 Task: Play online Dominion games in easy mode.
Action: Mouse moved to (181, 285)
Screenshot: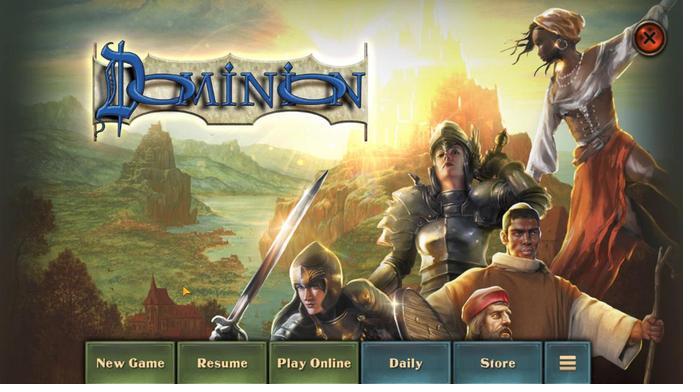 
Action: Mouse pressed left at (181, 285)
Screenshot: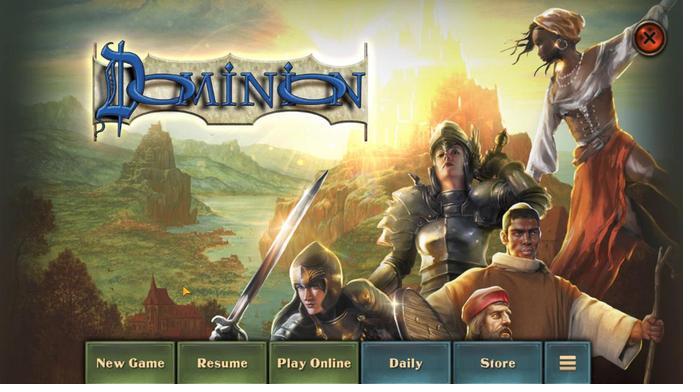 
Action: Mouse moved to (212, 328)
Screenshot: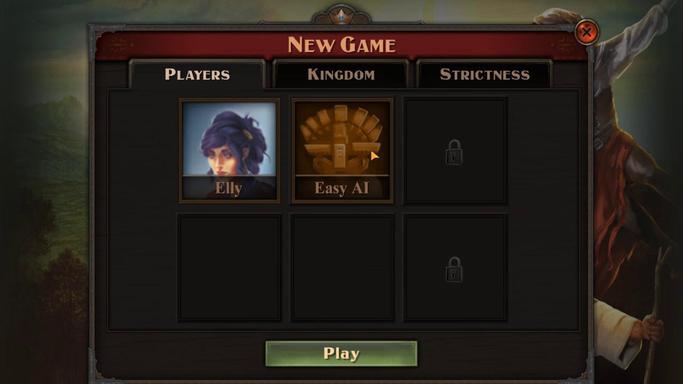 
Action: Mouse pressed left at (212, 328)
Screenshot: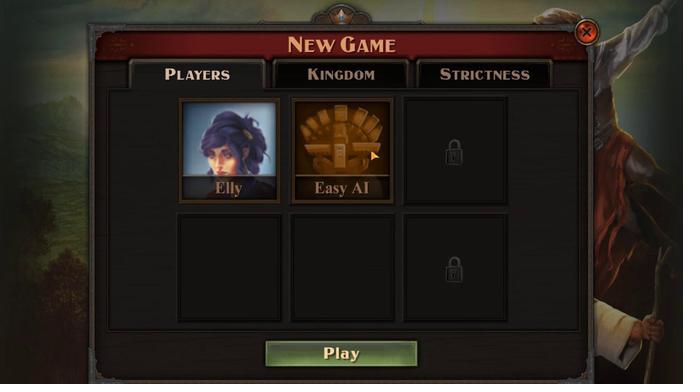 
Action: Mouse moved to (190, 317)
Screenshot: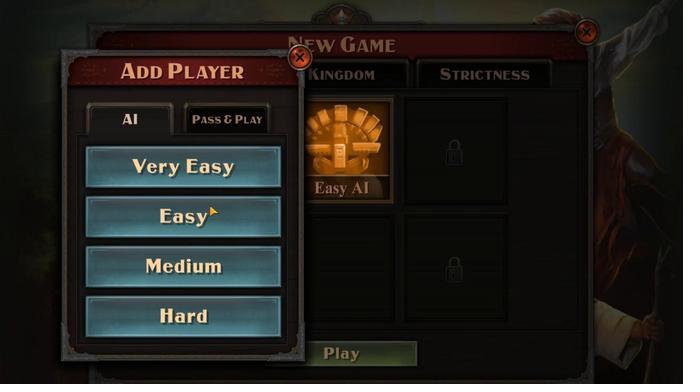 
Action: Mouse pressed left at (190, 317)
Screenshot: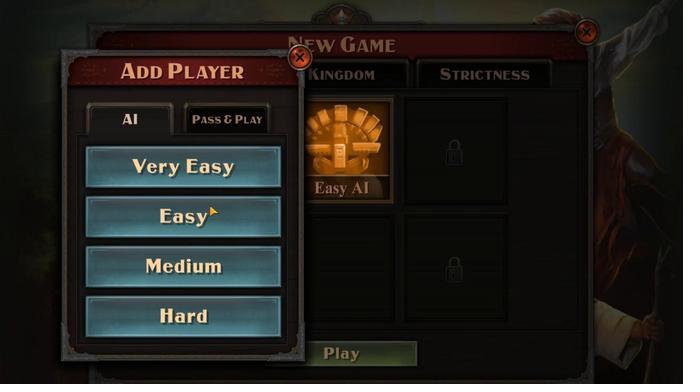 
Action: Mouse moved to (201, 285)
Screenshot: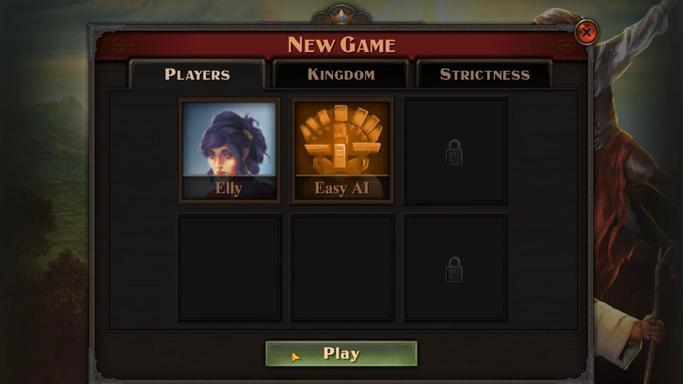 
Action: Mouse pressed left at (201, 285)
Screenshot: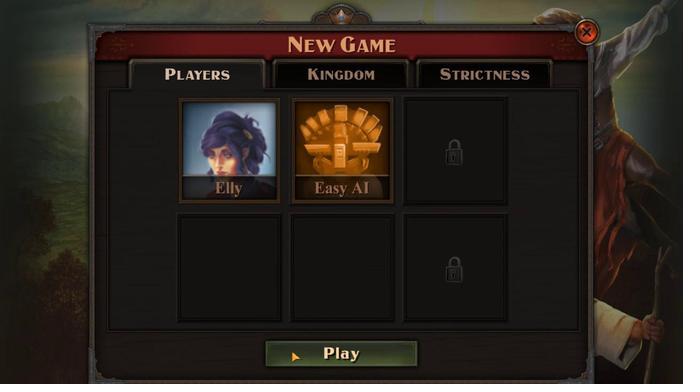 
Action: Mouse moved to (196, 285)
Screenshot: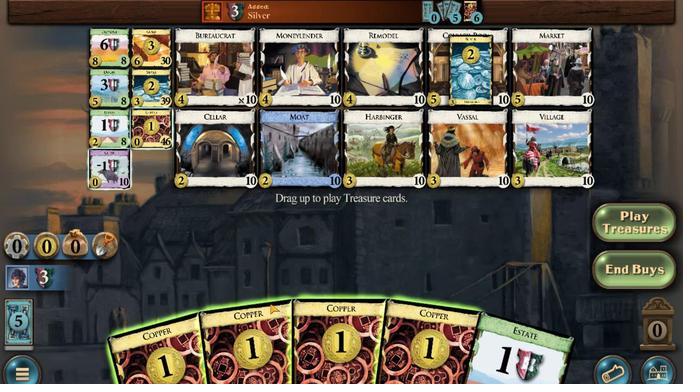
Action: Mouse pressed left at (196, 285)
Screenshot: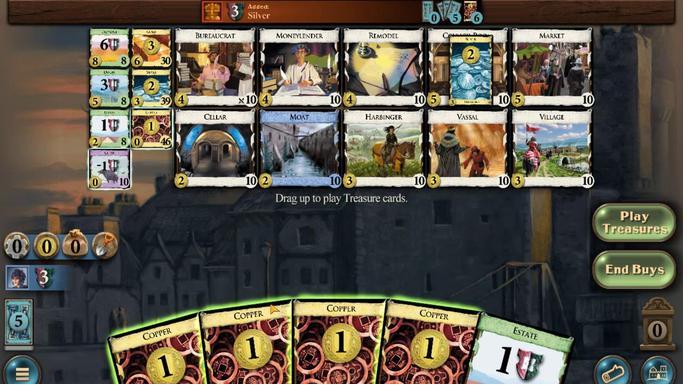 
Action: Mouse moved to (202, 292)
Screenshot: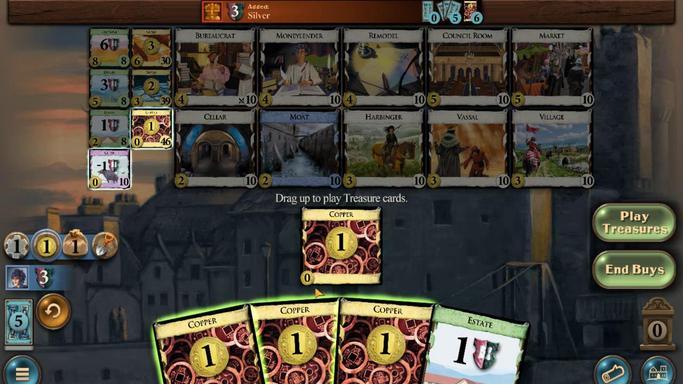 
Action: Mouse pressed left at (202, 292)
Screenshot: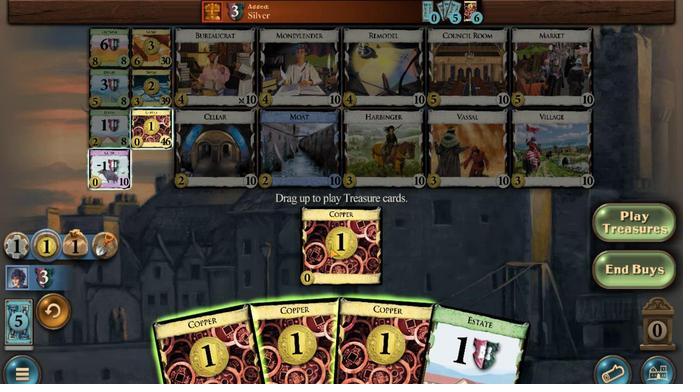 
Action: Mouse moved to (192, 285)
Screenshot: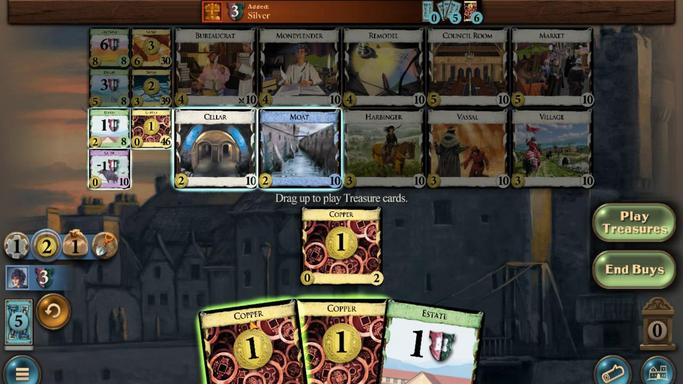 
Action: Mouse pressed left at (192, 285)
Screenshot: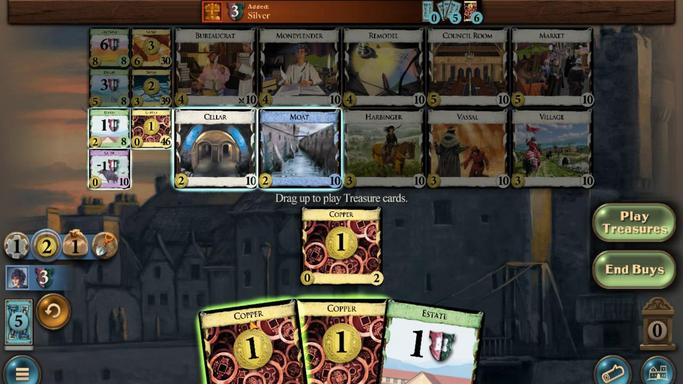 
Action: Mouse moved to (183, 339)
Screenshot: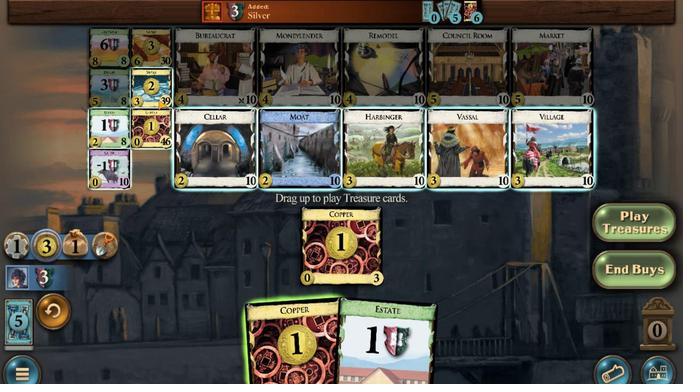 
Action: Mouse pressed left at (183, 339)
Screenshot: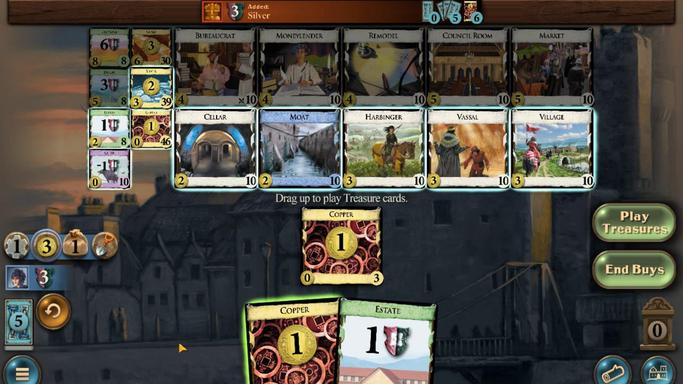 
Action: Mouse moved to (204, 288)
Screenshot: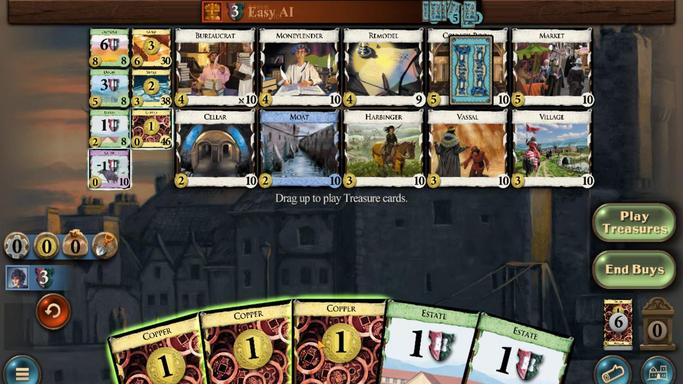 
Action: Mouse pressed left at (204, 288)
Screenshot: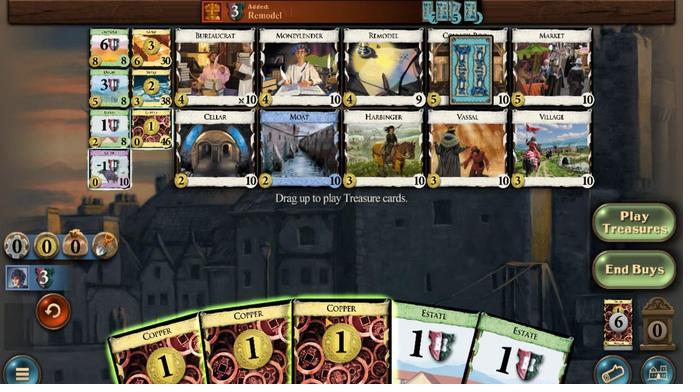 
Action: Mouse moved to (198, 287)
Screenshot: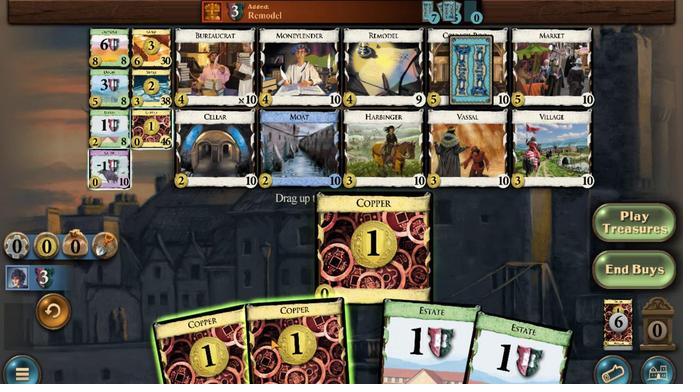 
Action: Mouse pressed left at (198, 287)
Screenshot: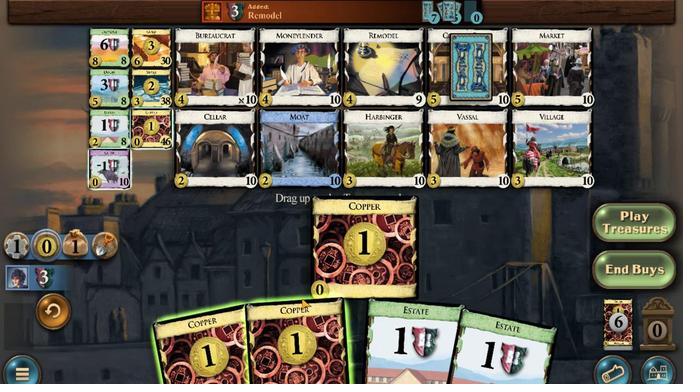 
Action: Mouse moved to (192, 287)
Screenshot: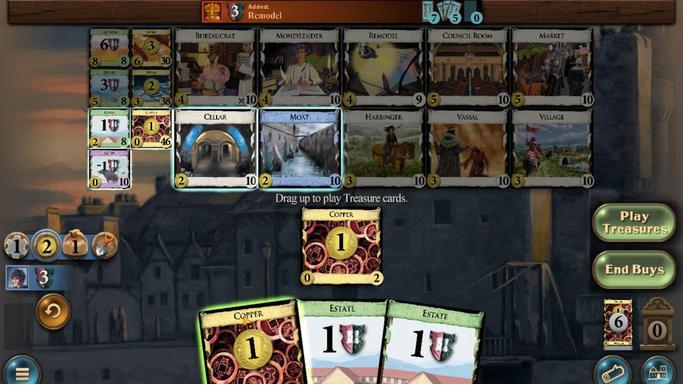 
Action: Mouse pressed left at (192, 287)
Screenshot: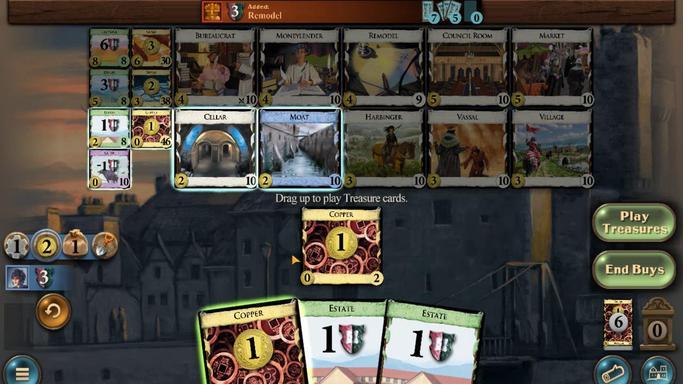 
Action: Mouse moved to (225, 332)
Screenshot: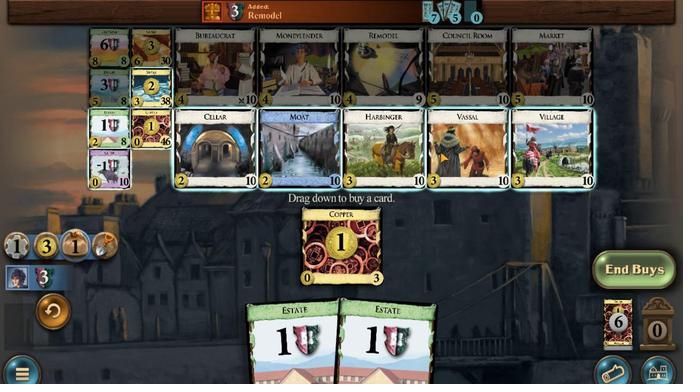 
Action: Mouse pressed left at (225, 332)
Screenshot: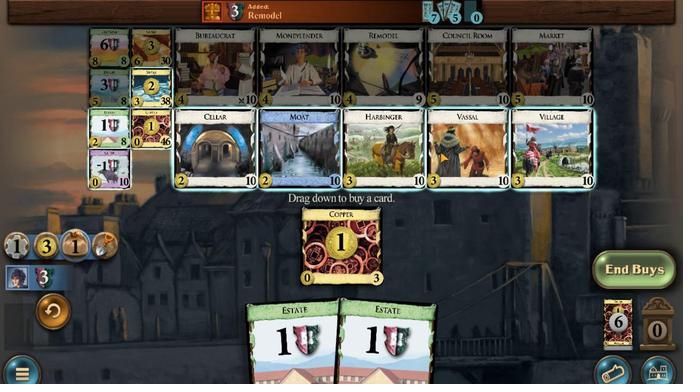 
Action: Mouse moved to (183, 287)
Screenshot: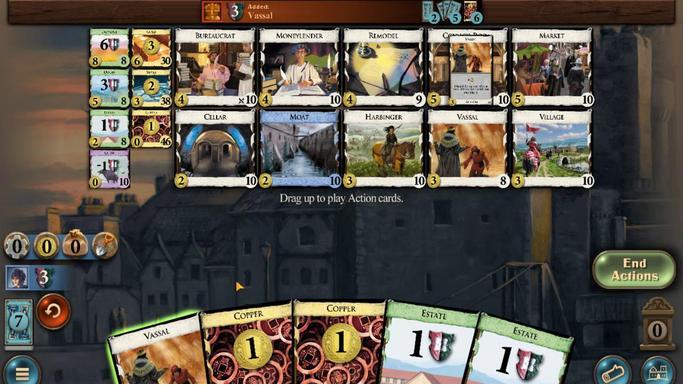 
Action: Mouse pressed left at (183, 287)
Screenshot: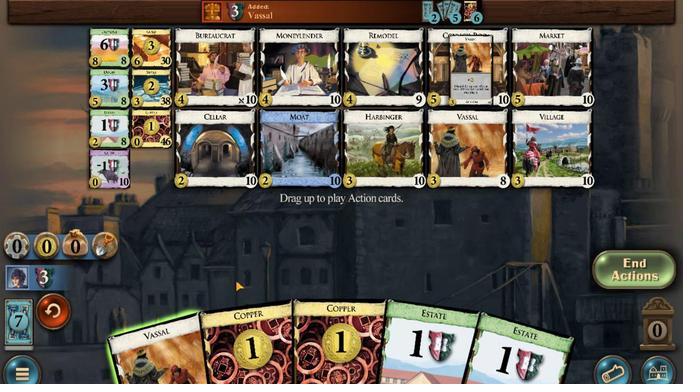 
Action: Mouse moved to (201, 284)
Screenshot: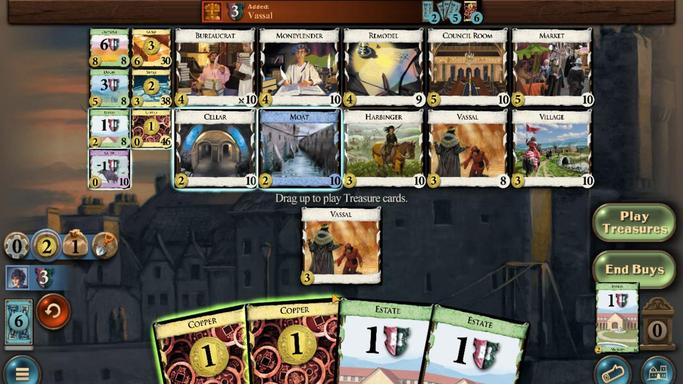
Action: Mouse pressed left at (201, 284)
Screenshot: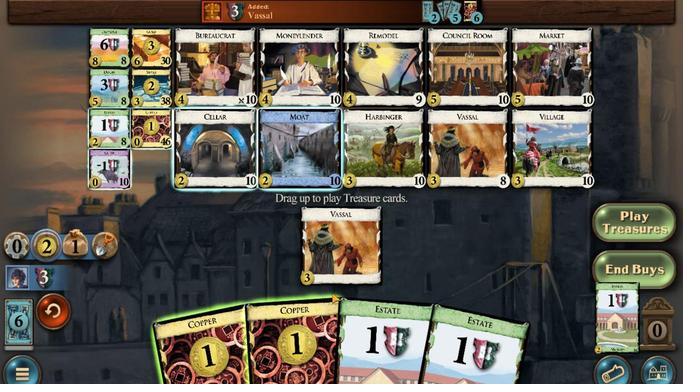 
Action: Mouse moved to (225, 329)
Screenshot: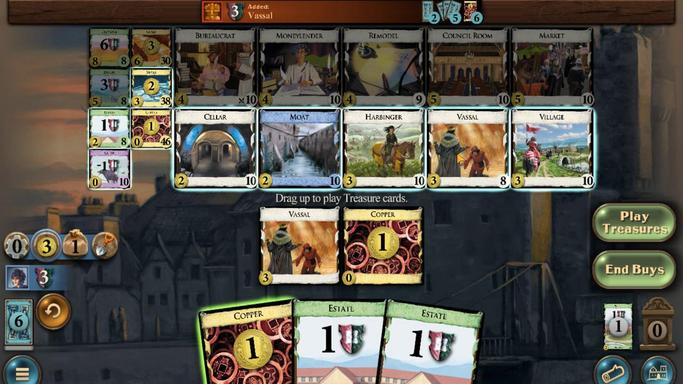 
Action: Mouse pressed left at (225, 329)
Screenshot: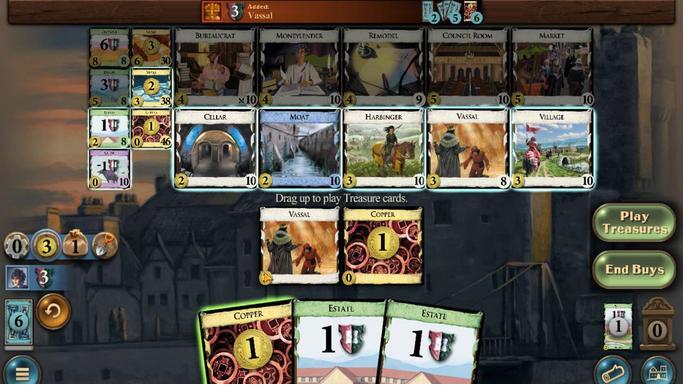 
Action: Mouse moved to (217, 286)
Screenshot: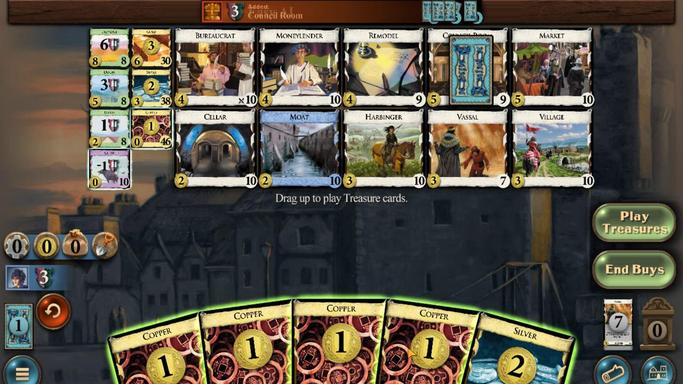 
Action: Mouse pressed left at (217, 286)
Screenshot: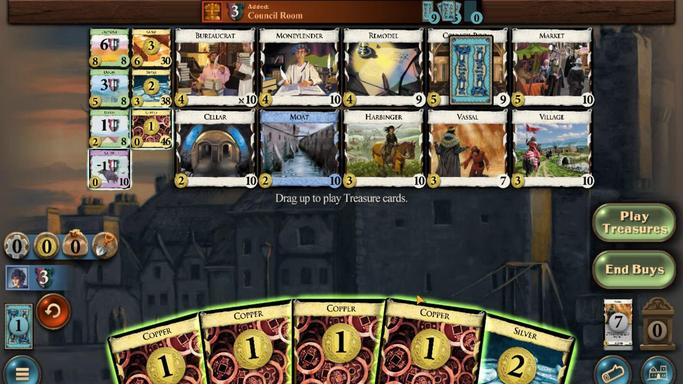 
Action: Mouse moved to (226, 279)
Screenshot: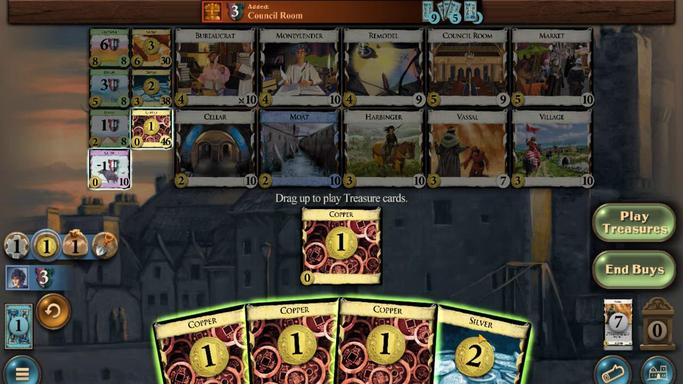 
Action: Mouse pressed left at (226, 279)
Screenshot: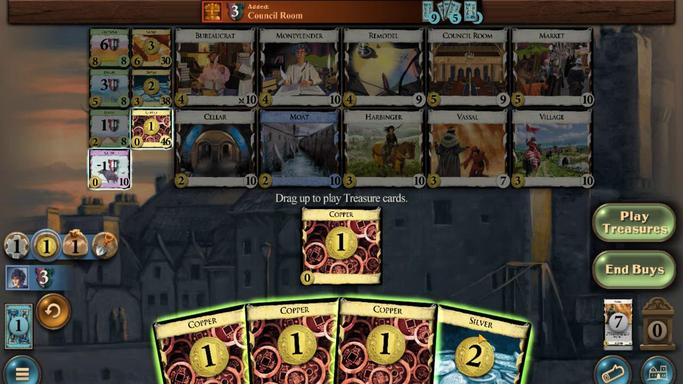 
Action: Mouse moved to (213, 330)
Screenshot: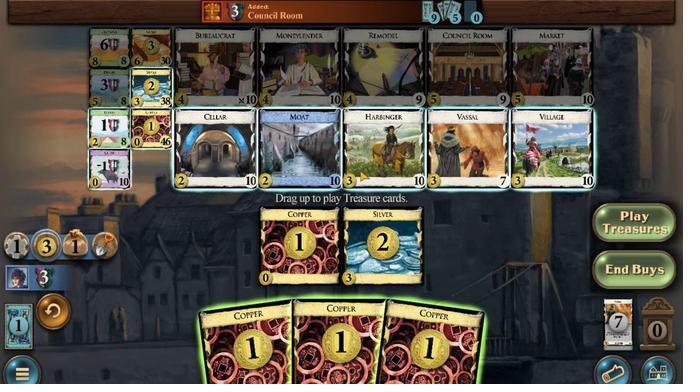 
Action: Mouse pressed left at (213, 330)
Screenshot: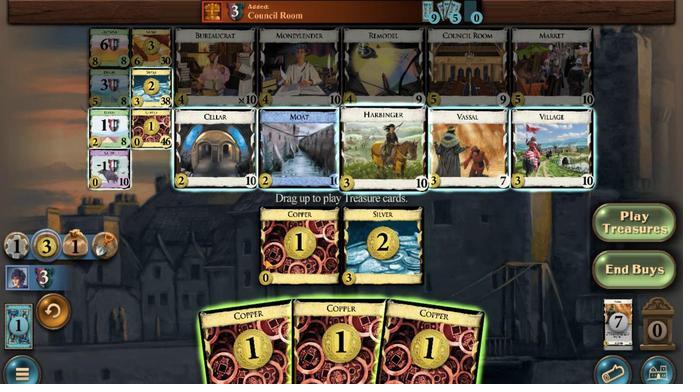 
Action: Mouse moved to (183, 285)
Screenshot: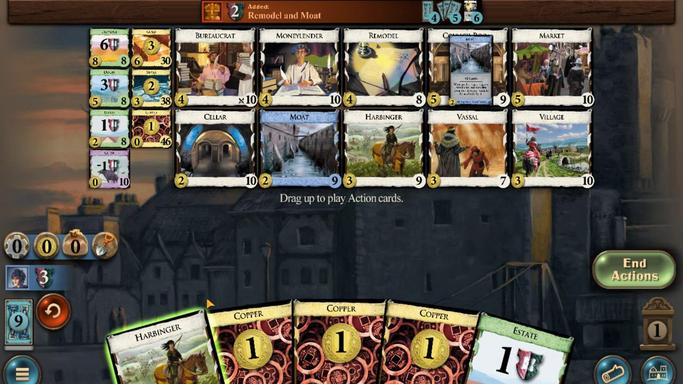 
Action: Mouse pressed left at (183, 285)
Screenshot: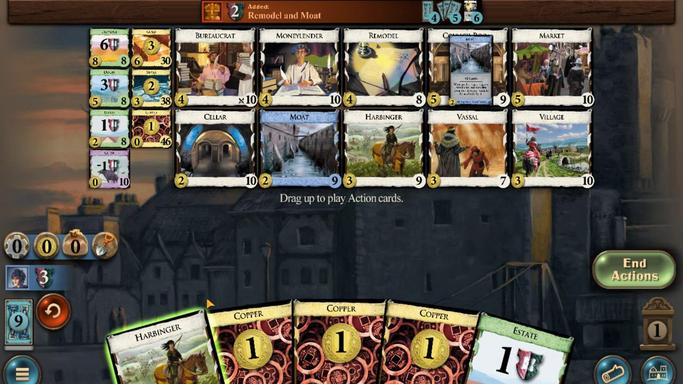 
Action: Mouse moved to (200, 289)
Screenshot: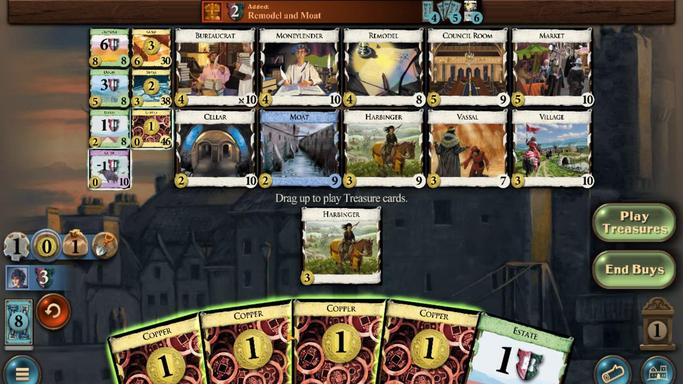 
Action: Mouse pressed left at (200, 289)
Screenshot: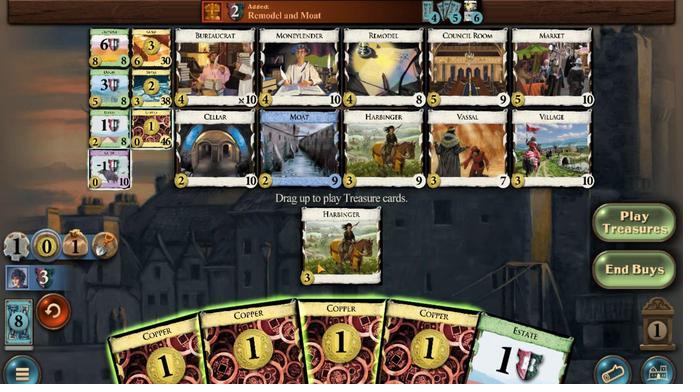 
Action: Mouse moved to (207, 287)
Screenshot: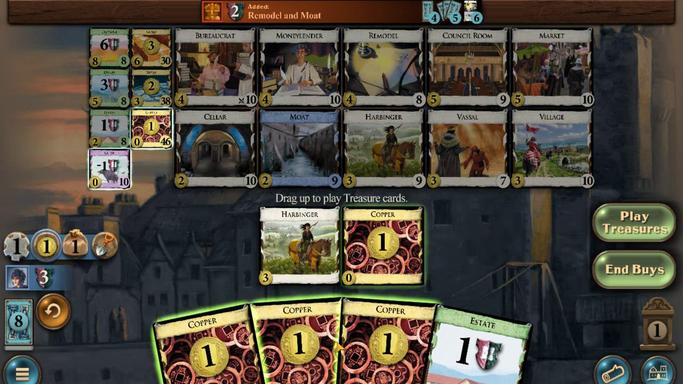 
Action: Mouse pressed left at (207, 287)
Screenshot: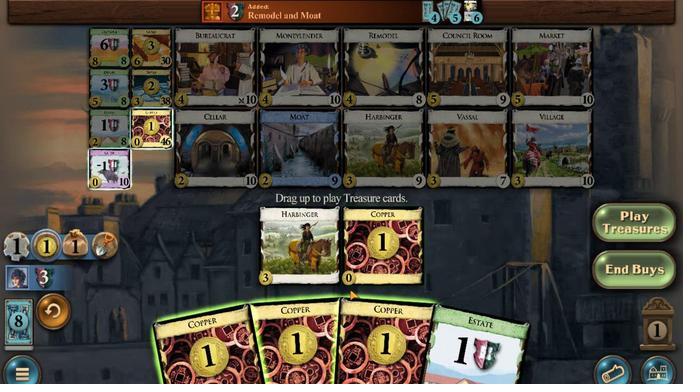 
Action: Mouse moved to (208, 286)
Screenshot: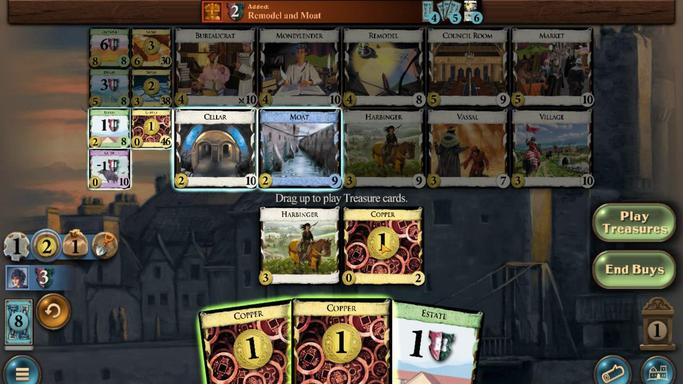 
Action: Mouse pressed left at (208, 286)
Screenshot: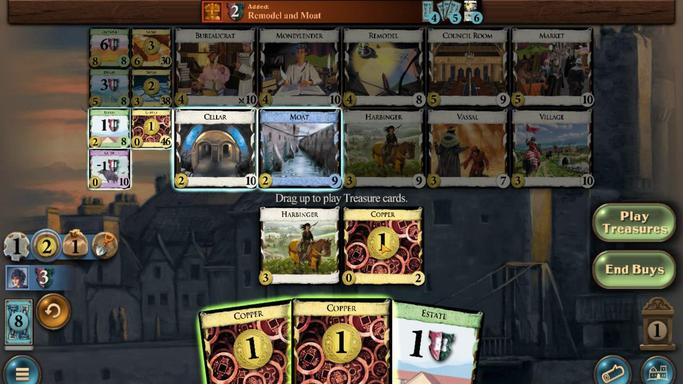 
Action: Mouse moved to (203, 277)
Screenshot: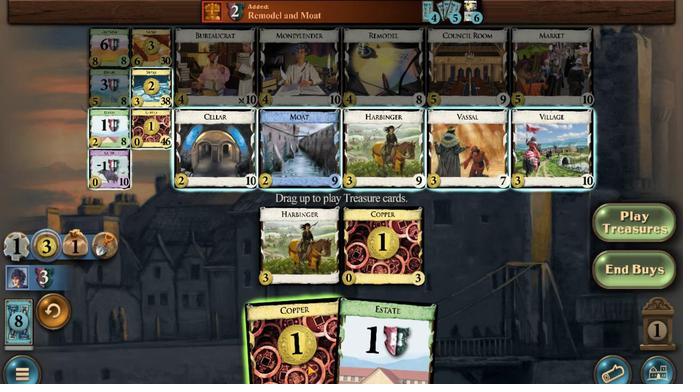 
Action: Mouse pressed left at (203, 277)
Screenshot: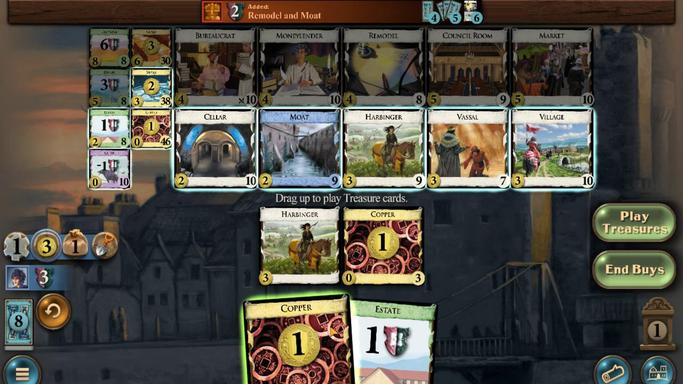 
Action: Mouse moved to (213, 349)
Screenshot: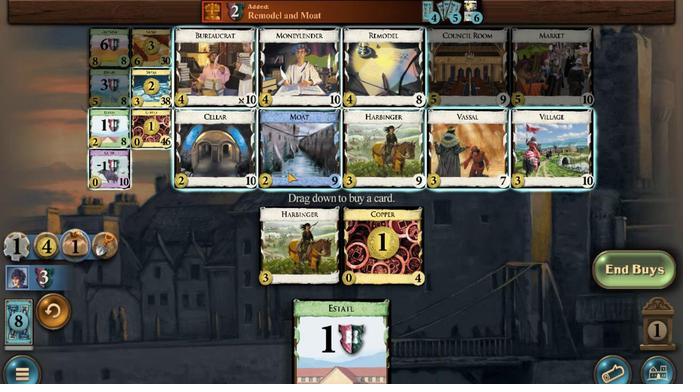 
Action: Mouse pressed left at (213, 349)
Screenshot: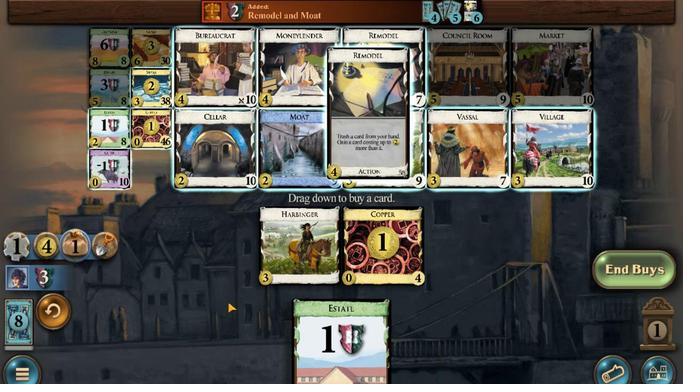 
Action: Mouse moved to (185, 287)
Screenshot: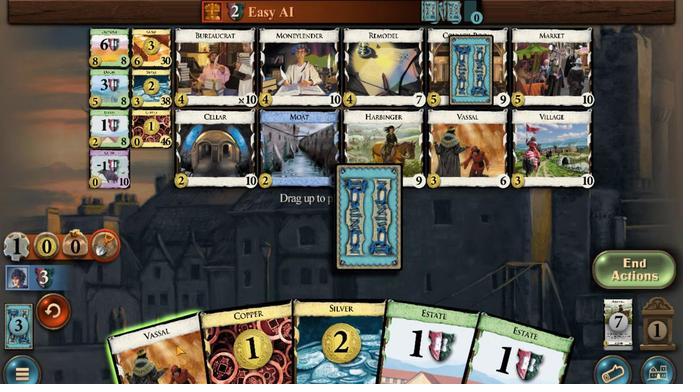 
Action: Mouse pressed left at (185, 287)
Screenshot: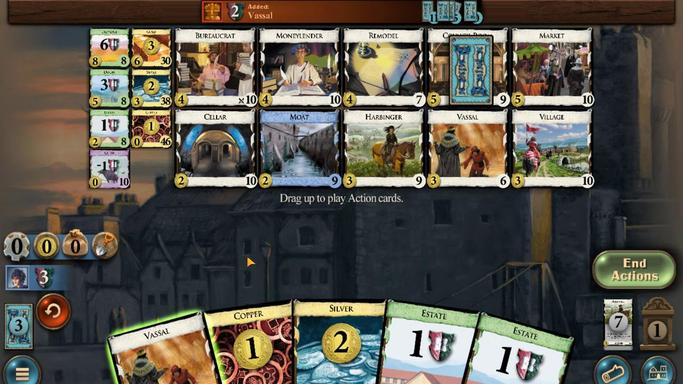 
Action: Mouse moved to (201, 288)
Screenshot: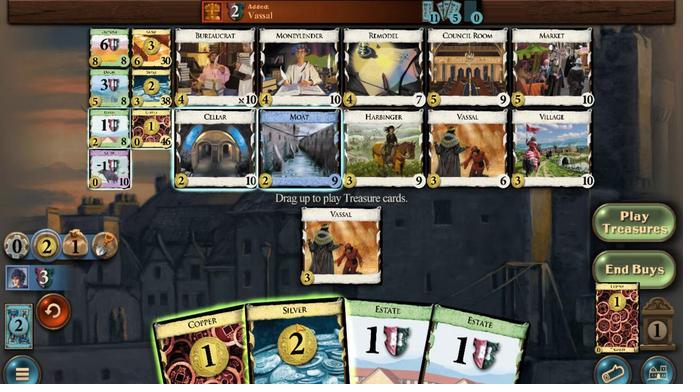
Action: Mouse pressed left at (201, 288)
Screenshot: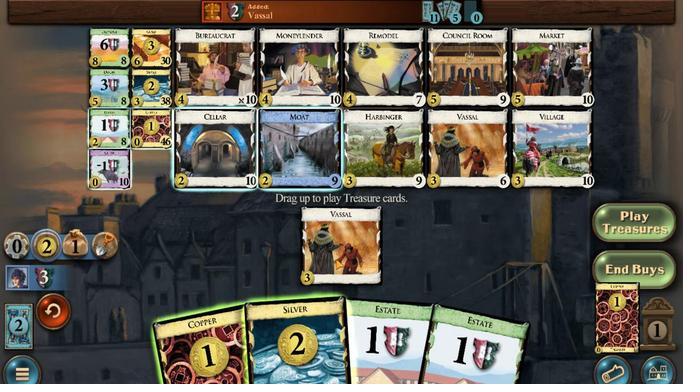 
Action: Mouse moved to (182, 340)
Screenshot: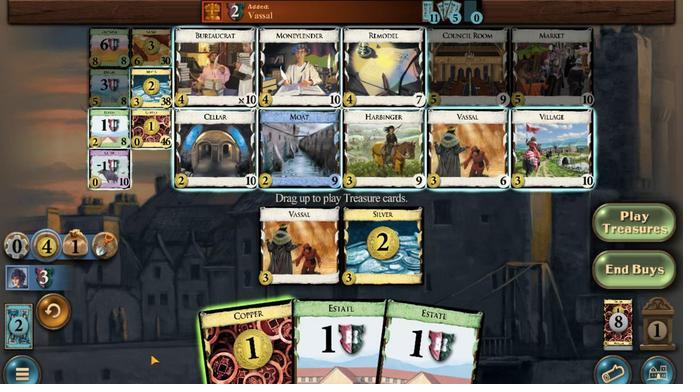 
Action: Mouse pressed left at (182, 340)
Screenshot: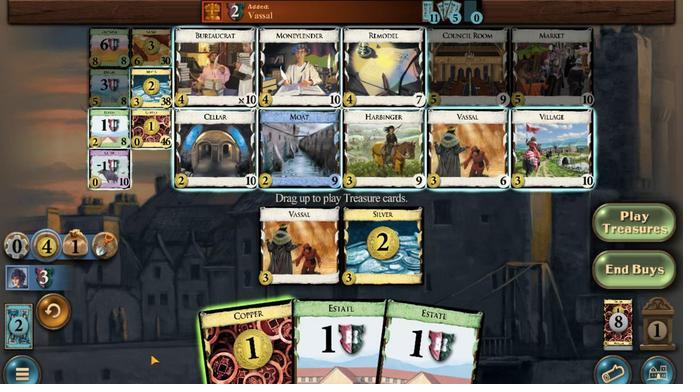
Action: Mouse moved to (175, 282)
Screenshot: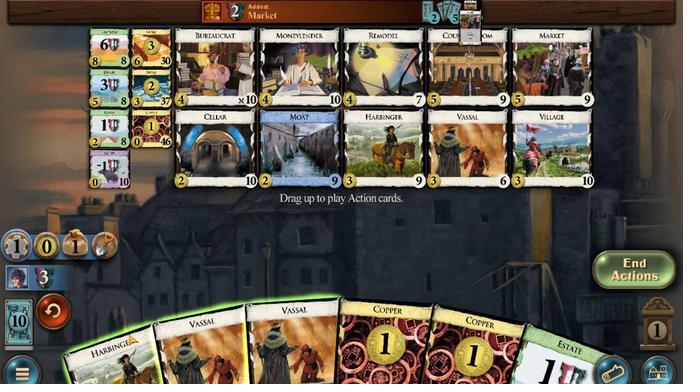 
Action: Mouse pressed left at (175, 282)
Screenshot: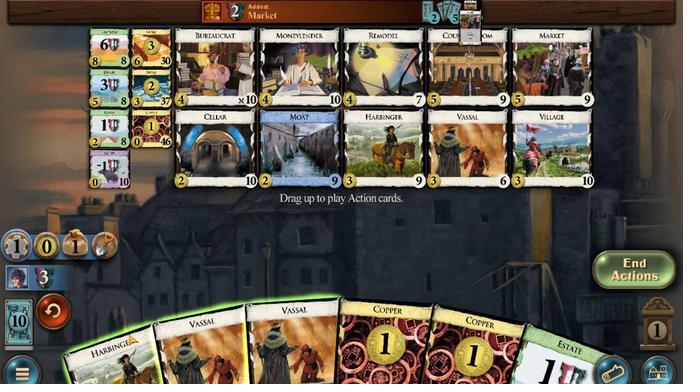 
Action: Mouse moved to (183, 279)
Screenshot: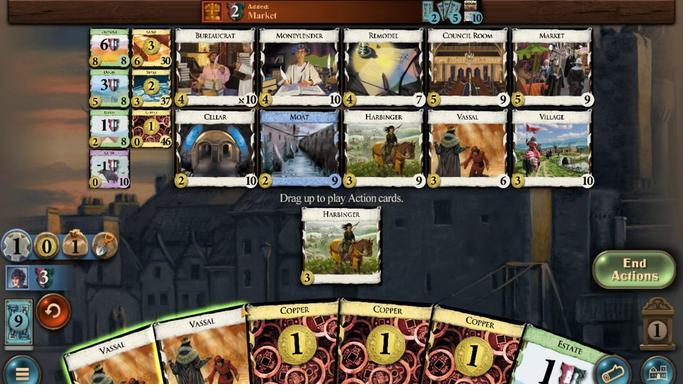 
Action: Mouse pressed left at (183, 279)
Screenshot: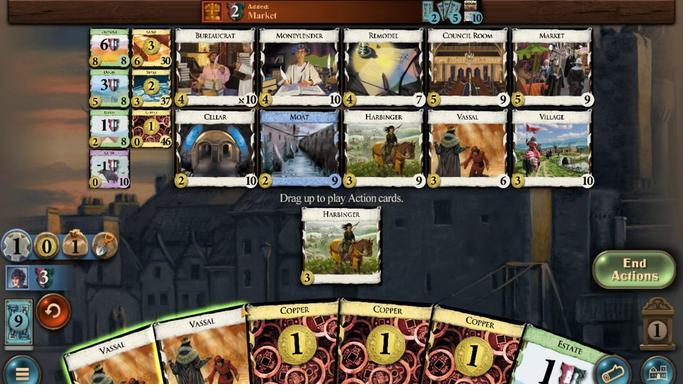 
Action: Mouse moved to (207, 343)
Screenshot: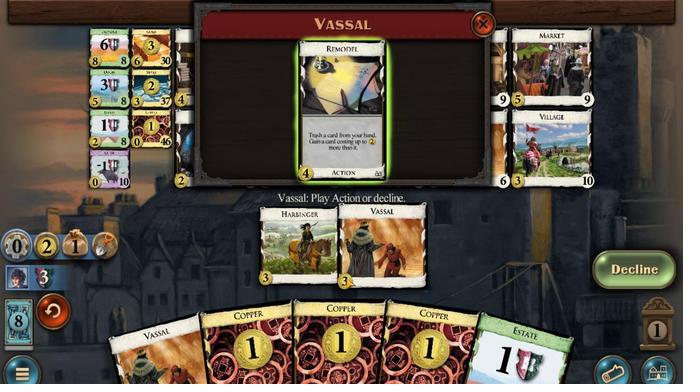 
Action: Mouse pressed left at (207, 343)
Screenshot: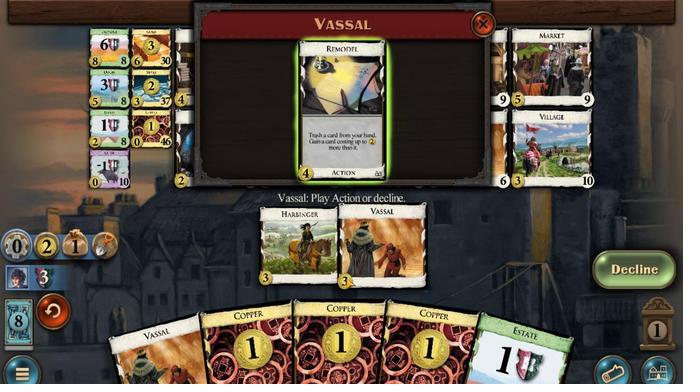 
Action: Mouse moved to (184, 281)
Screenshot: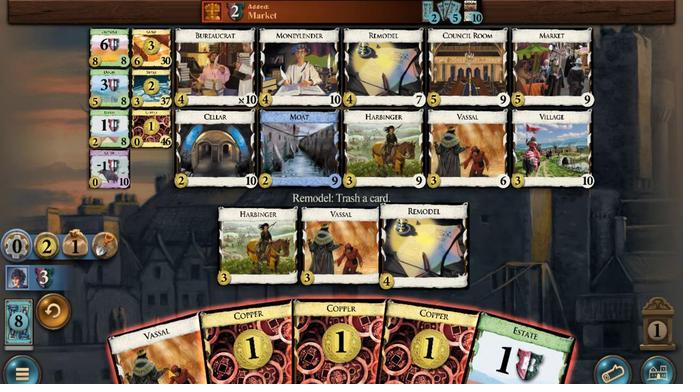 
Action: Mouse pressed left at (184, 281)
Screenshot: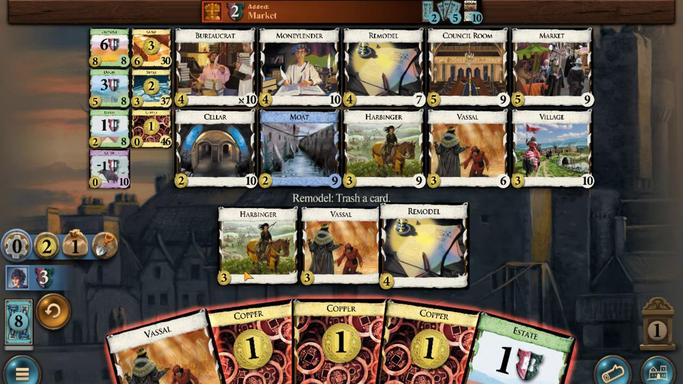 
Action: Mouse moved to (183, 285)
Screenshot: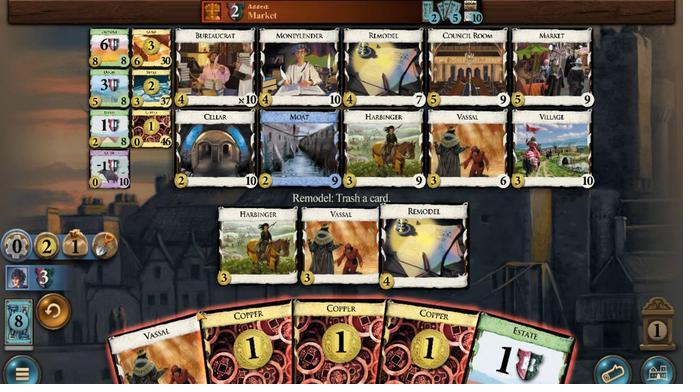 
Action: Mouse pressed left at (183, 285)
Screenshot: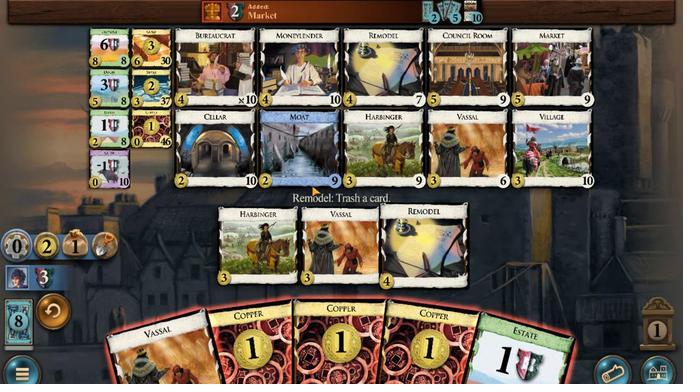 
Action: Mouse moved to (177, 342)
Screenshot: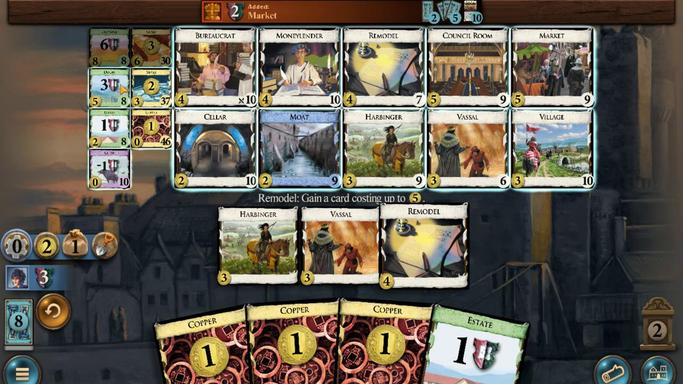 
Action: Mouse pressed left at (177, 342)
Screenshot: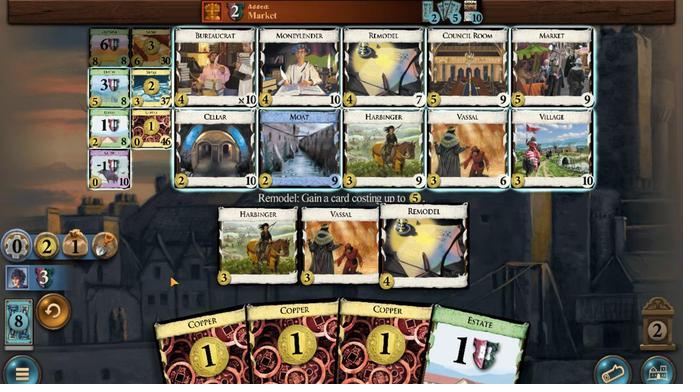 
Action: Mouse moved to (204, 284)
Screenshot: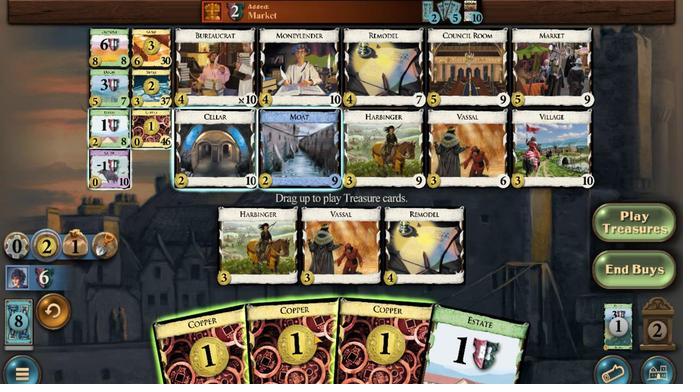 
Action: Mouse pressed left at (204, 284)
Screenshot: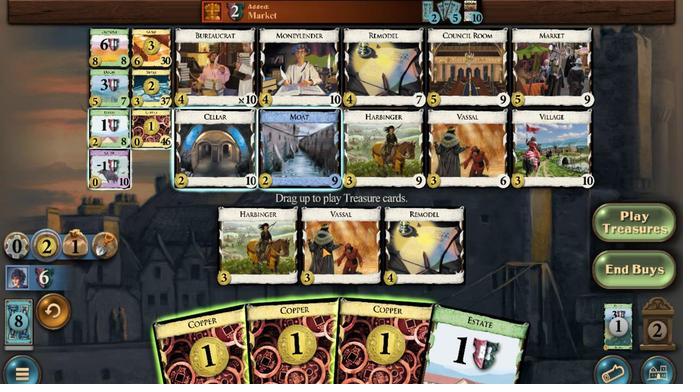 
Action: Mouse moved to (208, 284)
Screenshot: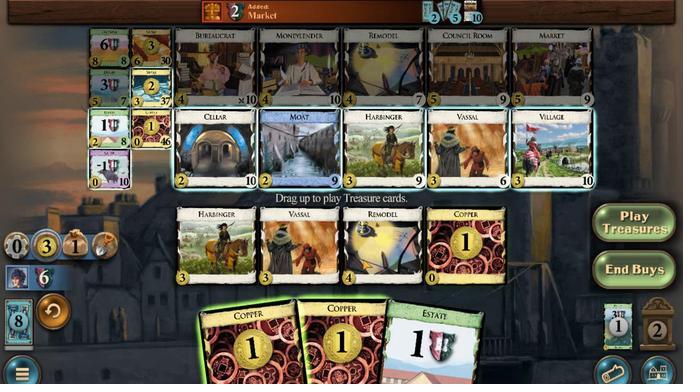 
Action: Mouse pressed left at (208, 284)
Screenshot: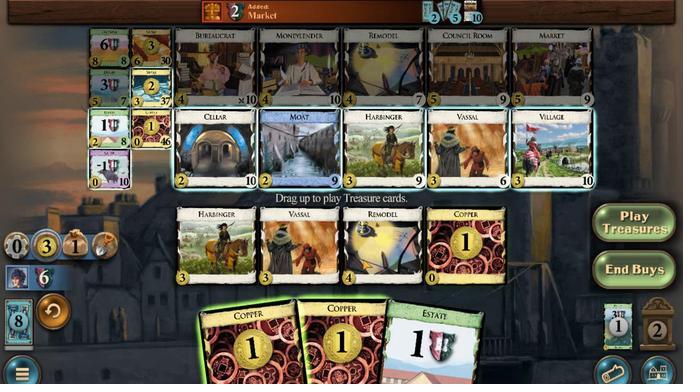 
Action: Mouse moved to (199, 279)
Screenshot: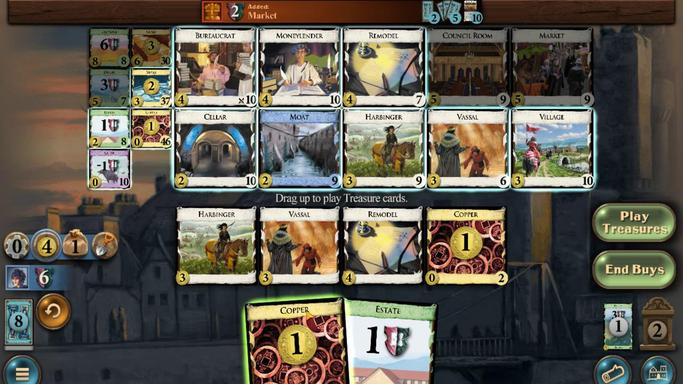 
Action: Mouse pressed left at (199, 279)
Screenshot: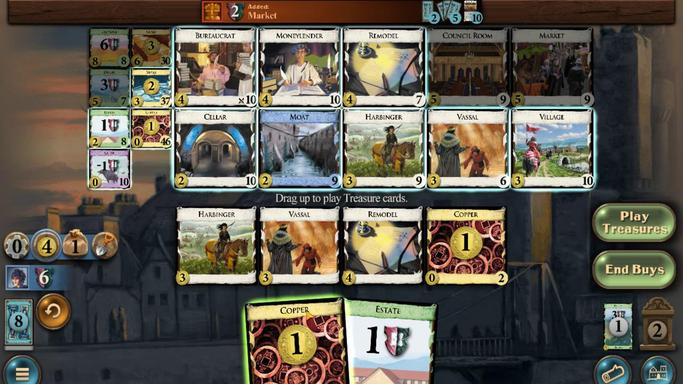 
Action: Mouse moved to (226, 348)
Screenshot: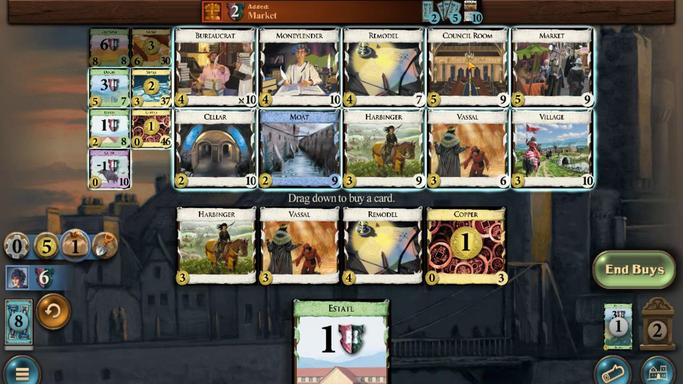 
Action: Mouse pressed left at (226, 348)
Screenshot: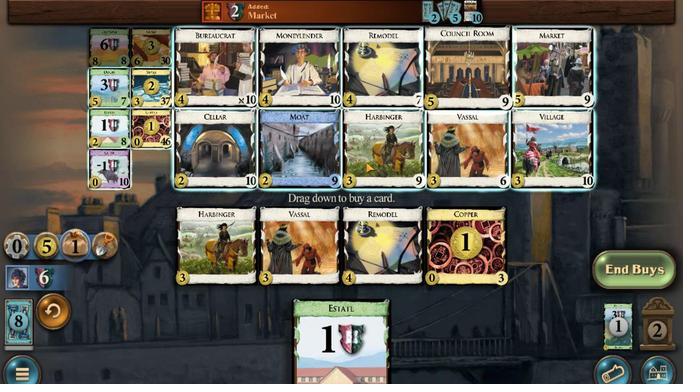 
Action: Mouse moved to (218, 282)
Screenshot: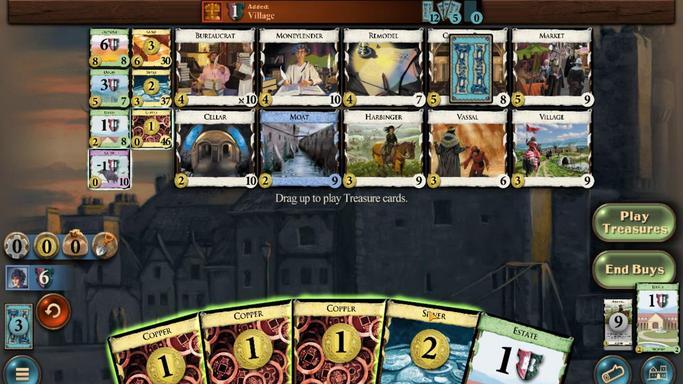 
Action: Mouse pressed left at (218, 282)
Screenshot: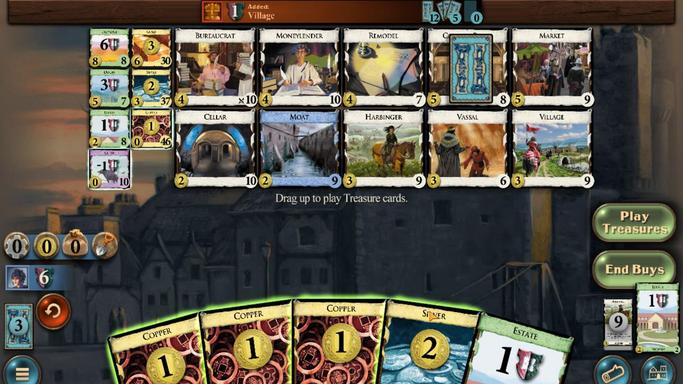 
Action: Mouse moved to (212, 287)
Screenshot: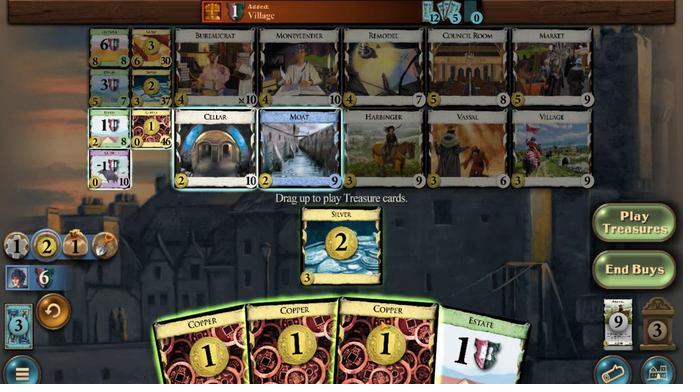 
Action: Mouse pressed left at (212, 287)
Screenshot: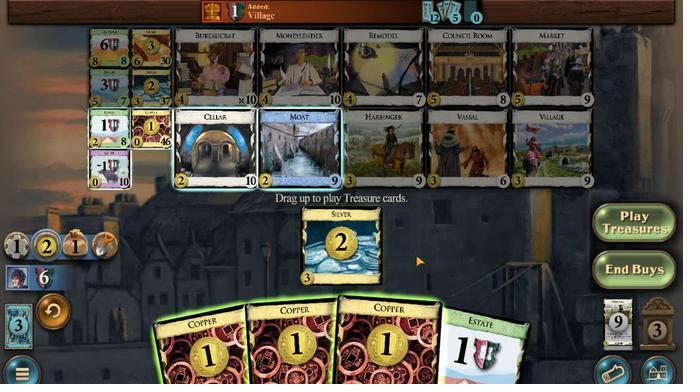 
Action: Mouse moved to (207, 283)
Screenshot: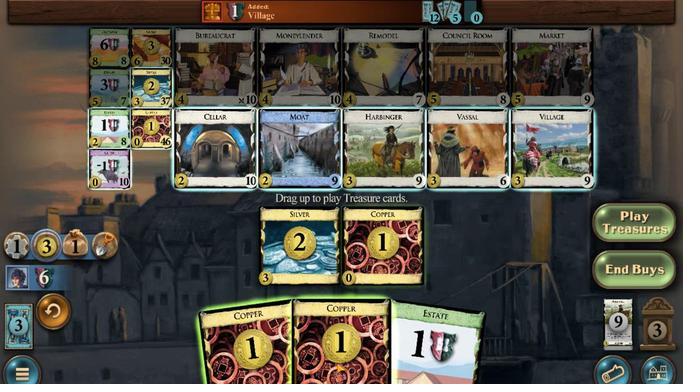 
Action: Mouse pressed left at (207, 283)
Screenshot: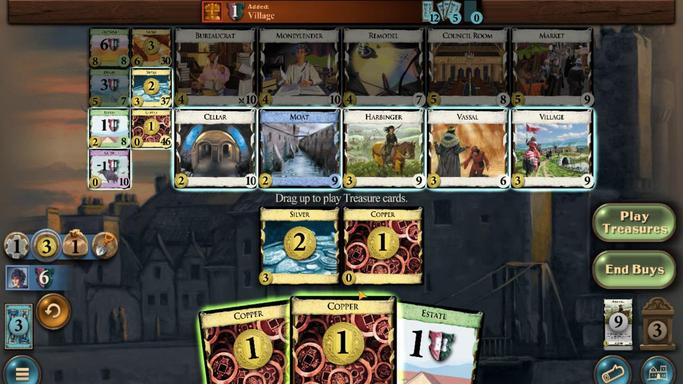 
Action: Mouse moved to (198, 281)
Screenshot: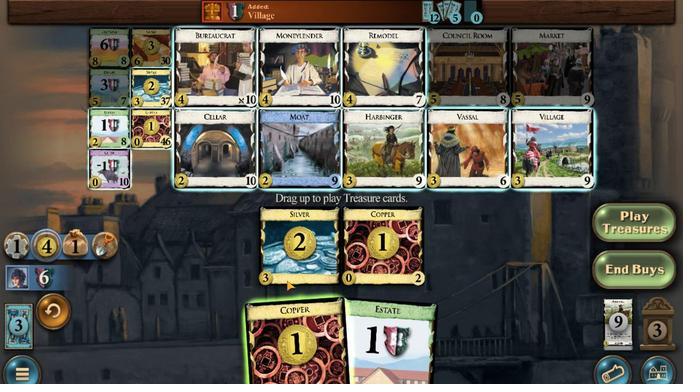 
Action: Mouse pressed left at (198, 281)
Screenshot: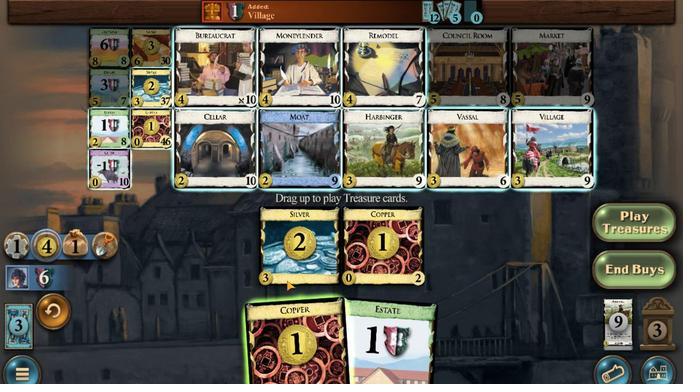 
Action: Mouse moved to (176, 340)
Screenshot: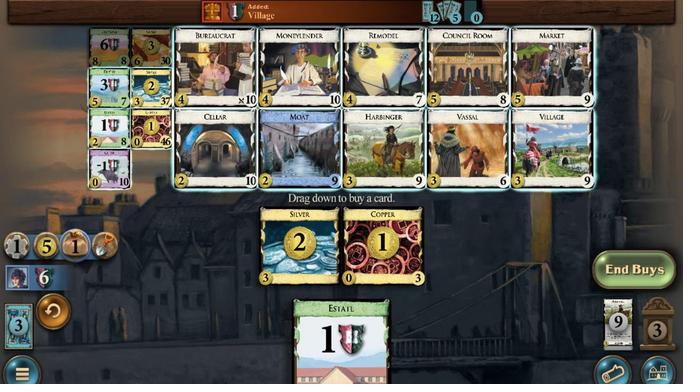 
Action: Mouse pressed left at (176, 340)
Screenshot: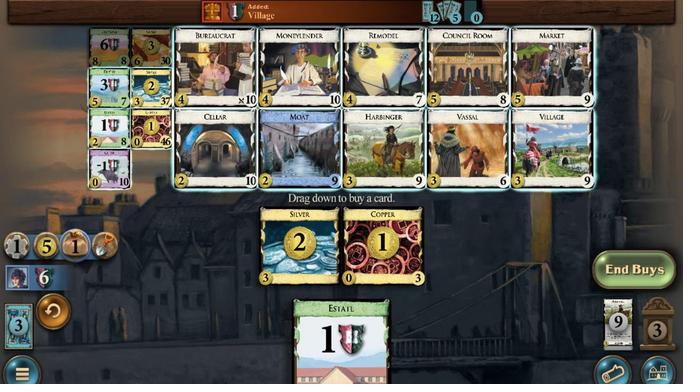 
Action: Mouse moved to (182, 284)
Screenshot: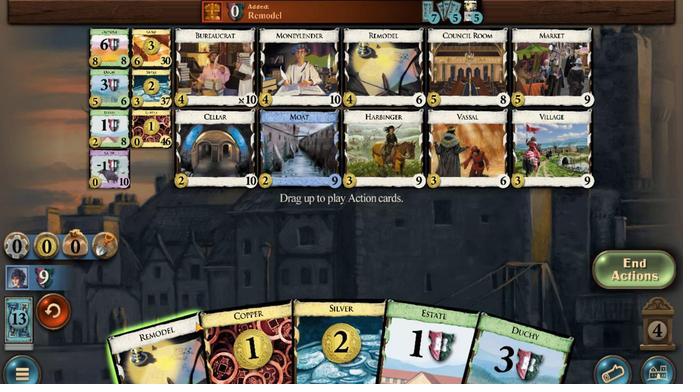 
Action: Mouse pressed left at (182, 284)
Screenshot: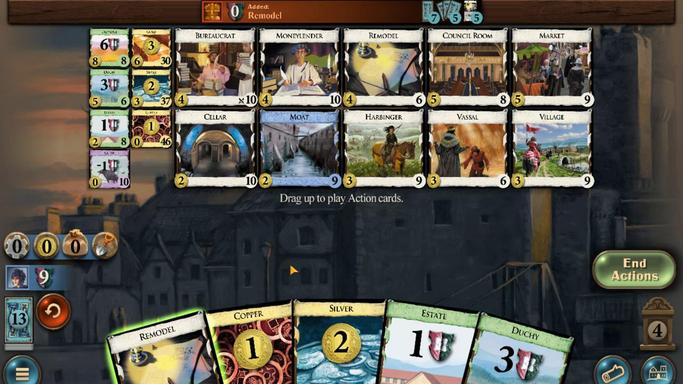 
Action: Mouse moved to (223, 283)
Screenshot: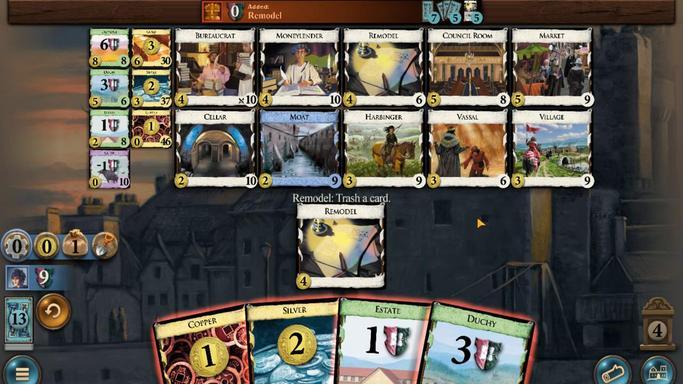 
Action: Mouse pressed left at (223, 283)
Screenshot: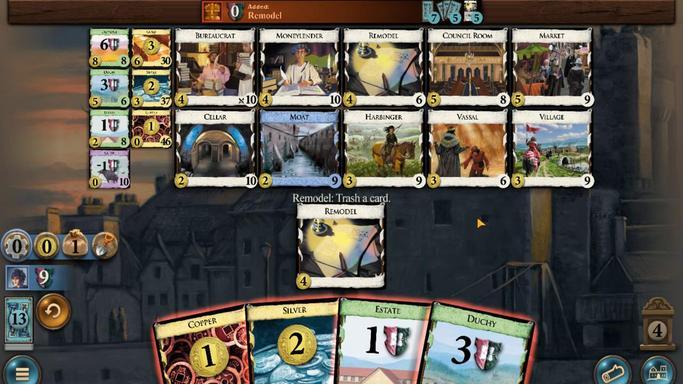 
Action: Mouse moved to (176, 343)
Screenshot: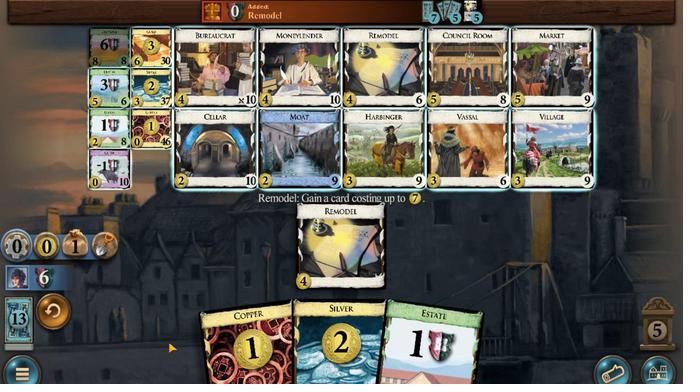 
Action: Mouse pressed left at (176, 343)
Screenshot: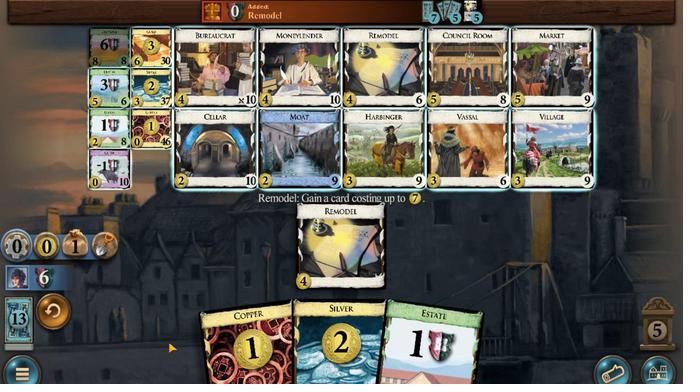 
Action: Mouse moved to (195, 285)
Screenshot: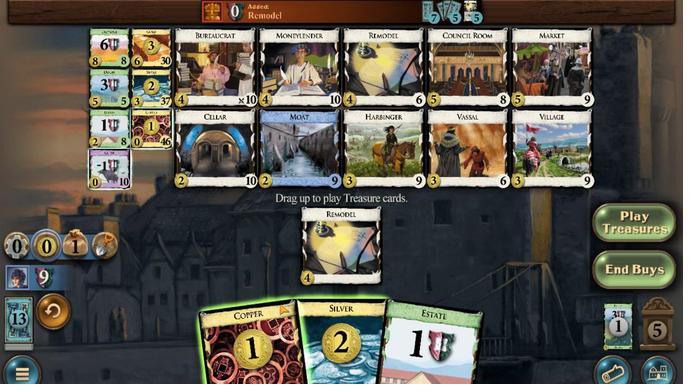 
Action: Mouse pressed left at (195, 285)
Screenshot: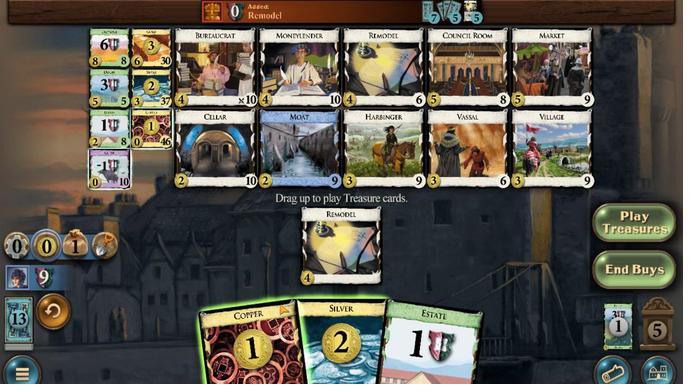 
Action: Mouse moved to (203, 286)
Screenshot: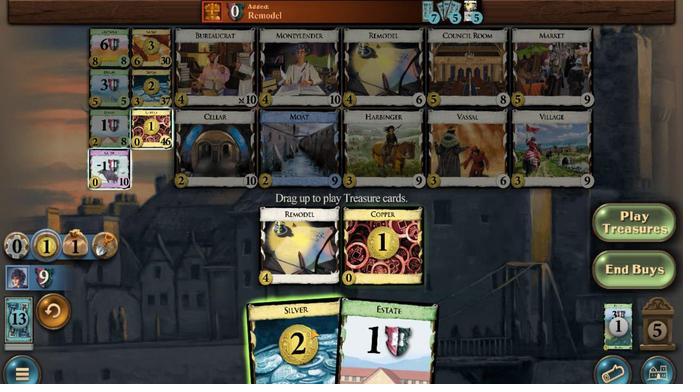 
Action: Mouse pressed left at (203, 286)
Screenshot: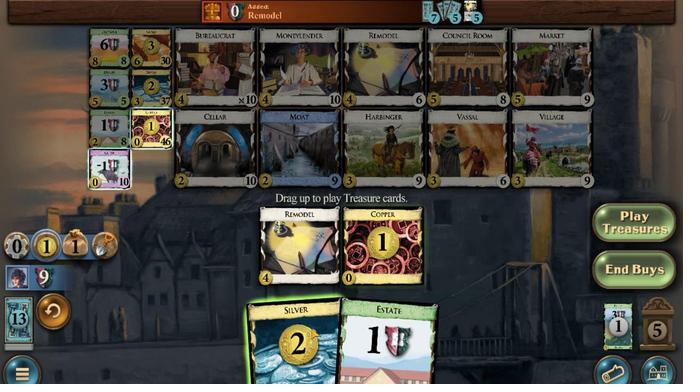 
Action: Mouse moved to (217, 331)
Screenshot: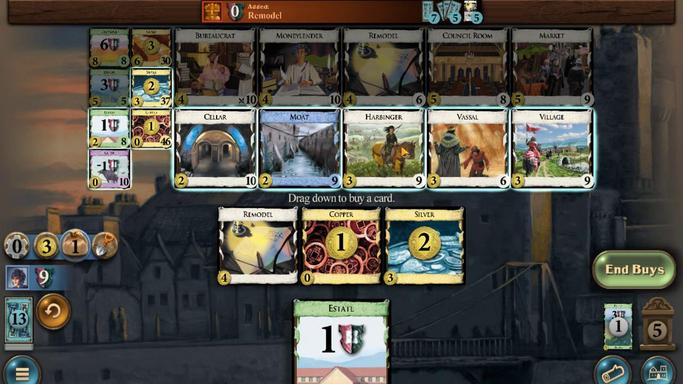 
Action: Mouse pressed left at (217, 331)
Screenshot: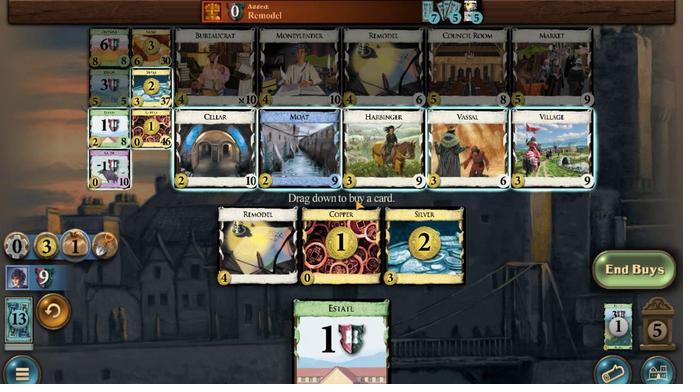 
Action: Mouse moved to (177, 285)
Screenshot: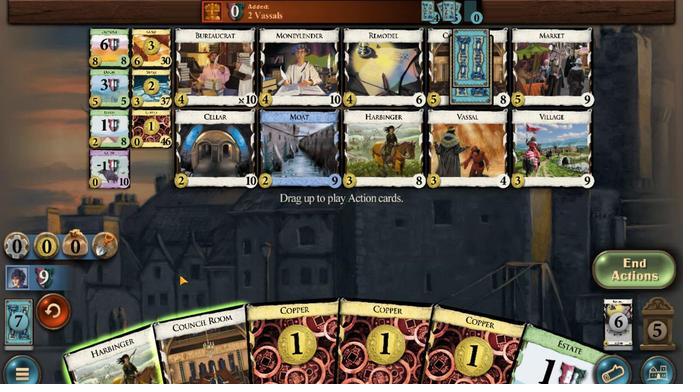 
Action: Mouse pressed left at (177, 285)
Screenshot: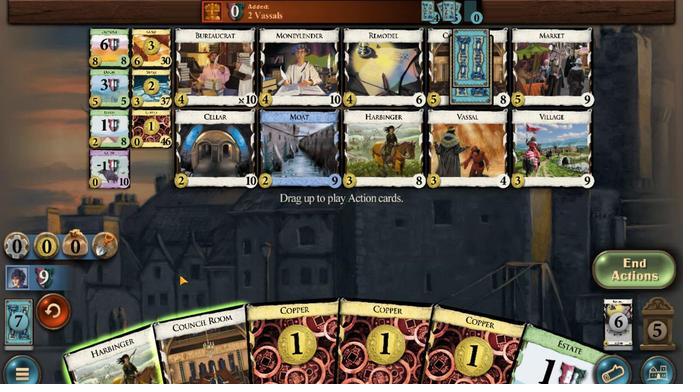 
Action: Mouse moved to (211, 345)
Screenshot: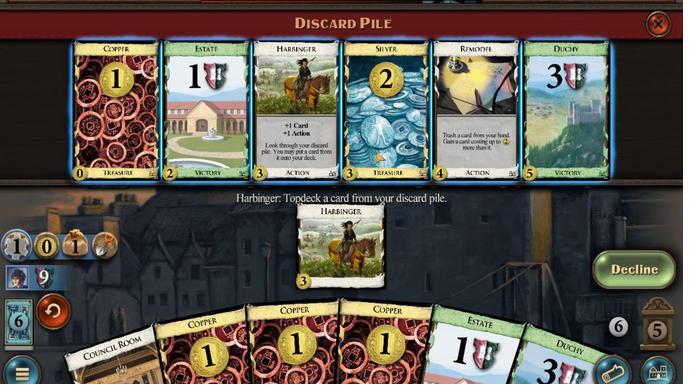 
Action: Mouse pressed left at (211, 345)
Screenshot: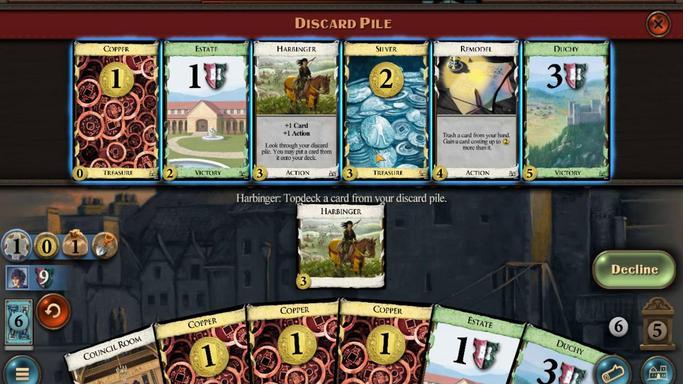 
Action: Mouse moved to (216, 340)
Screenshot: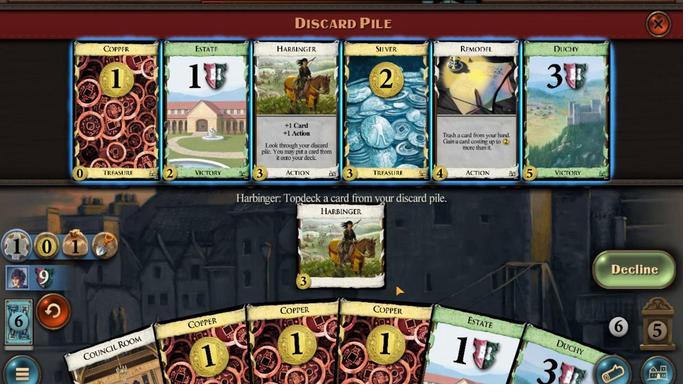 
Action: Mouse pressed left at (216, 340)
Screenshot: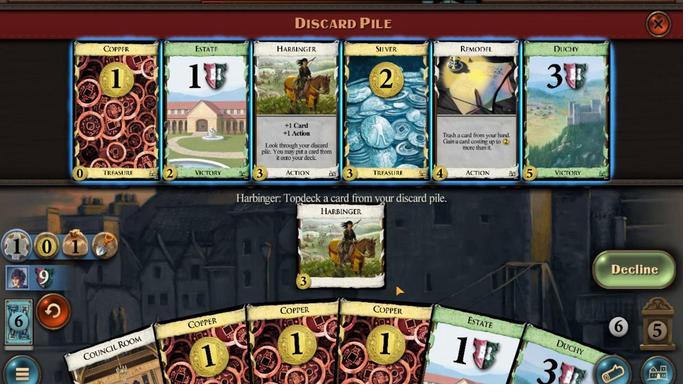 
Action: Mouse moved to (178, 282)
Screenshot: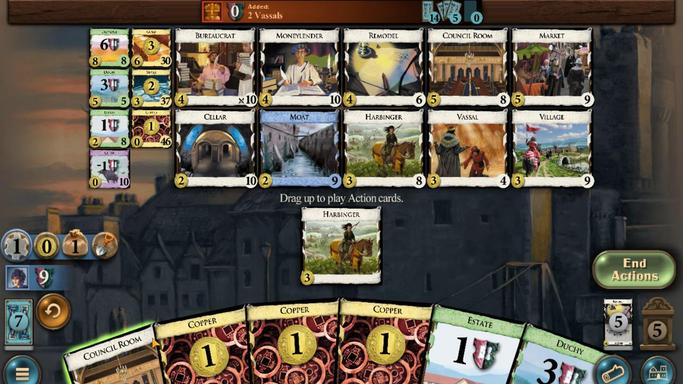 
Action: Mouse pressed left at (178, 282)
Screenshot: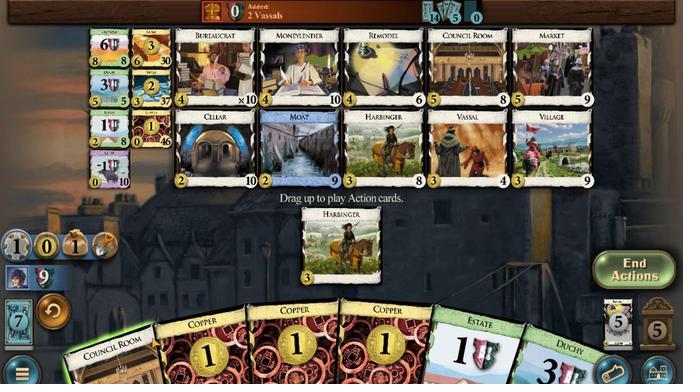 
Action: Mouse moved to (200, 285)
Screenshot: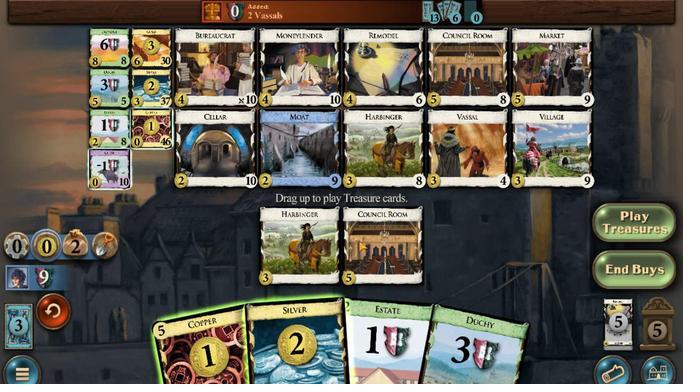 
Action: Mouse pressed left at (200, 285)
Screenshot: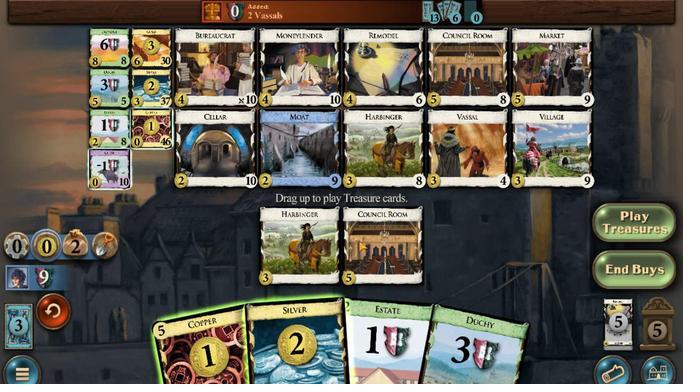 
Action: Mouse moved to (199, 285)
Screenshot: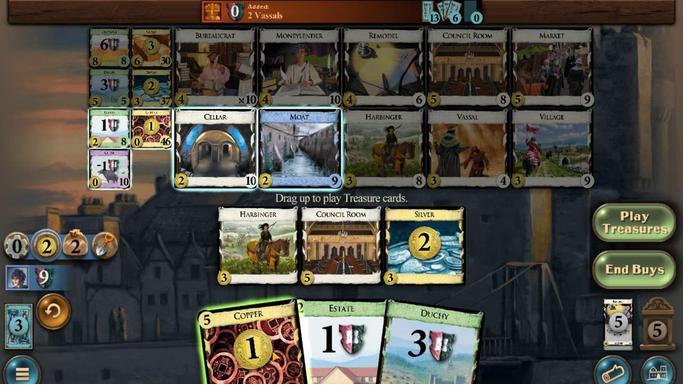 
Action: Mouse pressed left at (199, 285)
Screenshot: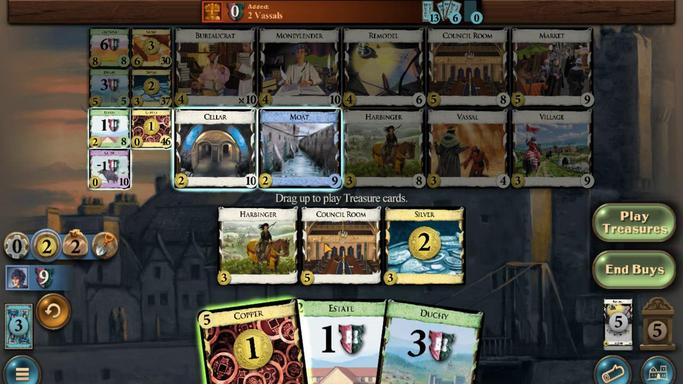 
Action: Mouse moved to (199, 287)
Screenshot: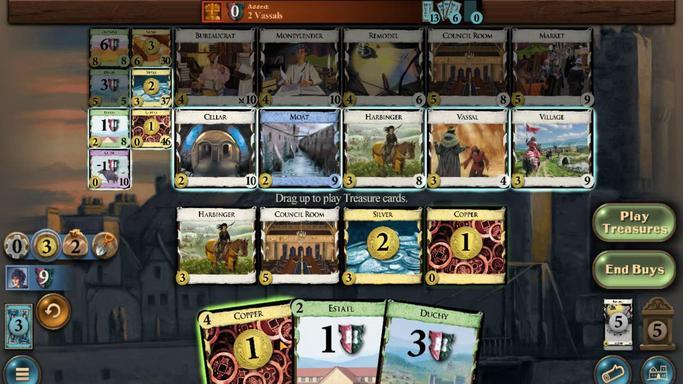 
Action: Mouse pressed left at (199, 287)
Screenshot: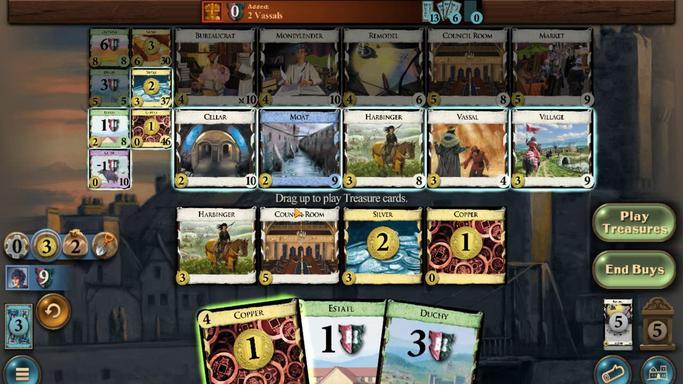 
Action: Mouse moved to (196, 285)
Screenshot: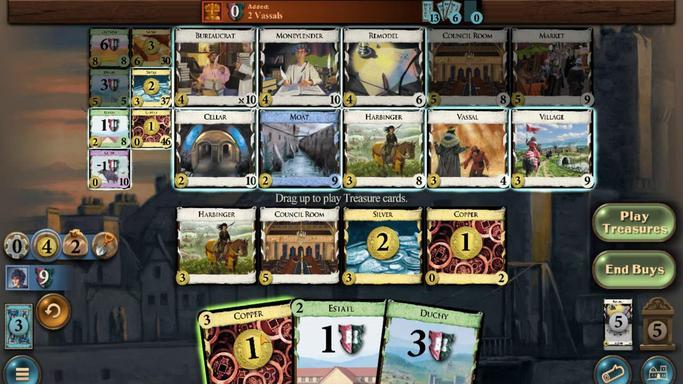 
Action: Mouse pressed left at (196, 285)
Screenshot: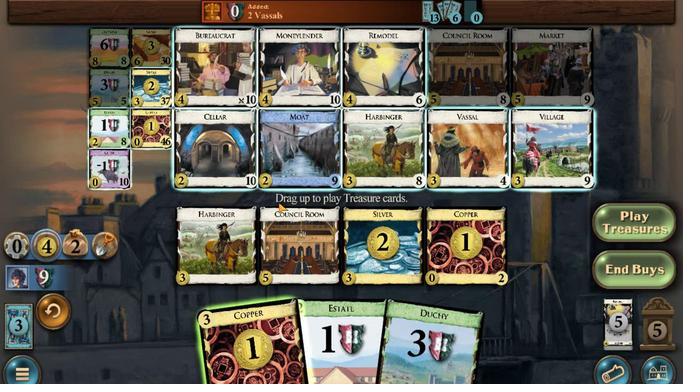 
Action: Mouse moved to (195, 282)
Screenshot: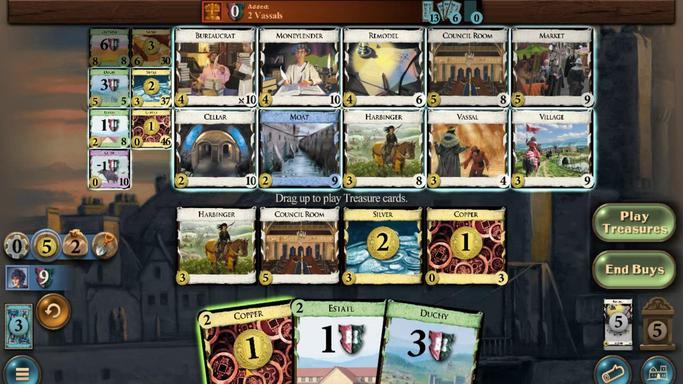 
Action: Mouse pressed left at (195, 282)
Screenshot: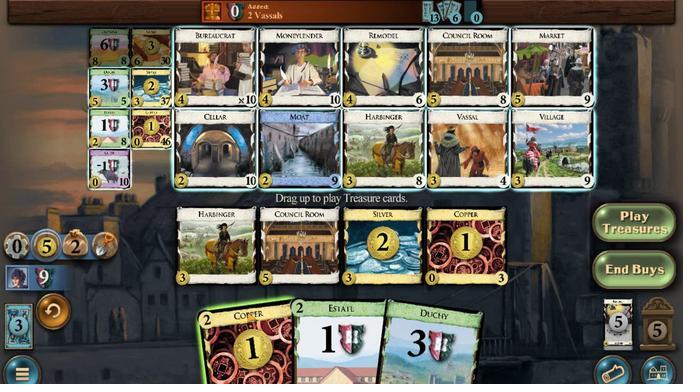
Action: Mouse moved to (192, 282)
Screenshot: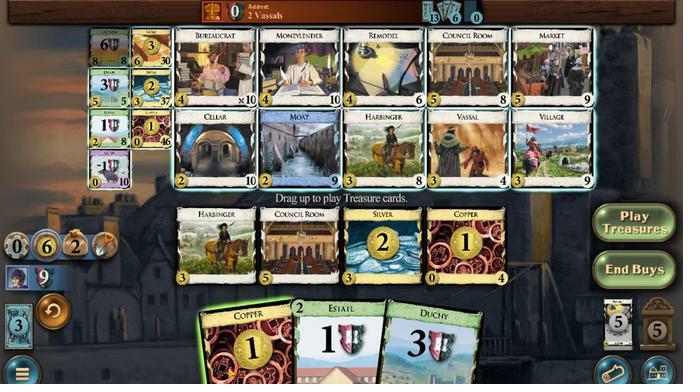 
Action: Mouse pressed left at (192, 282)
Screenshot: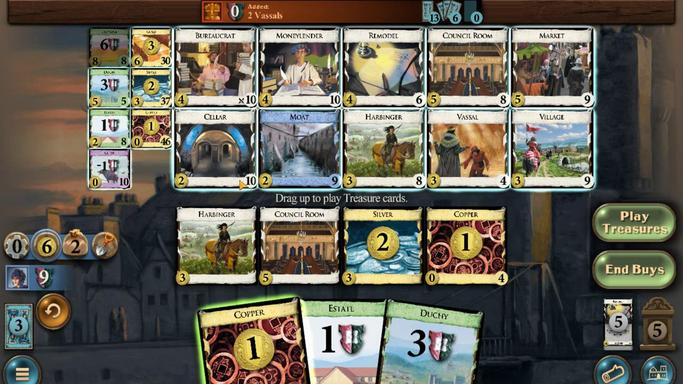 
Action: Mouse moved to (182, 350)
Screenshot: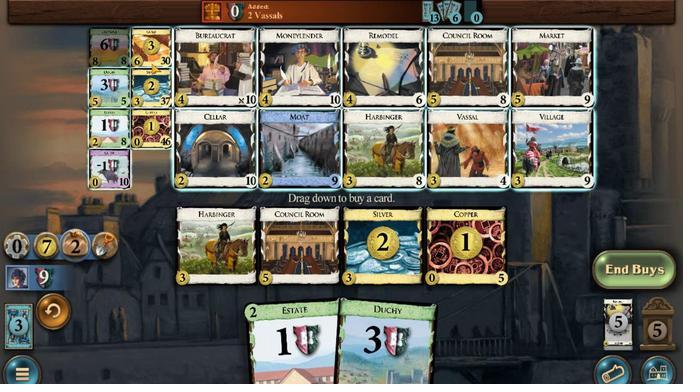 
Action: Mouse pressed left at (182, 350)
Screenshot: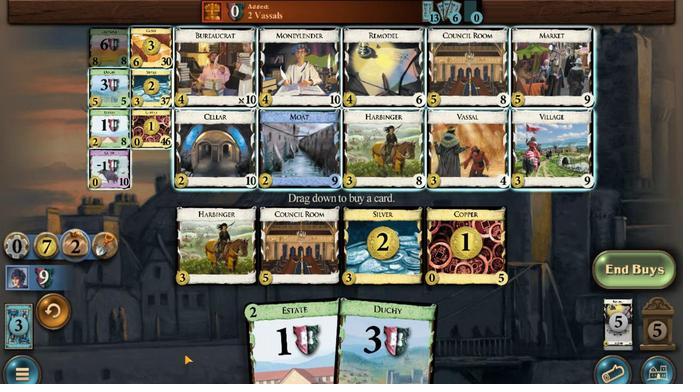 
Action: Mouse moved to (182, 332)
Screenshot: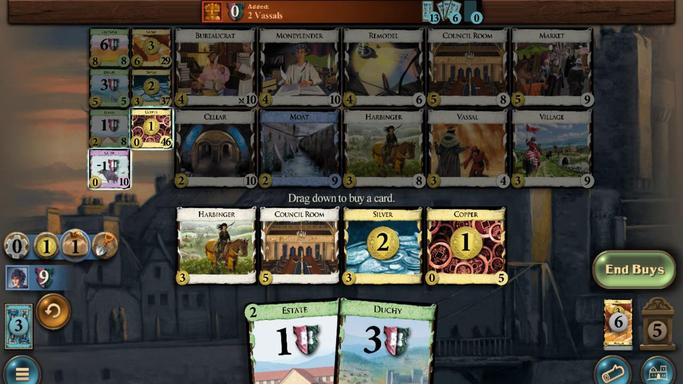 
Action: Mouse pressed left at (182, 332)
Screenshot: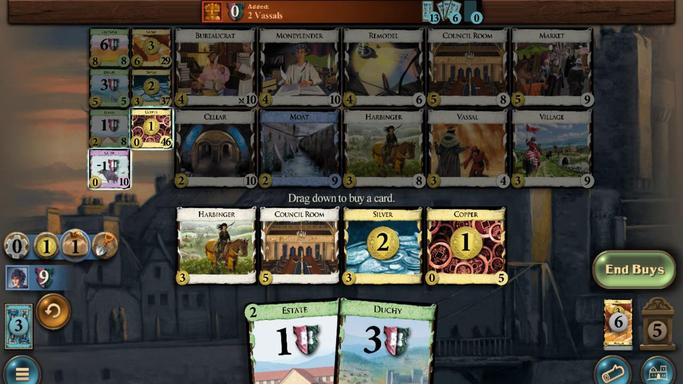 
Action: Mouse moved to (185, 287)
Screenshot: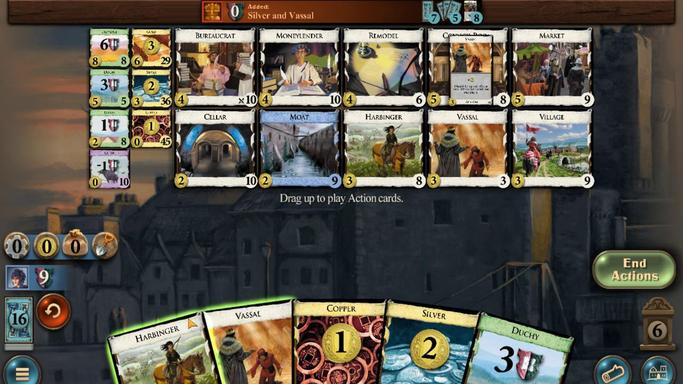 
Action: Mouse pressed left at (185, 287)
Screenshot: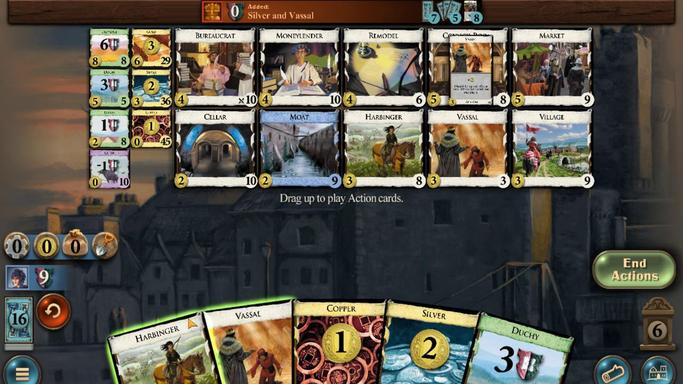 
Action: Mouse moved to (184, 287)
Screenshot: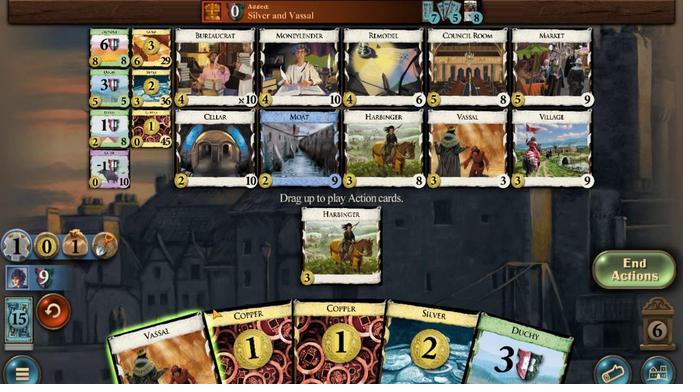 
Action: Mouse pressed left at (184, 287)
Screenshot: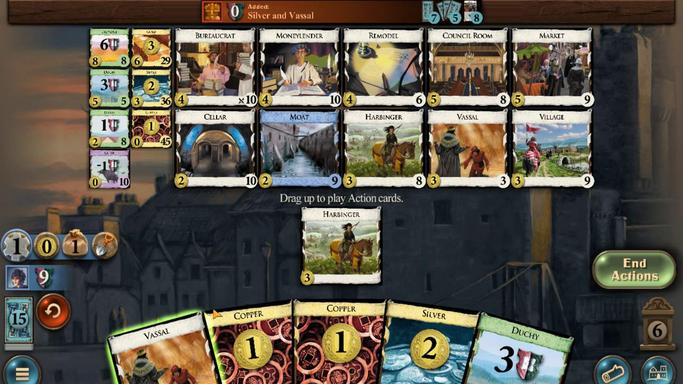 
Action: Mouse moved to (207, 343)
Screenshot: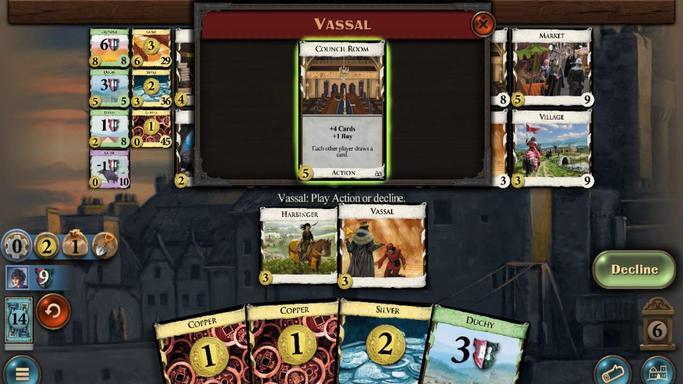 
Action: Mouse pressed left at (207, 343)
Screenshot: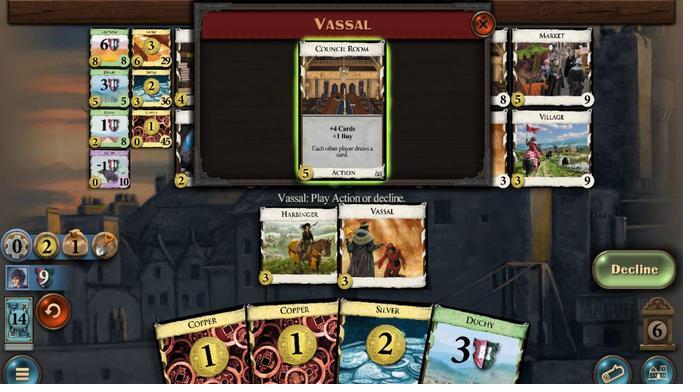 
Action: Mouse moved to (208, 284)
Screenshot: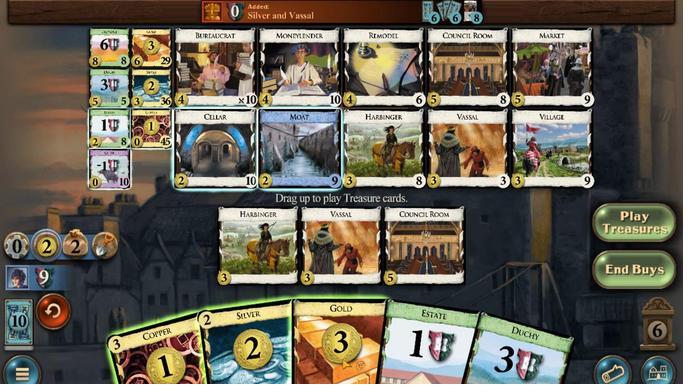 
Action: Mouse pressed left at (208, 284)
Screenshot: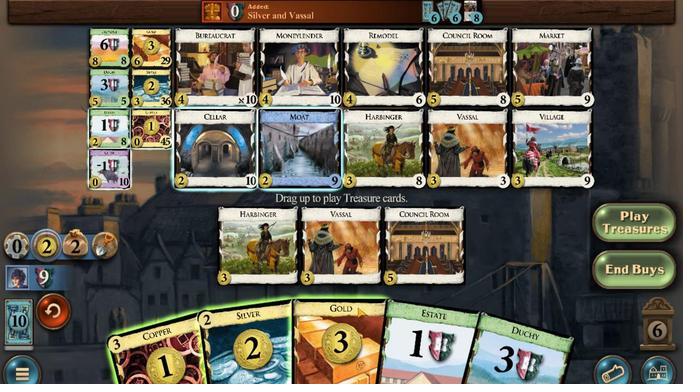 
Action: Mouse moved to (203, 285)
Screenshot: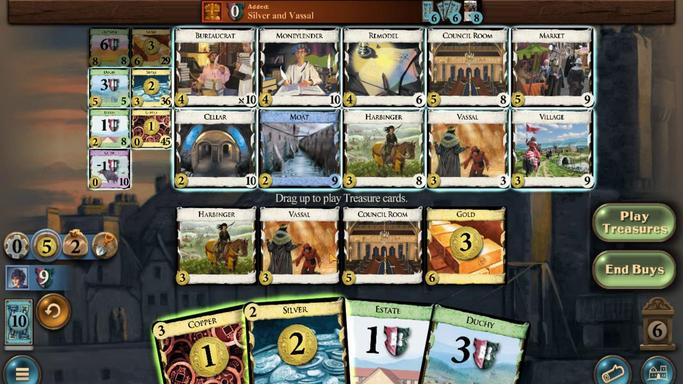 
Action: Mouse pressed left at (203, 285)
Screenshot: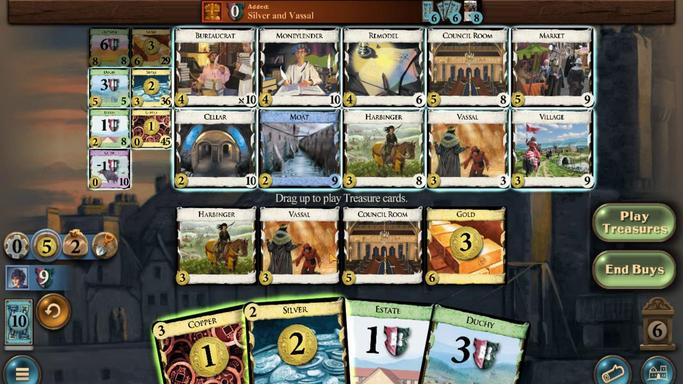 
Action: Mouse moved to (197, 281)
Screenshot: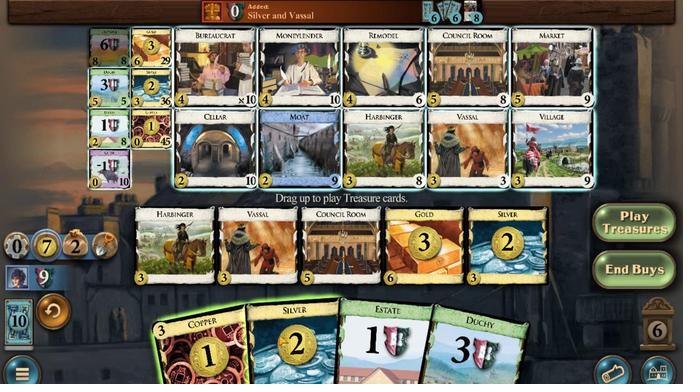 
Action: Mouse pressed left at (197, 281)
Screenshot: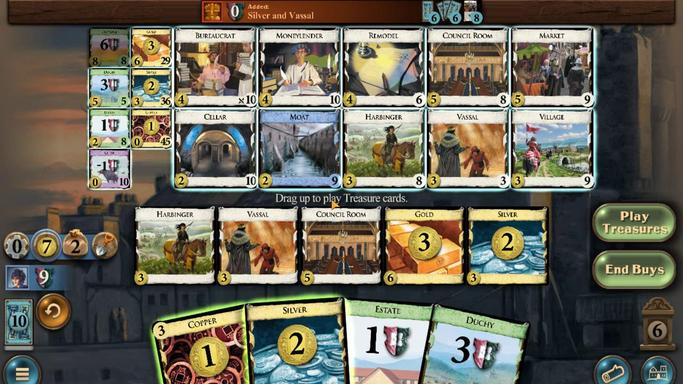 
Action: Mouse moved to (176, 352)
Screenshot: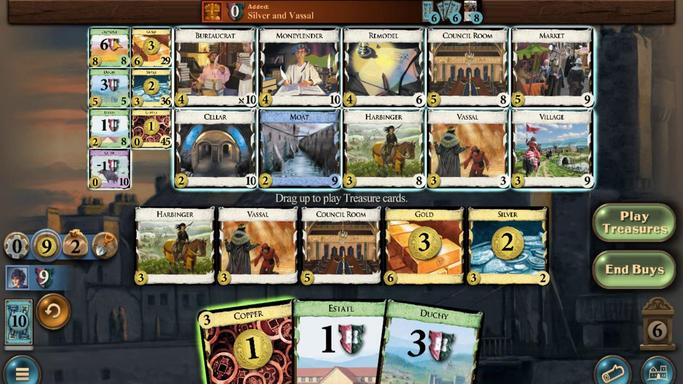 
Action: Mouse pressed left at (176, 352)
Screenshot: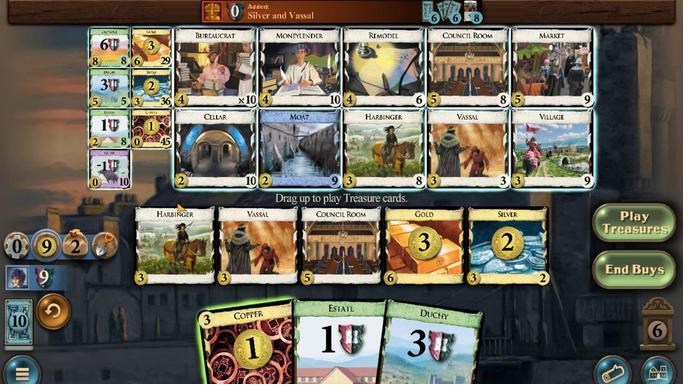 
Action: Mouse moved to (182, 331)
Screenshot: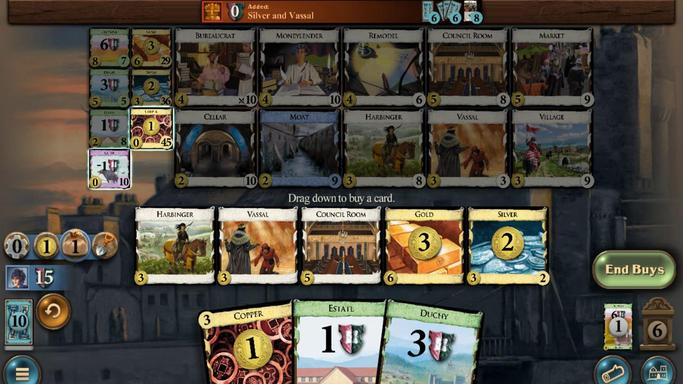 
Action: Mouse pressed left at (182, 331)
Screenshot: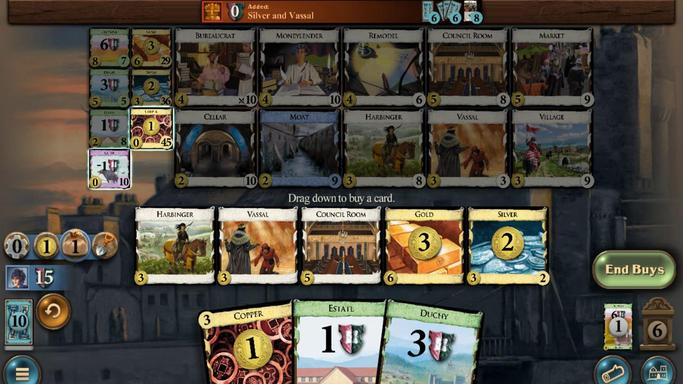 
Action: Mouse moved to (184, 287)
Screenshot: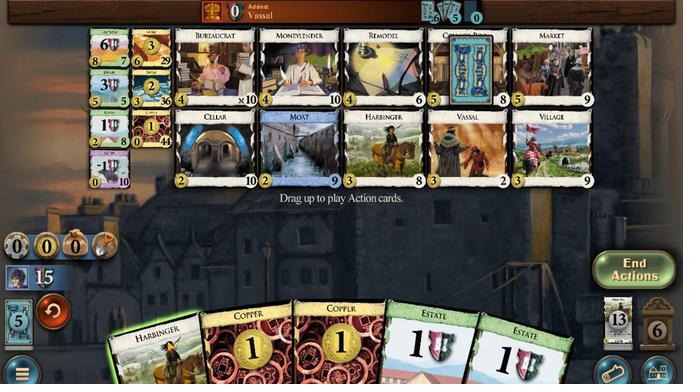 
Action: Mouse pressed left at (184, 287)
Screenshot: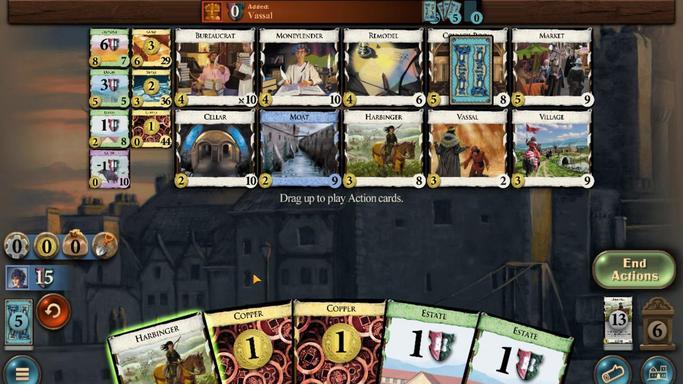 
Action: Mouse moved to (244, 343)
Screenshot: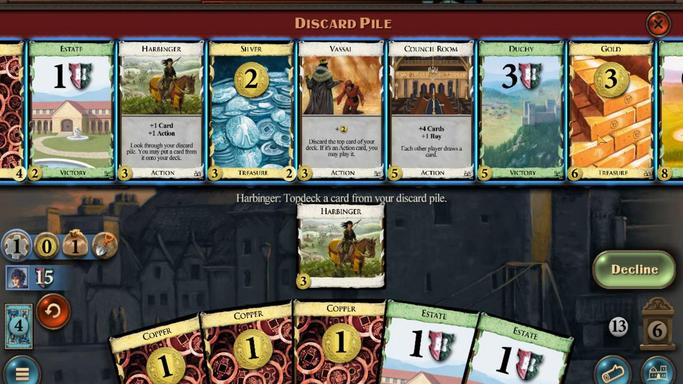 
Action: Mouse pressed left at (244, 343)
Screenshot: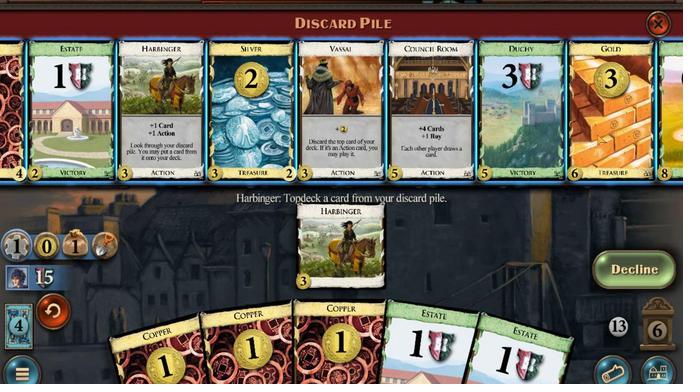 
Action: Mouse moved to (202, 284)
Screenshot: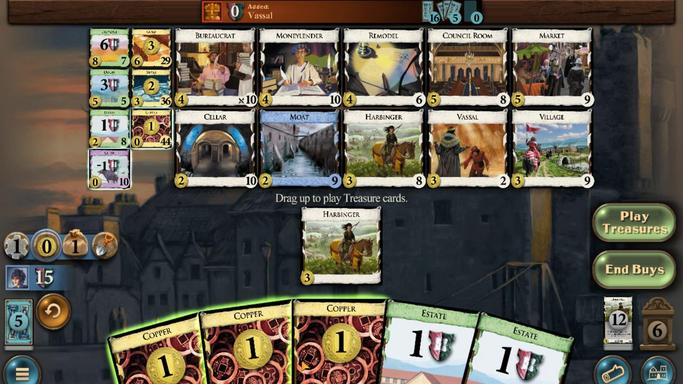 
Action: Mouse pressed left at (202, 284)
Screenshot: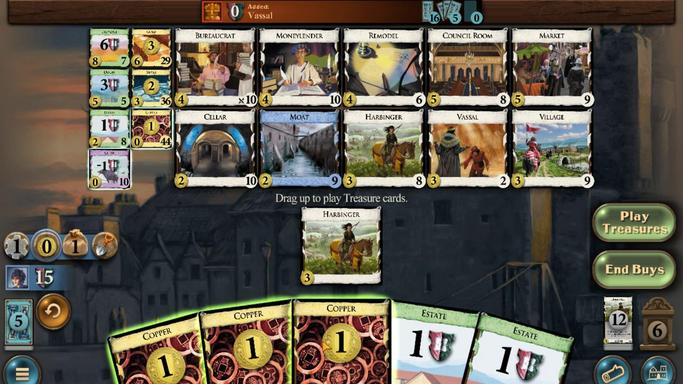 
Action: Mouse moved to (204, 289)
Screenshot: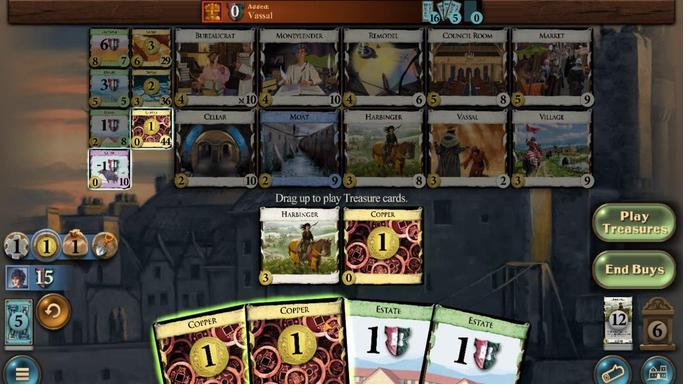 
Action: Mouse pressed left at (204, 289)
Screenshot: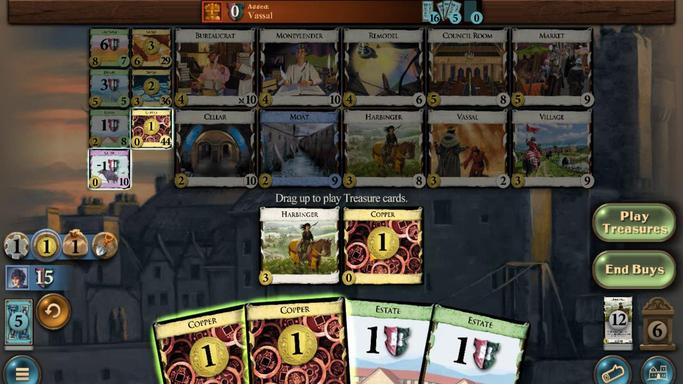 
Action: Mouse moved to (190, 284)
Screenshot: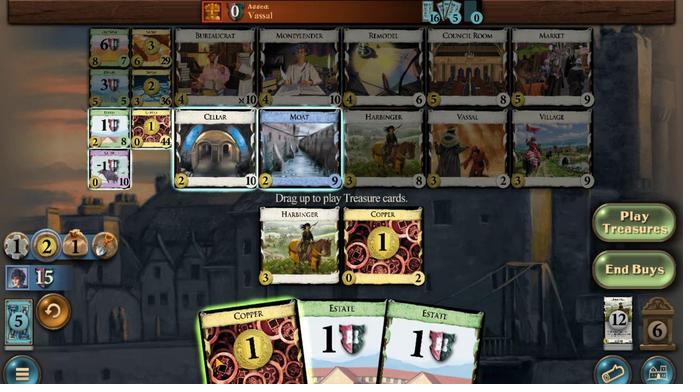 
Action: Mouse pressed left at (190, 284)
Screenshot: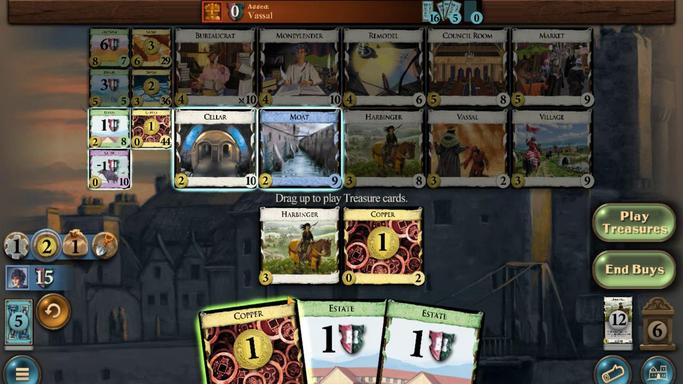 
Action: Mouse moved to (225, 332)
Screenshot: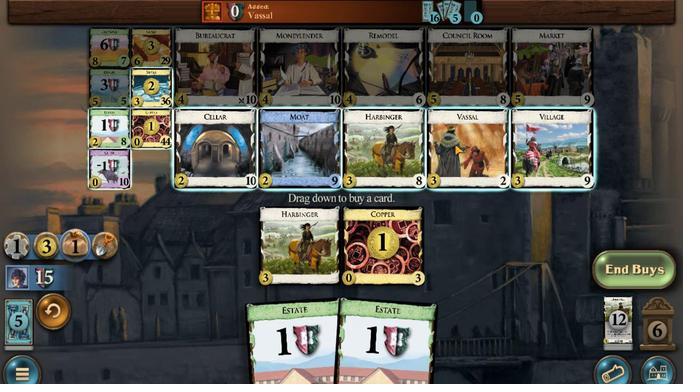 
Action: Mouse pressed left at (225, 332)
Screenshot: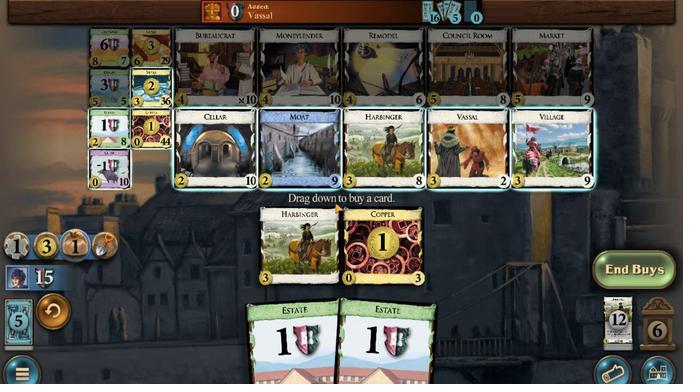 
Action: Mouse moved to (185, 284)
Screenshot: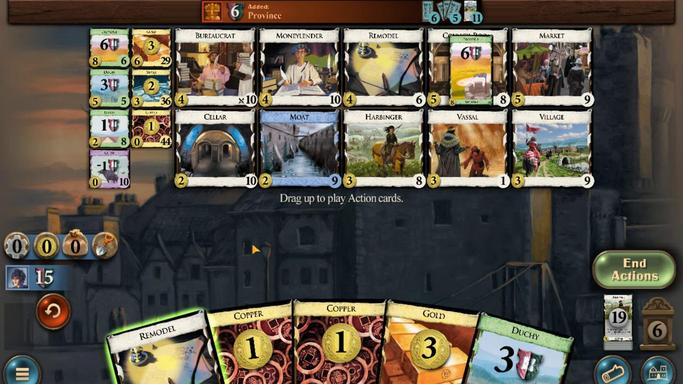 
Action: Mouse pressed left at (185, 284)
Screenshot: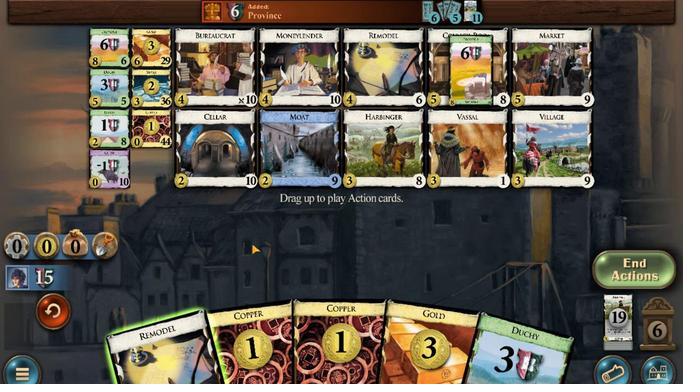 
Action: Mouse moved to (211, 278)
Screenshot: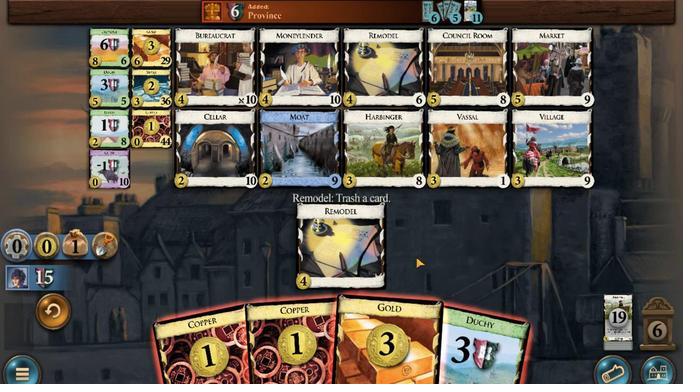 
Action: Mouse pressed left at (211, 278)
Screenshot: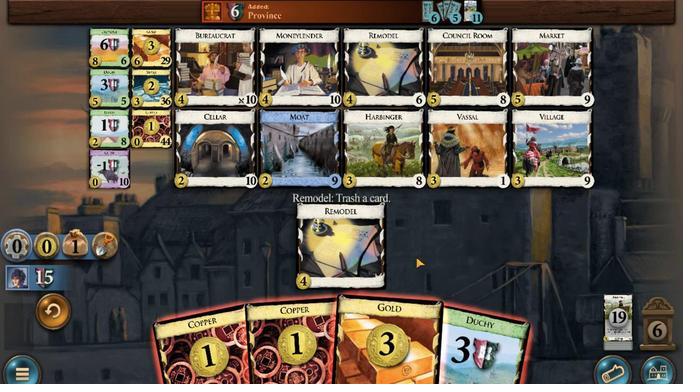 
Action: Mouse moved to (175, 351)
Screenshot: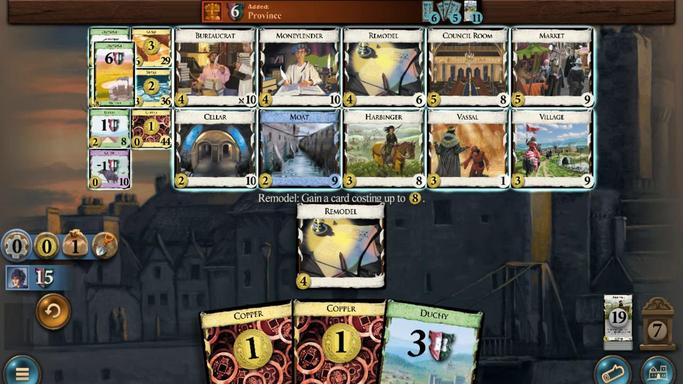 
Action: Mouse pressed left at (175, 351)
Screenshot: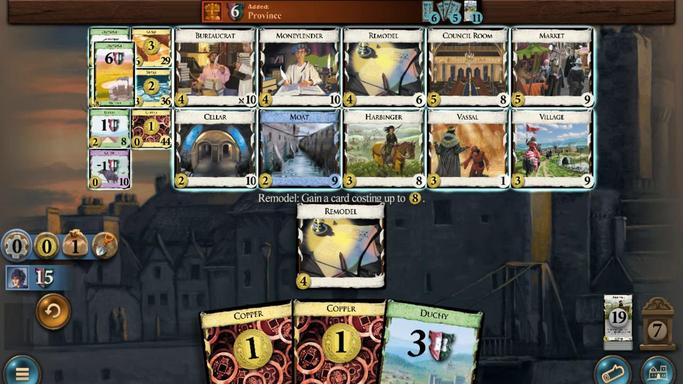 
Action: Mouse moved to (196, 281)
Screenshot: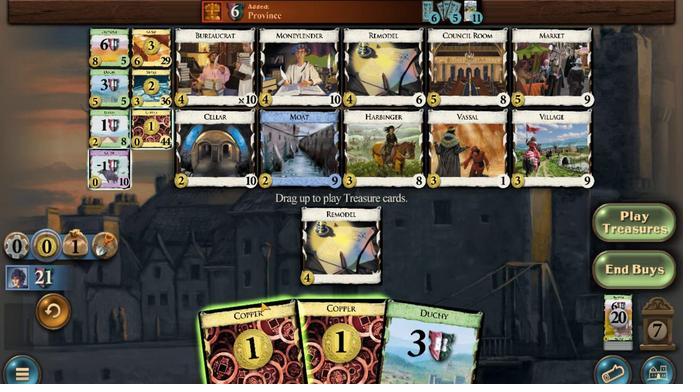 
Action: Mouse pressed left at (196, 281)
Screenshot: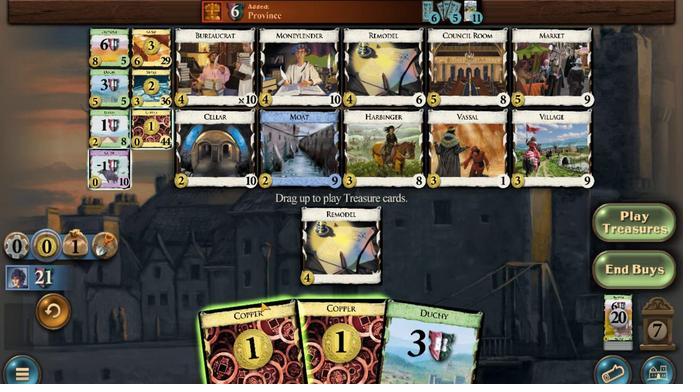 
Action: Mouse moved to (201, 281)
Screenshot: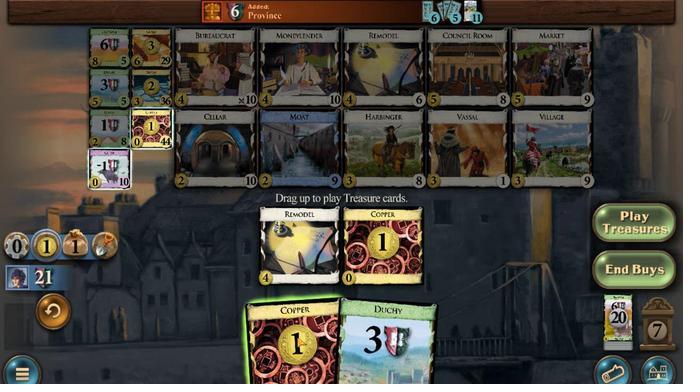 
Action: Mouse pressed left at (201, 281)
Screenshot: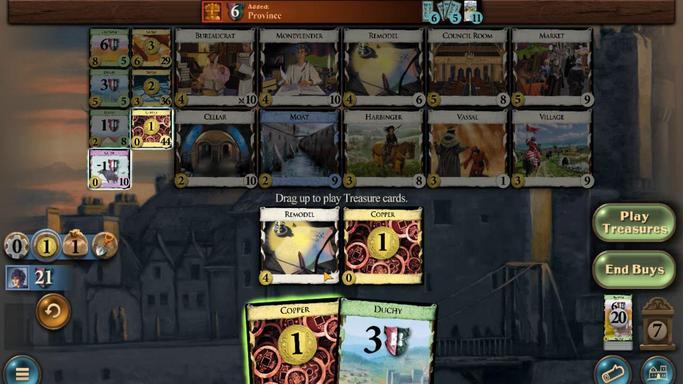 
Action: Mouse moved to (203, 331)
Screenshot: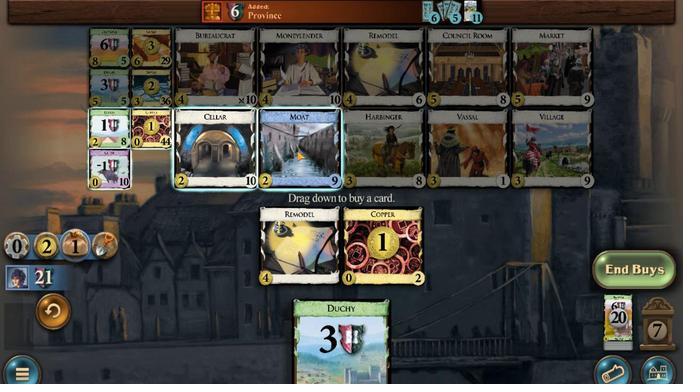 
Action: Mouse pressed left at (203, 331)
Screenshot: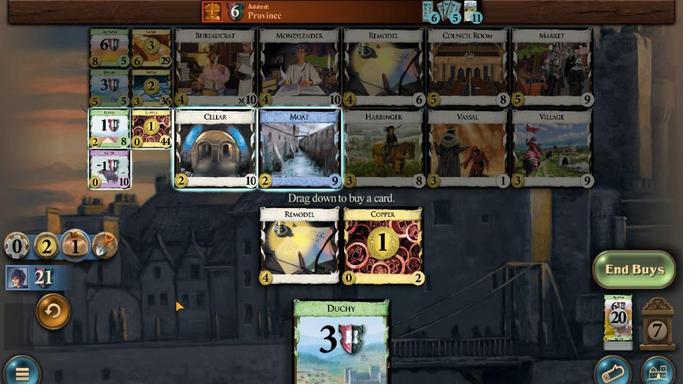 
Action: Mouse moved to (179, 285)
Screenshot: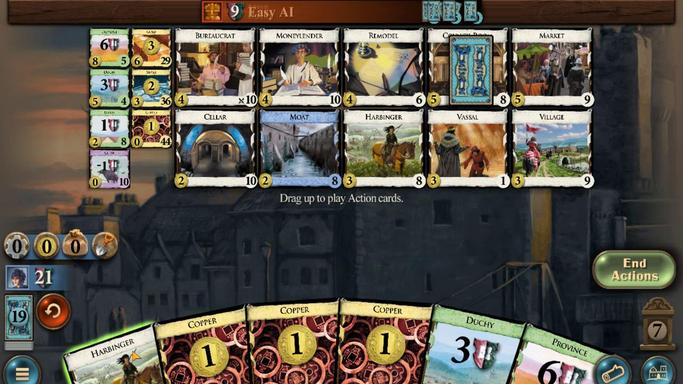 
Action: Mouse pressed left at (179, 285)
Screenshot: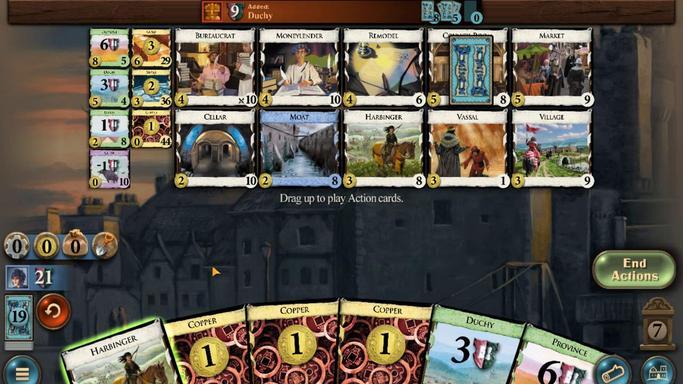 
Action: Mouse moved to (191, 287)
Screenshot: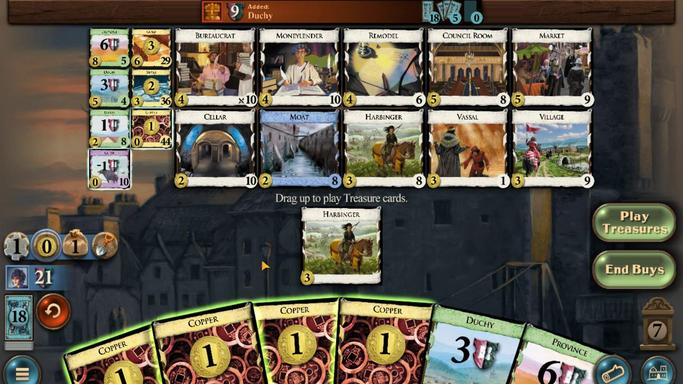 
Action: Mouse pressed left at (191, 287)
Screenshot: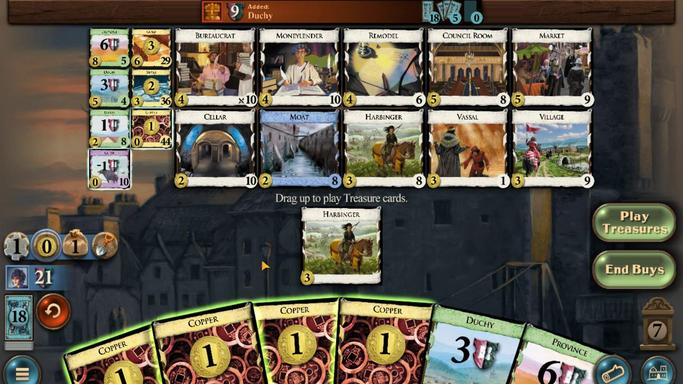 
Action: Mouse moved to (197, 288)
Screenshot: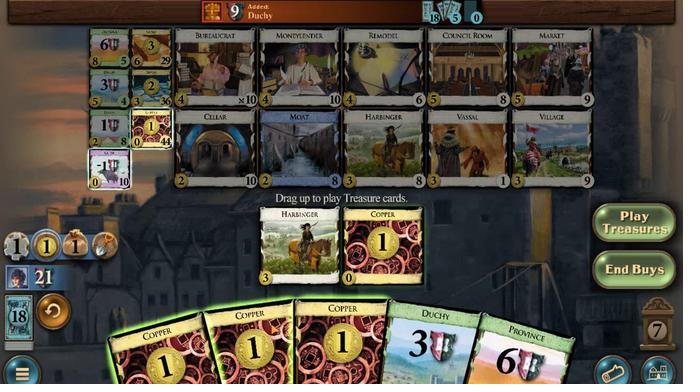 
Action: Mouse pressed left at (197, 288)
Screenshot: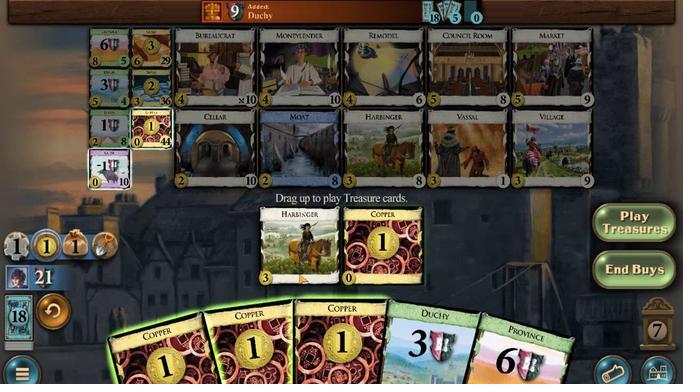
Action: Mouse moved to (203, 288)
Screenshot: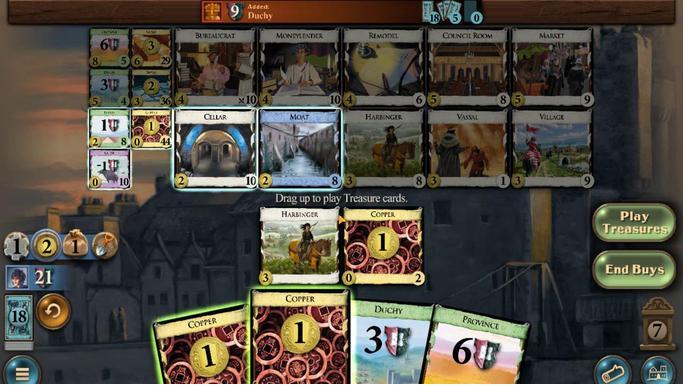 
Action: Mouse pressed left at (203, 288)
Screenshot: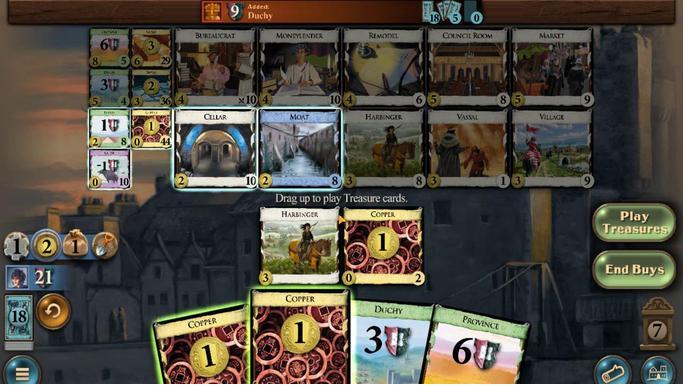 
Action: Mouse moved to (194, 285)
Screenshot: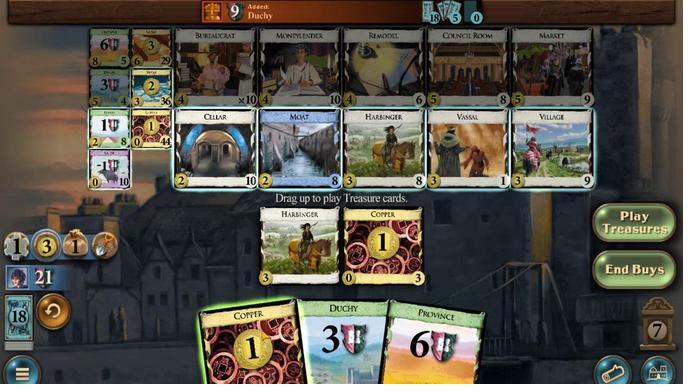 
Action: Mouse pressed left at (194, 285)
Screenshot: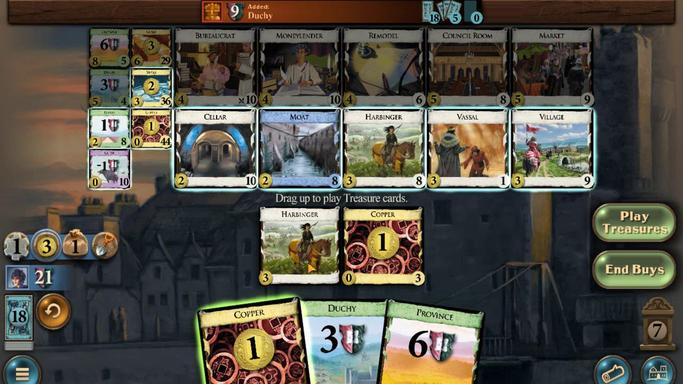 
Action: Mouse moved to (215, 349)
Screenshot: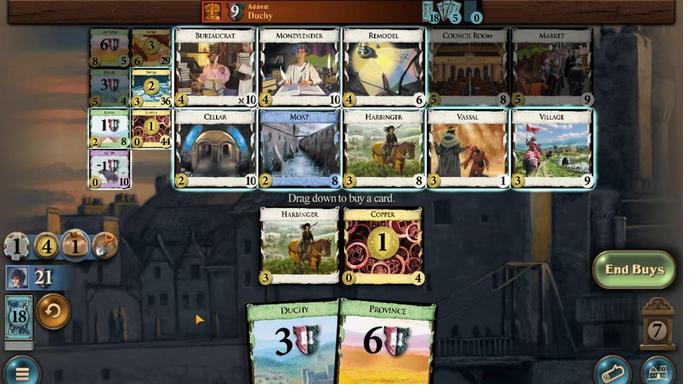 
Action: Mouse pressed left at (215, 349)
Screenshot: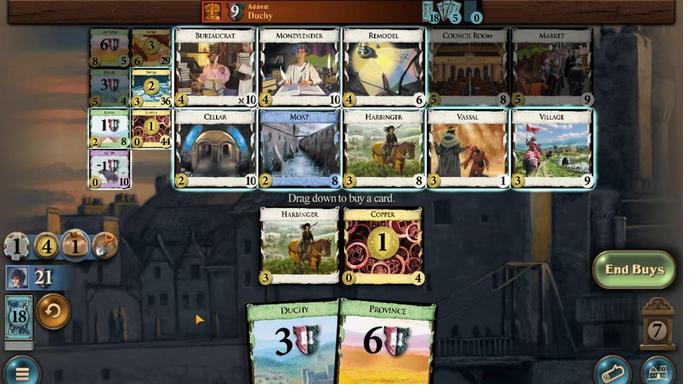 
Action: Mouse moved to (211, 292)
Screenshot: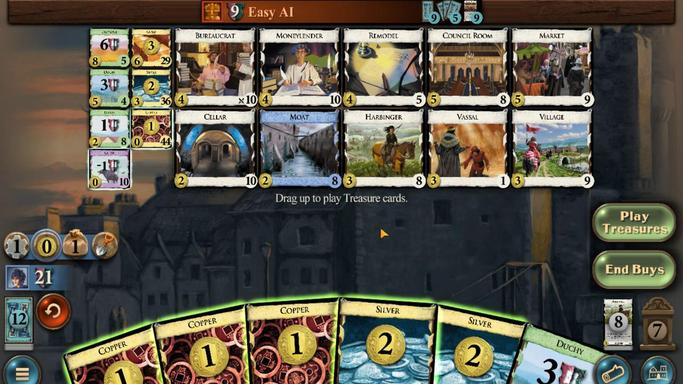 
Action: Mouse pressed left at (211, 292)
Screenshot: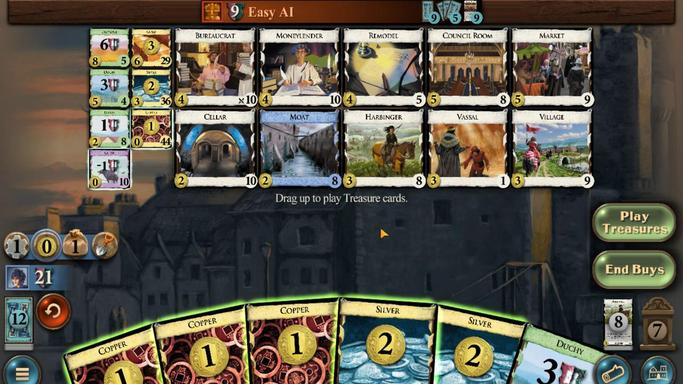 
Action: Mouse moved to (216, 287)
Screenshot: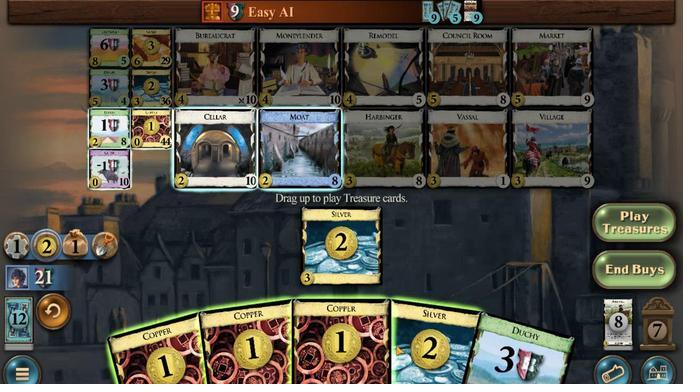 
Action: Mouse pressed left at (216, 287)
Screenshot: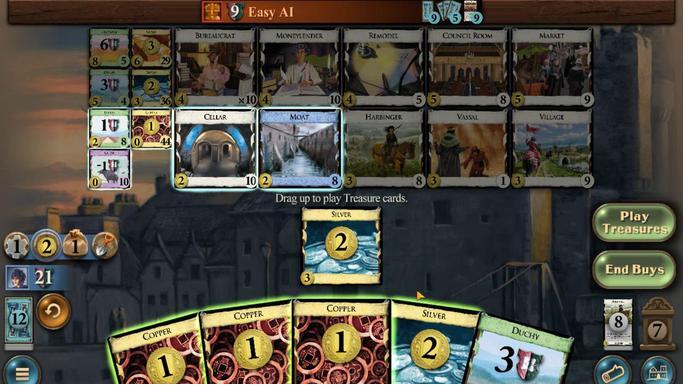 
Action: Mouse moved to (211, 286)
Screenshot: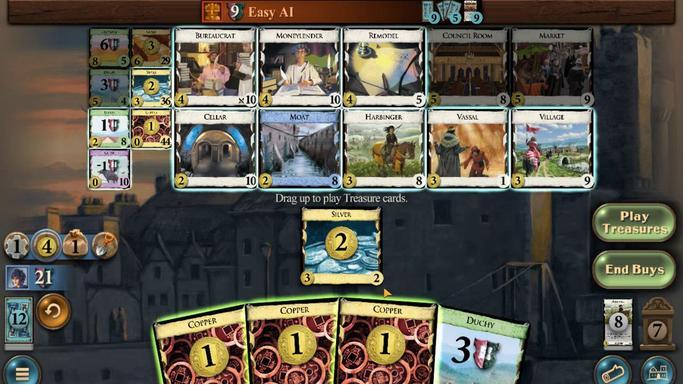
Action: Mouse pressed left at (211, 286)
Screenshot: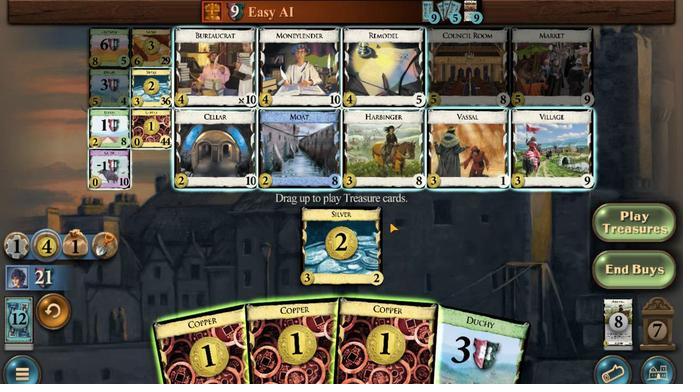 
Action: Mouse moved to (207, 288)
Screenshot: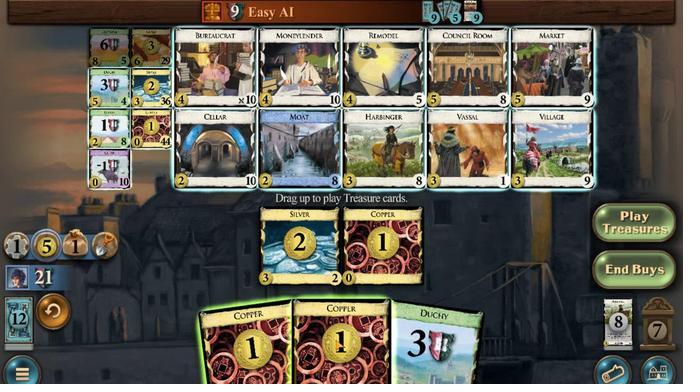 
Action: Mouse pressed left at (207, 288)
Screenshot: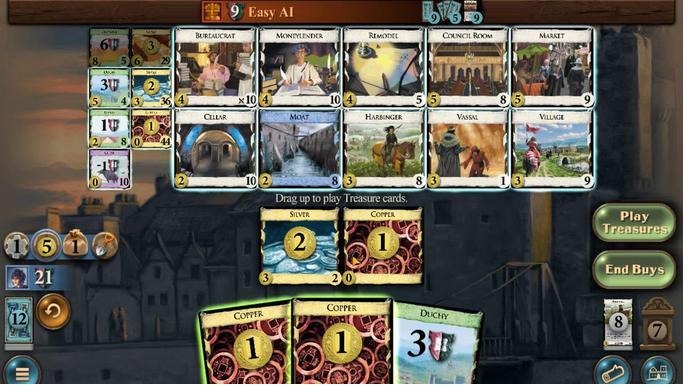 
Action: Mouse moved to (229, 350)
Screenshot: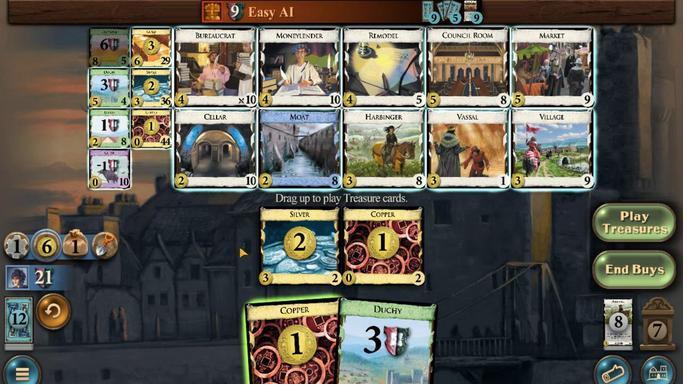 
Action: Mouse pressed left at (229, 350)
Screenshot: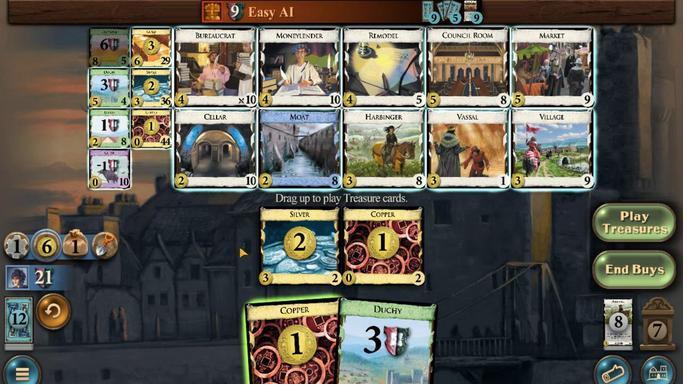 
Action: Mouse moved to (192, 282)
Screenshot: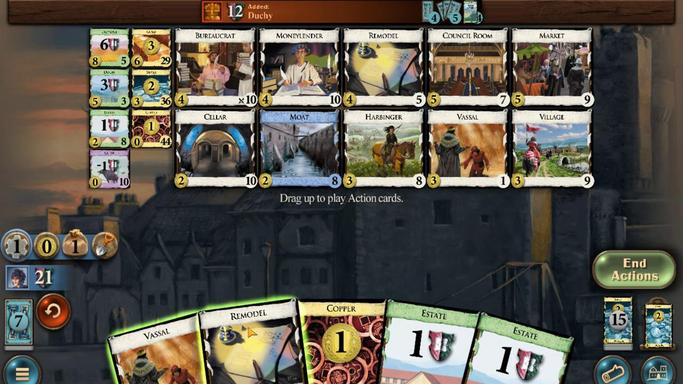 
Action: Mouse pressed left at (192, 282)
Screenshot: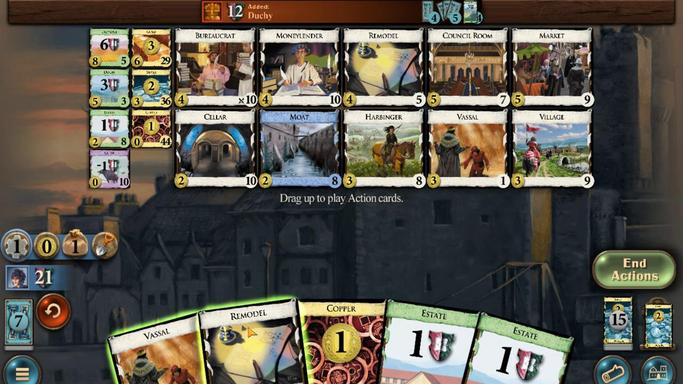 
Action: Mouse moved to (186, 281)
Screenshot: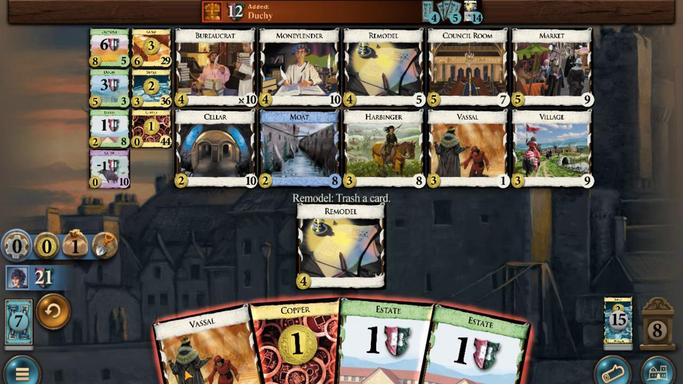 
Action: Mouse pressed left at (186, 281)
Screenshot: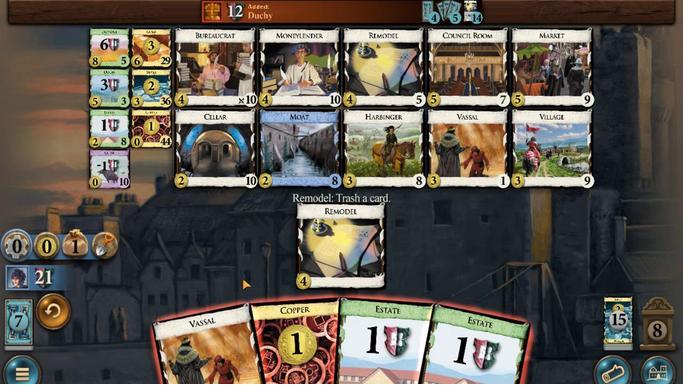 
Action: Mouse moved to (175, 342)
Screenshot: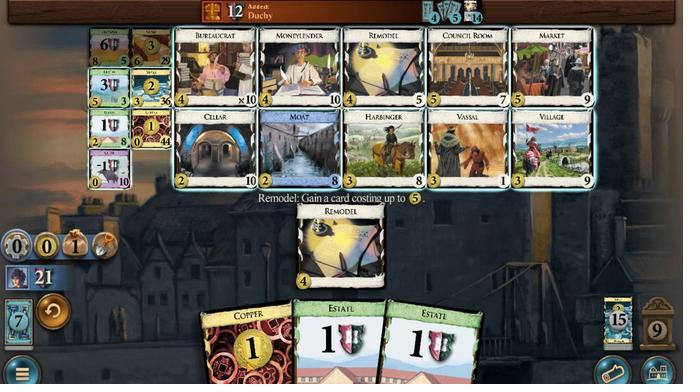 
Action: Mouse pressed left at (175, 342)
Screenshot: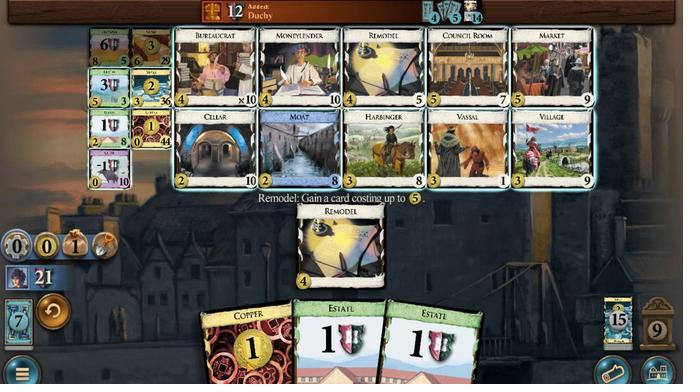 
Action: Mouse moved to (194, 279)
Screenshot: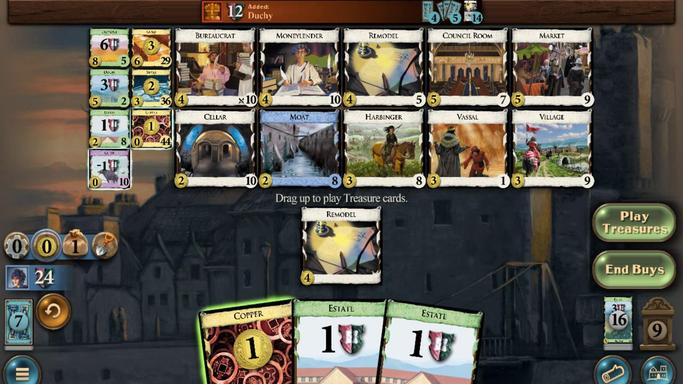 
Action: Mouse pressed left at (194, 279)
Screenshot: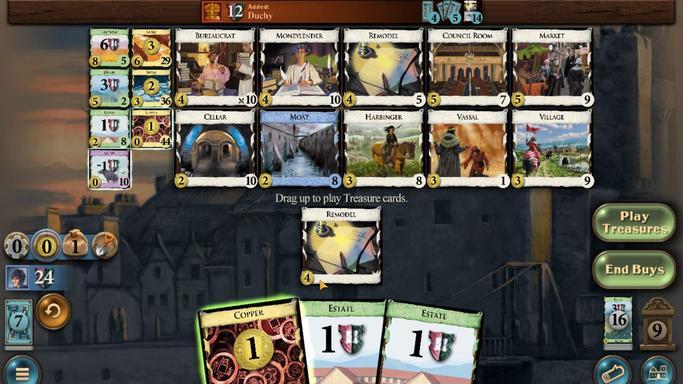 
Action: Mouse moved to (183, 334)
Screenshot: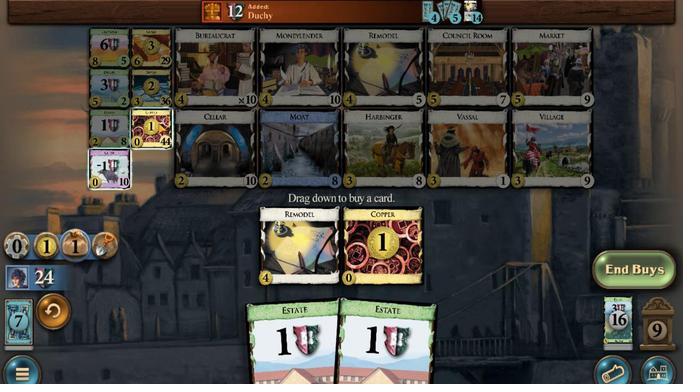 
Action: Mouse pressed left at (183, 334)
Screenshot: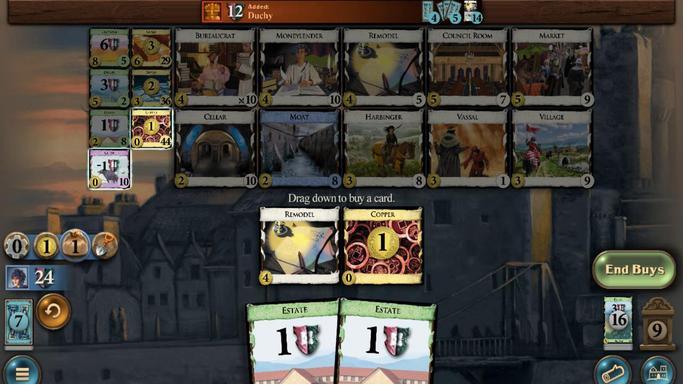 
Action: Mouse moved to (181, 284)
Screenshot: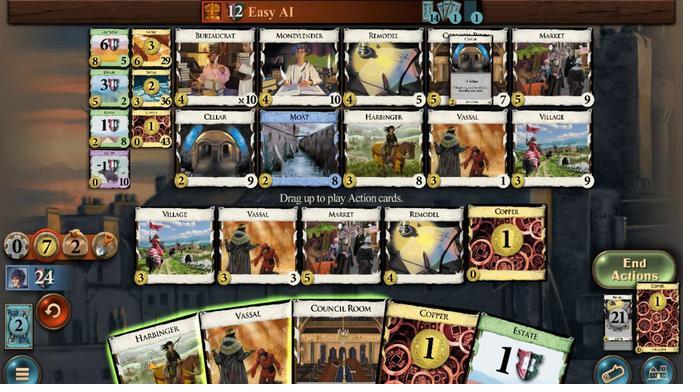 
Action: Mouse pressed left at (181, 284)
Screenshot: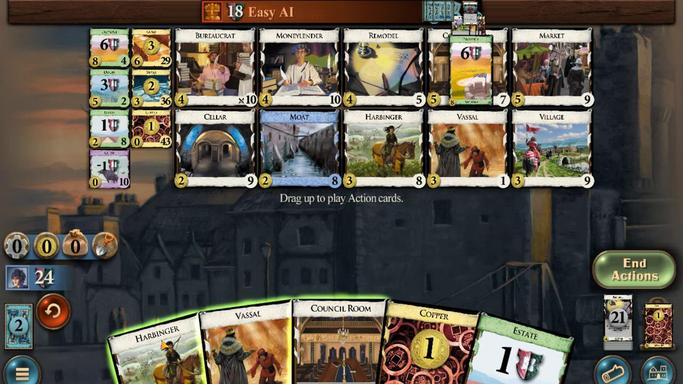 
Action: Mouse moved to (236, 339)
Screenshot: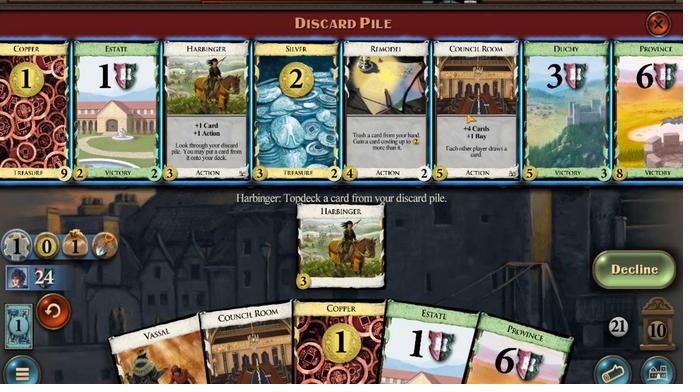 
Action: Mouse pressed left at (236, 339)
Screenshot: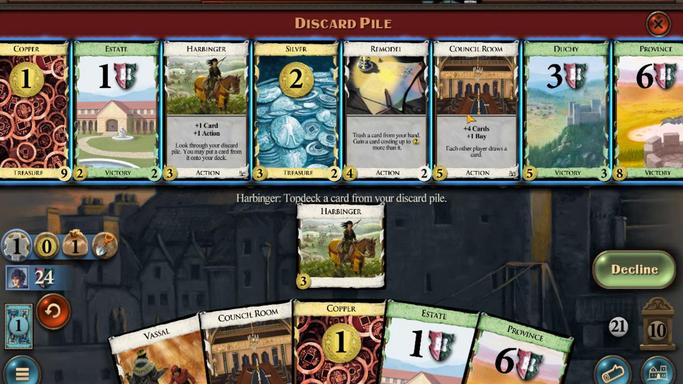 
Action: Mouse moved to (248, 343)
Screenshot: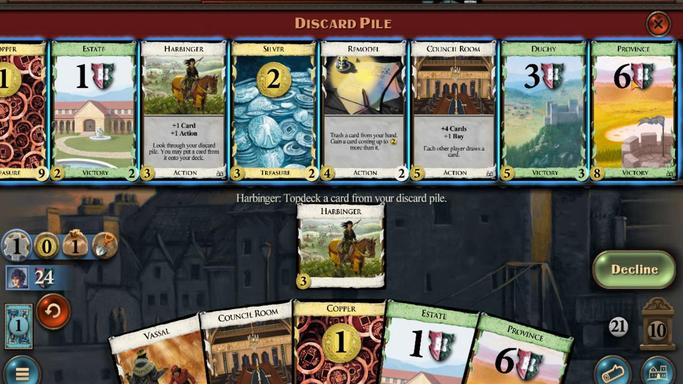 
Action: Mouse pressed left at (248, 343)
Screenshot: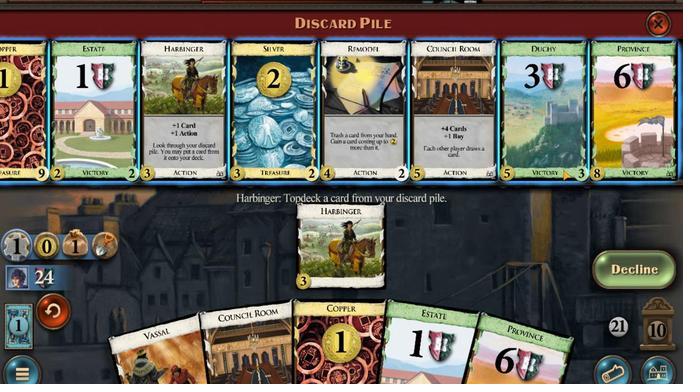 
Action: Mouse moved to (180, 283)
Screenshot: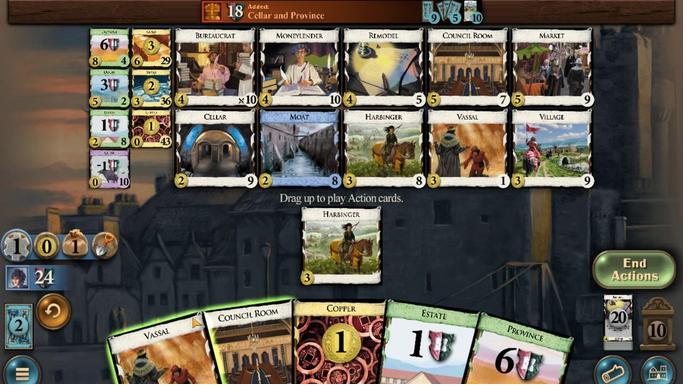 
Action: Mouse pressed left at (180, 283)
Screenshot: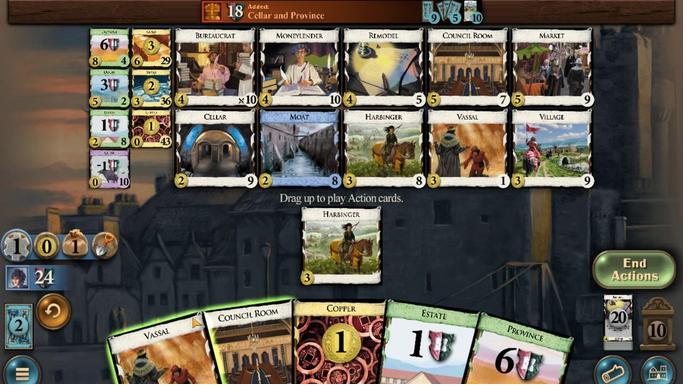 
Action: Mouse moved to (198, 283)
Screenshot: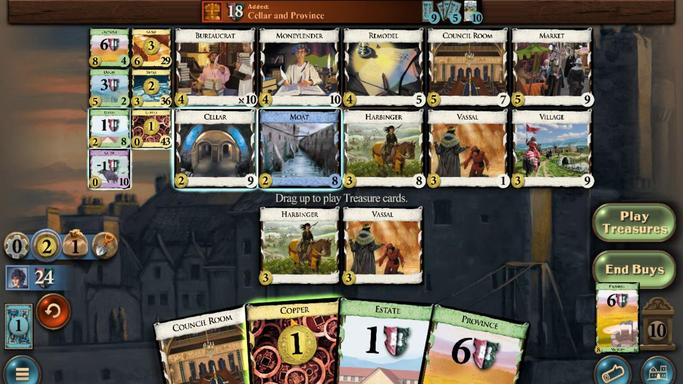 
Action: Mouse pressed left at (198, 283)
Screenshot: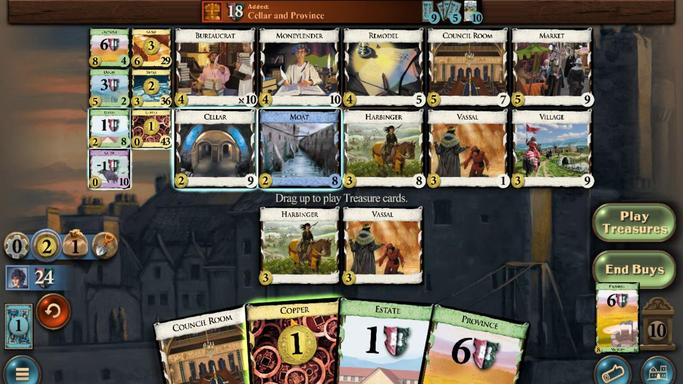
Action: Mouse moved to (176, 333)
Screenshot: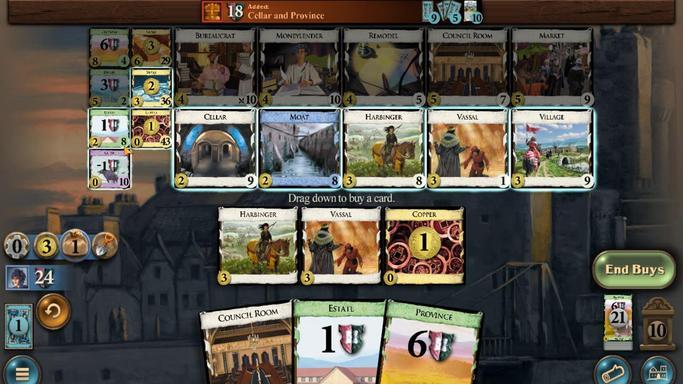 
Action: Mouse pressed left at (176, 333)
Screenshot: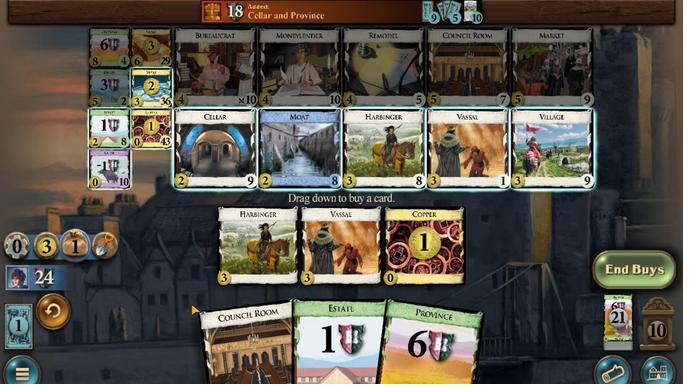 
Action: Mouse moved to (176, 333)
Screenshot: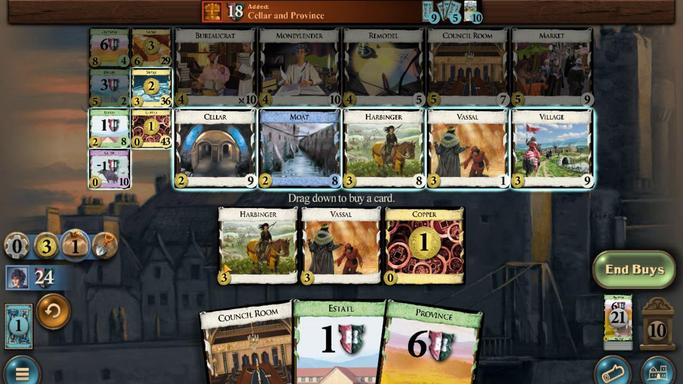 
Action: Mouse pressed left at (176, 333)
Screenshot: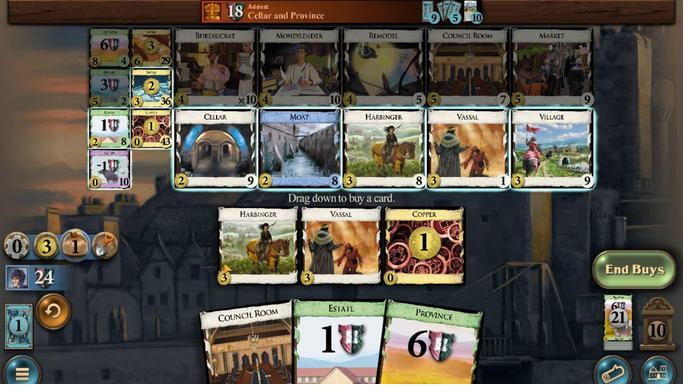 
Action: Mouse moved to (184, 282)
Screenshot: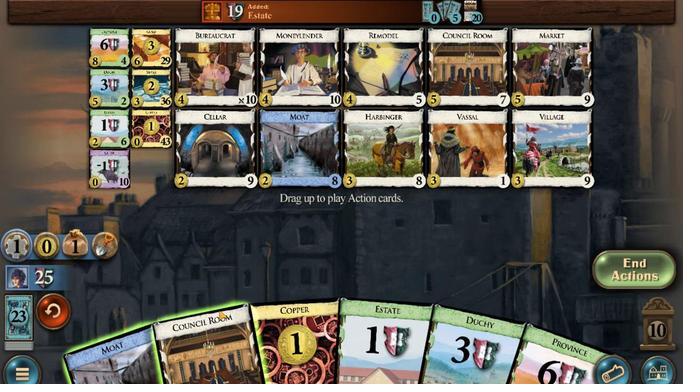 
Action: Mouse pressed left at (184, 282)
Screenshot: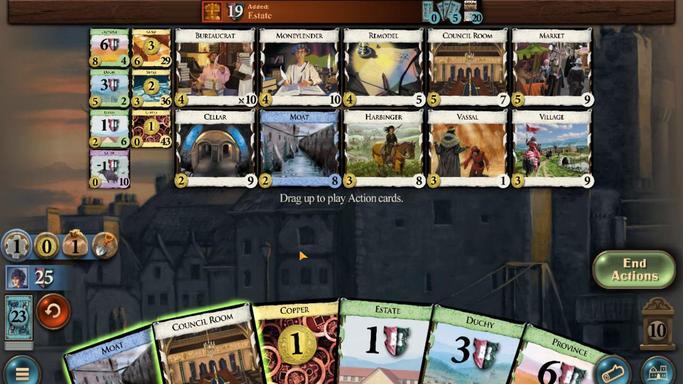 
Action: Mouse moved to (205, 281)
Screenshot: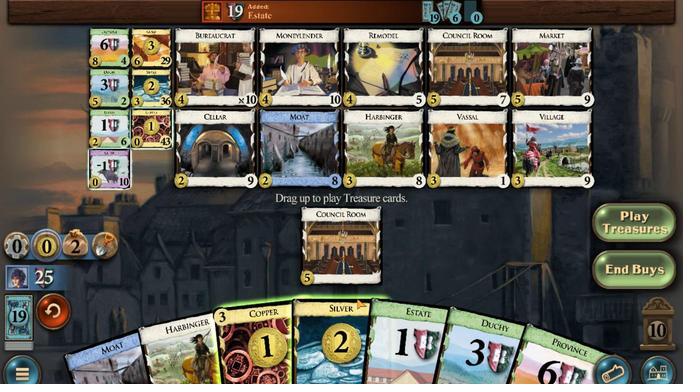 
Action: Mouse pressed left at (205, 281)
Screenshot: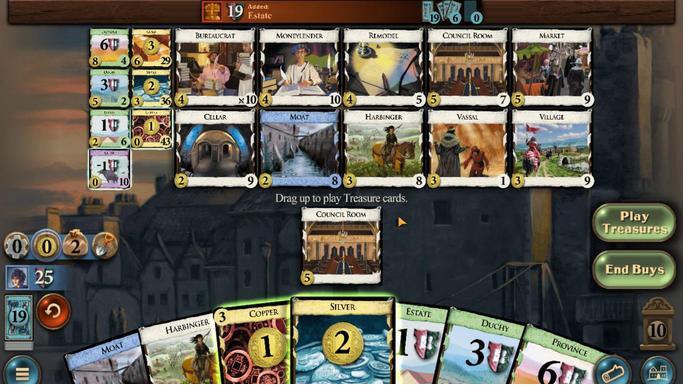 
Action: Mouse moved to (206, 288)
Screenshot: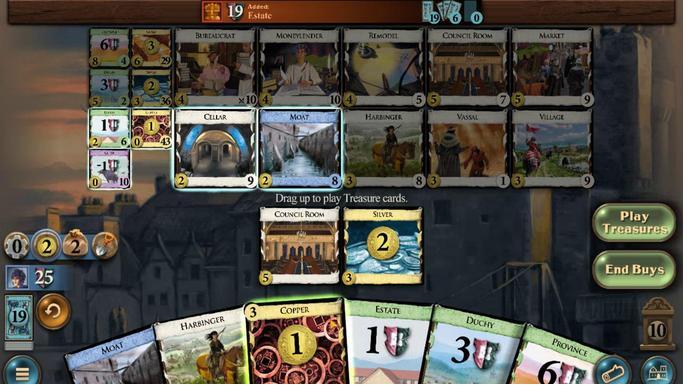 
Action: Mouse pressed left at (206, 288)
Screenshot: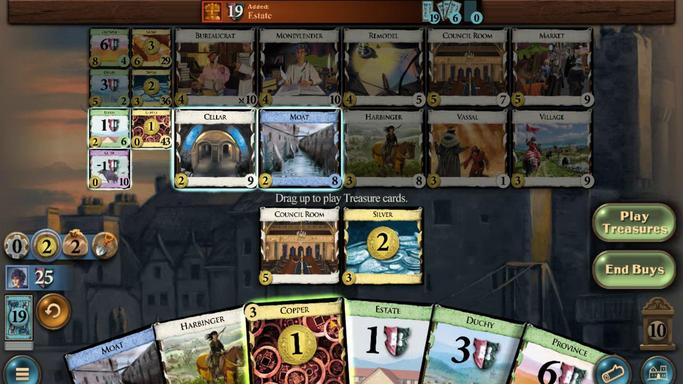 
Action: Mouse moved to (204, 289)
Screenshot: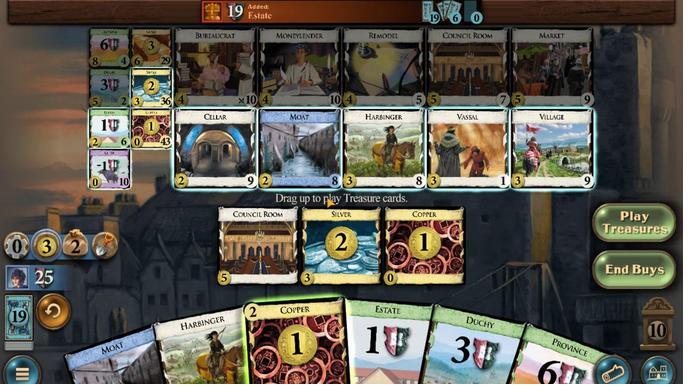 
Action: Mouse pressed left at (204, 289)
Screenshot: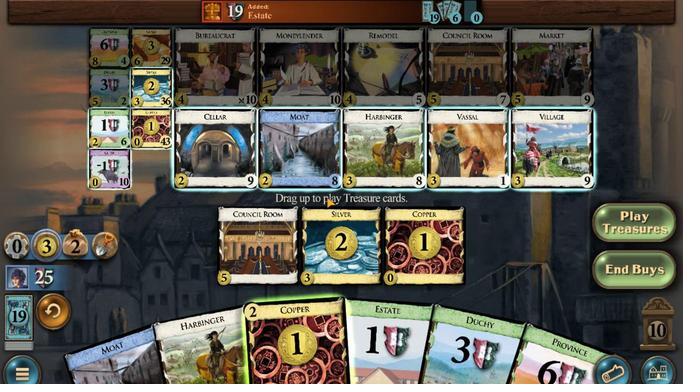 
Action: Mouse moved to (200, 289)
Screenshot: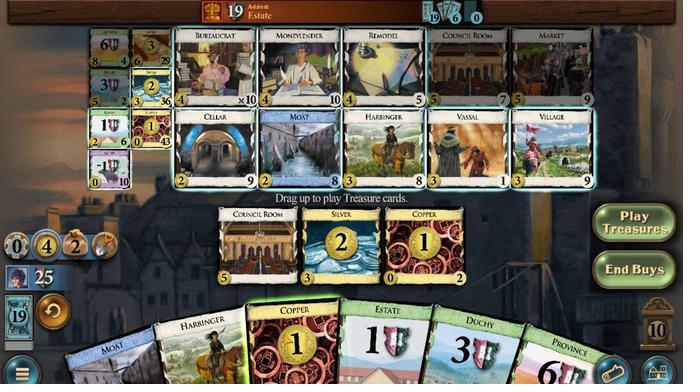 
Action: Mouse pressed left at (200, 289)
Screenshot: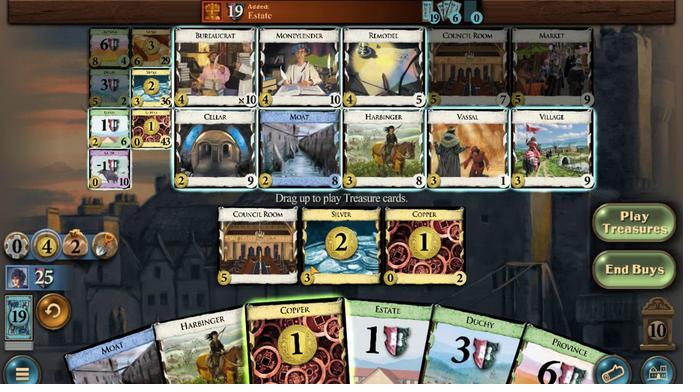 
Action: Mouse moved to (176, 342)
Screenshot: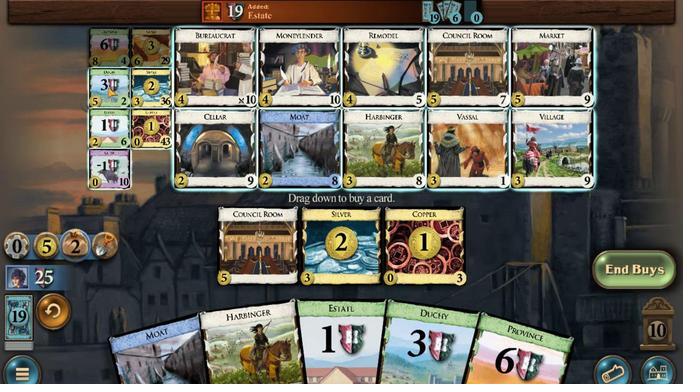 
Action: Mouse pressed left at (176, 342)
Screenshot: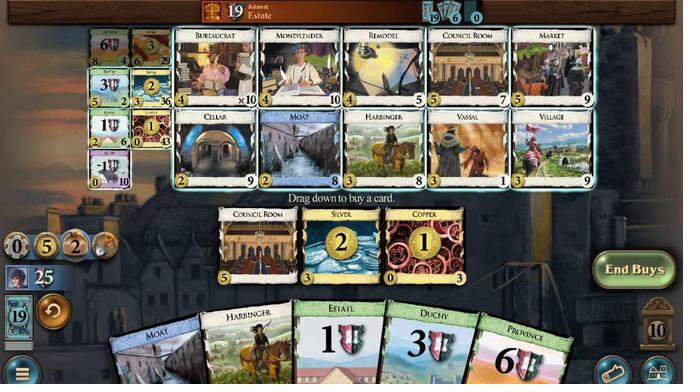 
Action: Mouse moved to (182, 333)
Screenshot: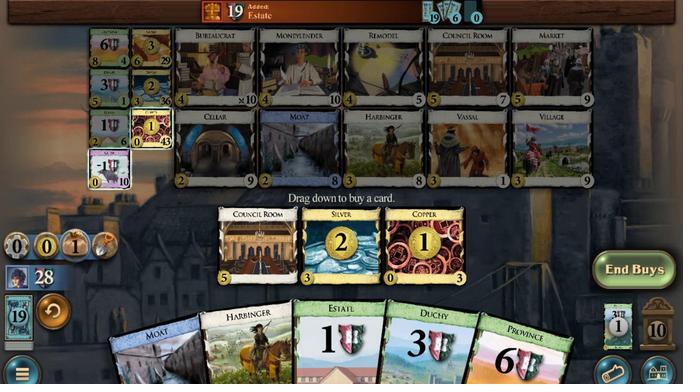 
Action: Mouse pressed left at (182, 333)
Screenshot: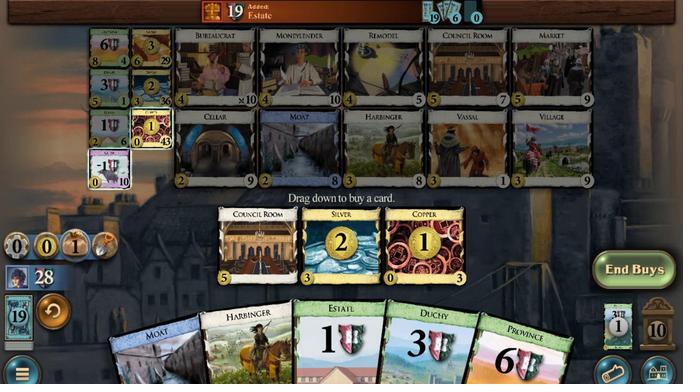 
Action: Mouse moved to (215, 281)
Screenshot: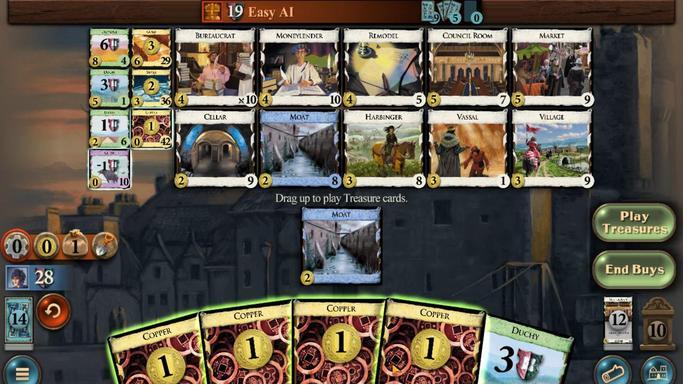 
Action: Mouse pressed left at (215, 281)
Screenshot: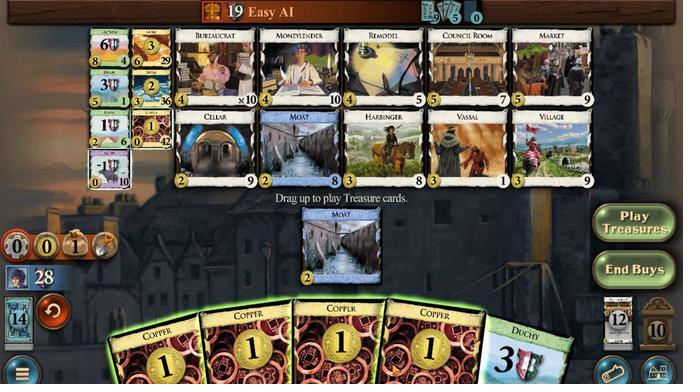 
Action: Mouse moved to (218, 280)
Screenshot: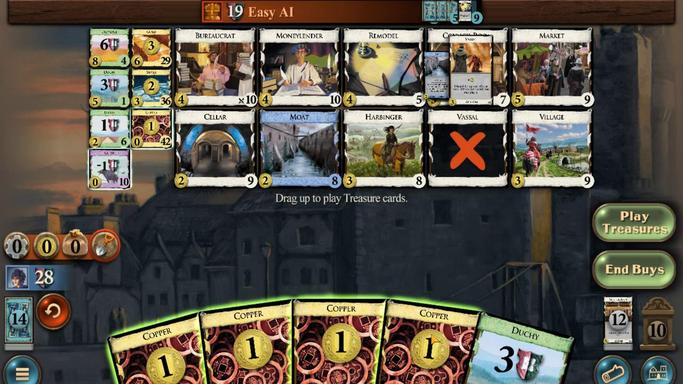 
Action: Mouse pressed left at (218, 280)
Screenshot: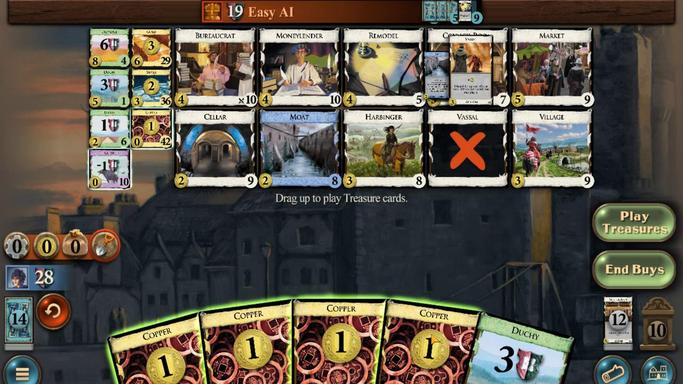 
Action: Mouse moved to (212, 276)
Screenshot: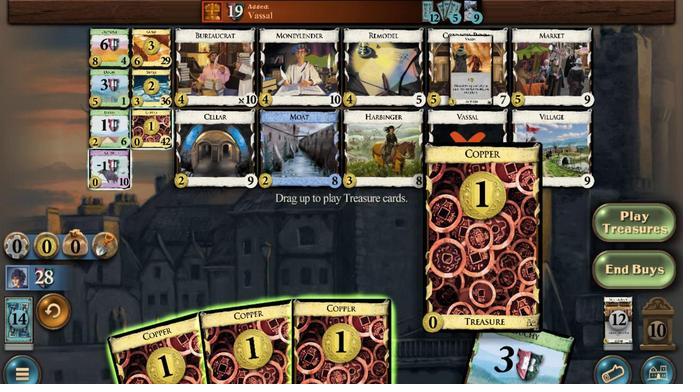 
Action: Mouse pressed left at (212, 276)
Screenshot: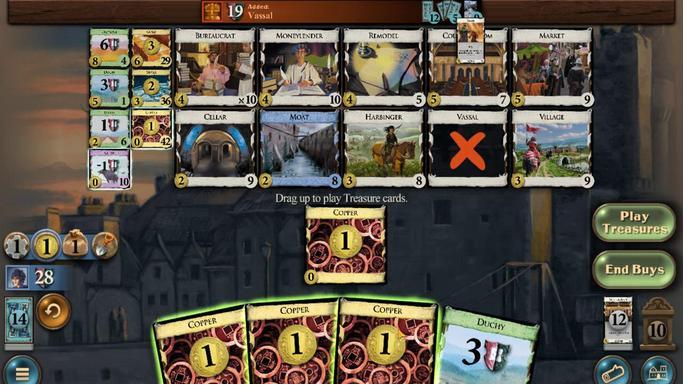 
Action: Mouse moved to (205, 275)
Screenshot: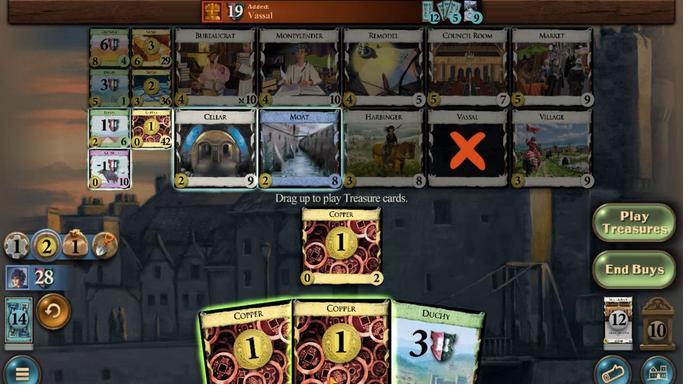 
Action: Mouse pressed left at (205, 275)
Screenshot: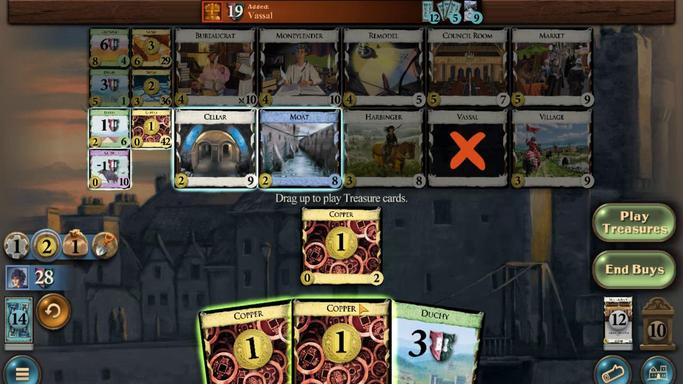 
Action: Mouse moved to (198, 277)
Screenshot: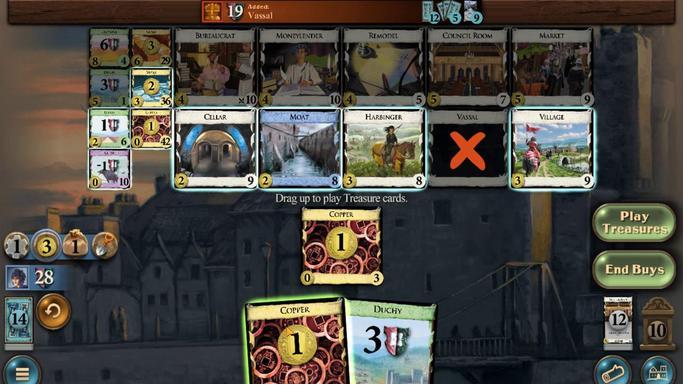
Action: Mouse pressed left at (198, 277)
Screenshot: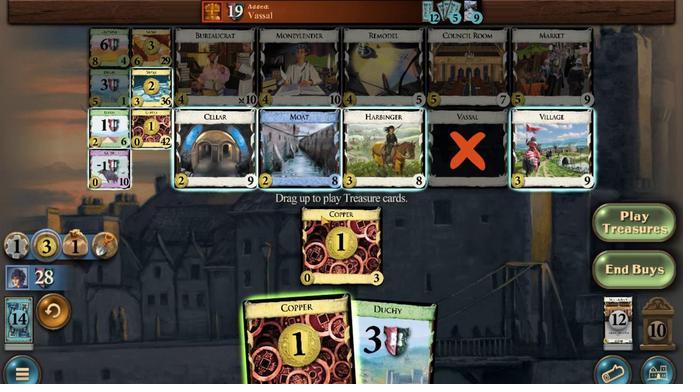 
Action: Mouse moved to (214, 349)
Screenshot: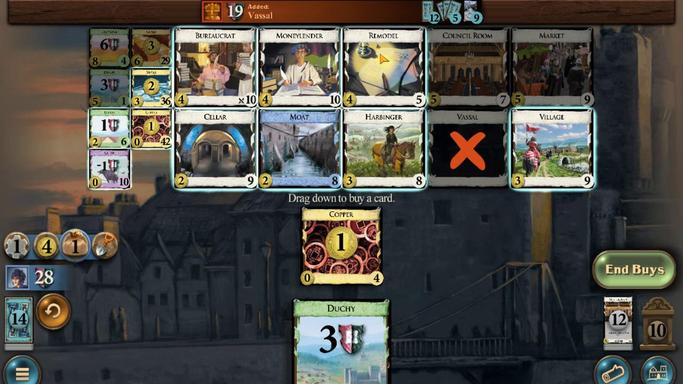 
Action: Mouse pressed left at (214, 349)
Screenshot: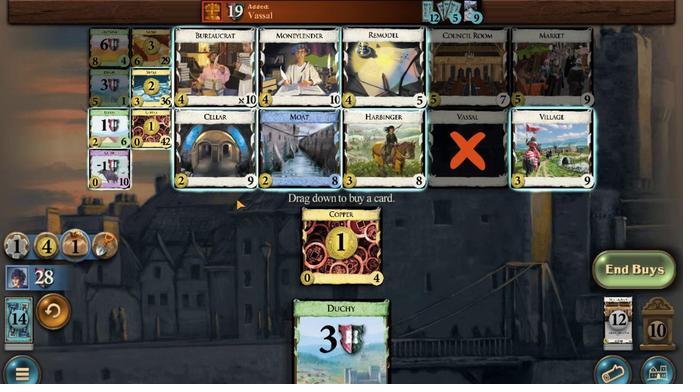 
Action: Mouse moved to (179, 281)
Screenshot: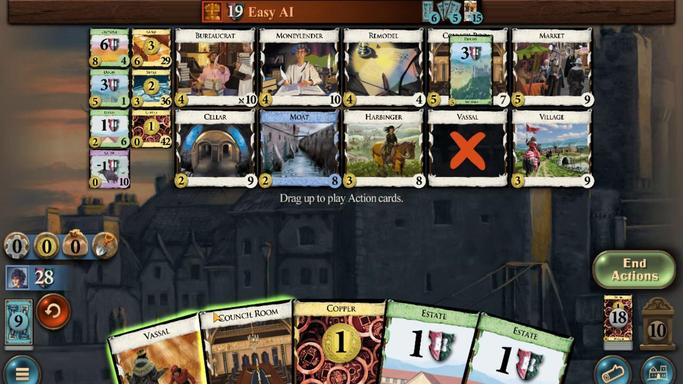 
Action: Mouse pressed left at (179, 281)
Screenshot: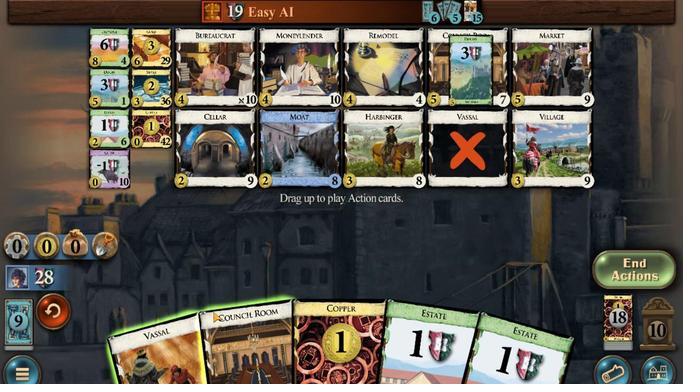 
Action: Mouse moved to (197, 282)
Screenshot: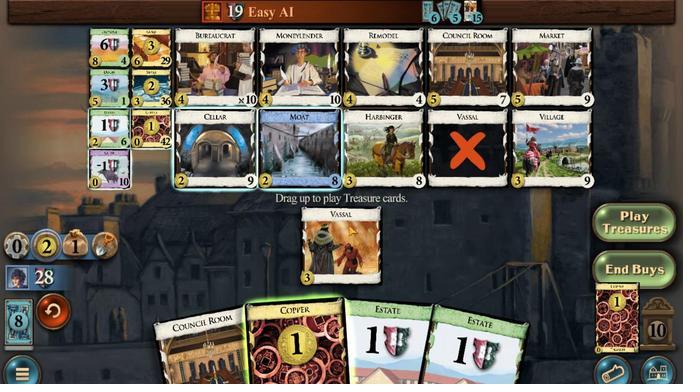 
Action: Mouse pressed left at (197, 282)
Screenshot: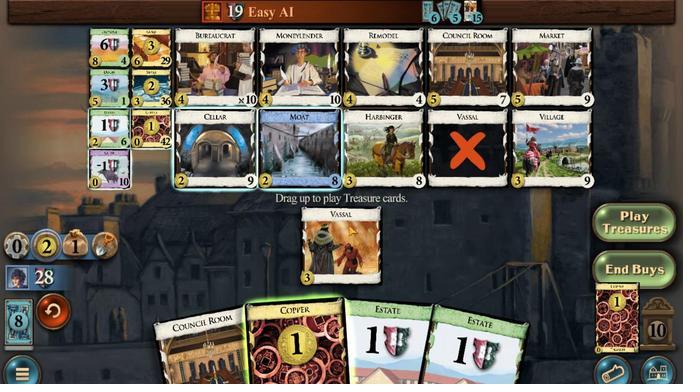
Action: Mouse moved to (215, 334)
Screenshot: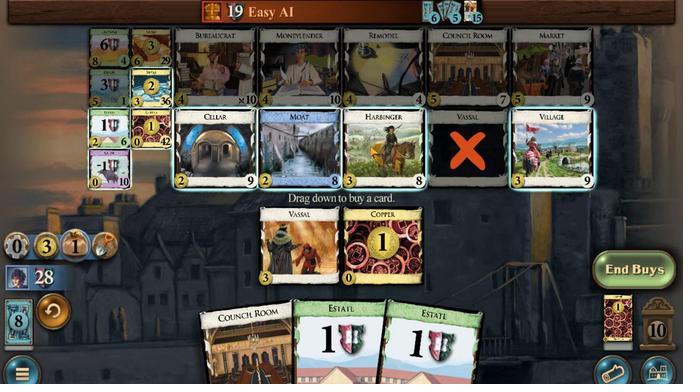 
Action: Mouse pressed left at (215, 334)
Screenshot: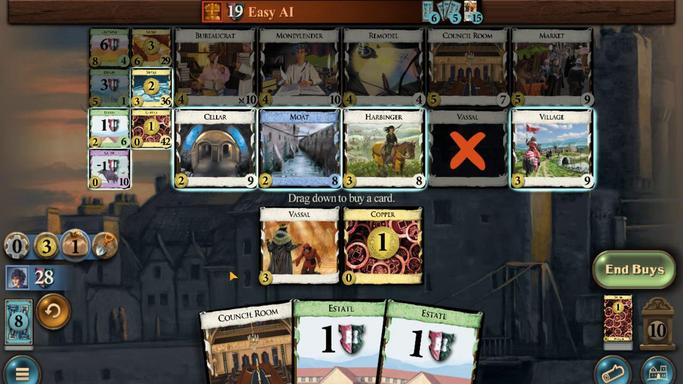 
Action: Mouse moved to (189, 286)
Screenshot: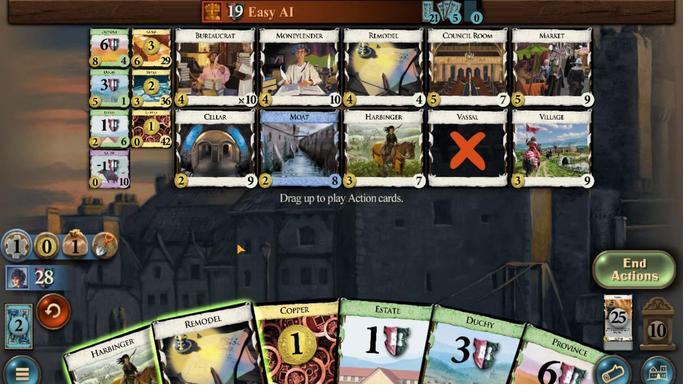 
Action: Mouse pressed left at (189, 286)
Screenshot: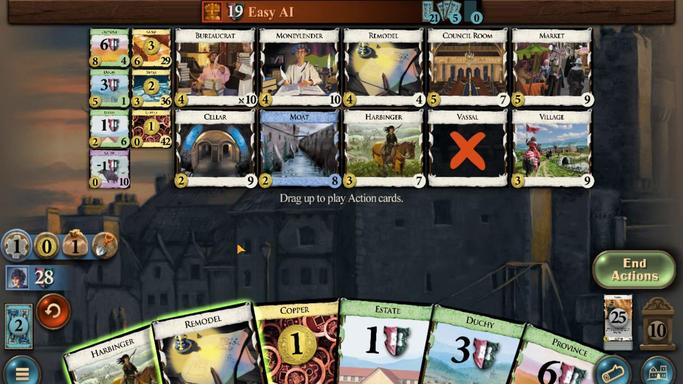 
Action: Mouse moved to (231, 281)
Screenshot: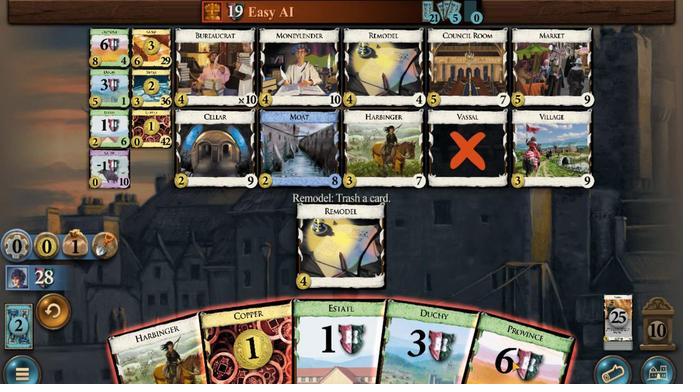 
Action: Mouse pressed left at (231, 281)
Screenshot: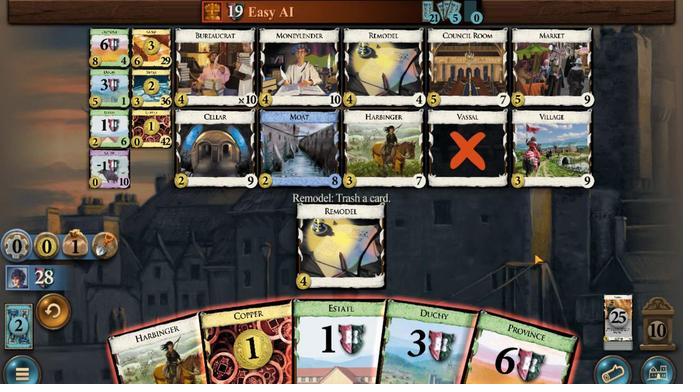 
Action: Mouse moved to (176, 349)
Screenshot: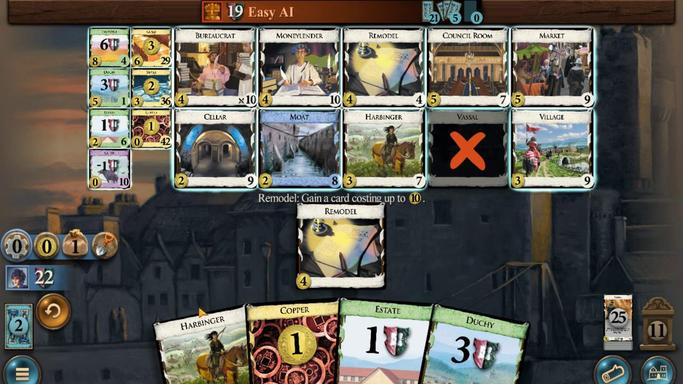 
Action: Mouse pressed left at (176, 349)
Screenshot: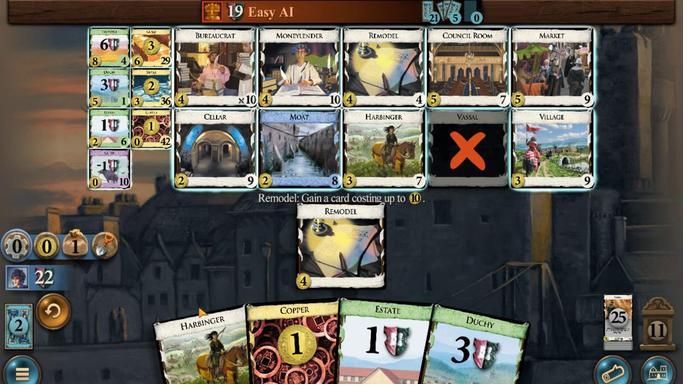 
Action: Mouse moved to (200, 280)
Screenshot: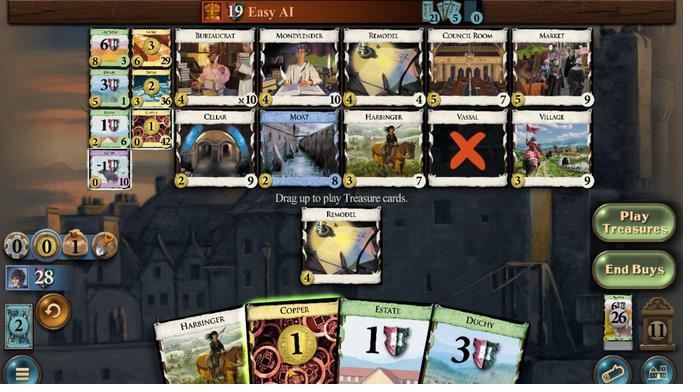 
Action: Mouse pressed left at (200, 280)
Screenshot: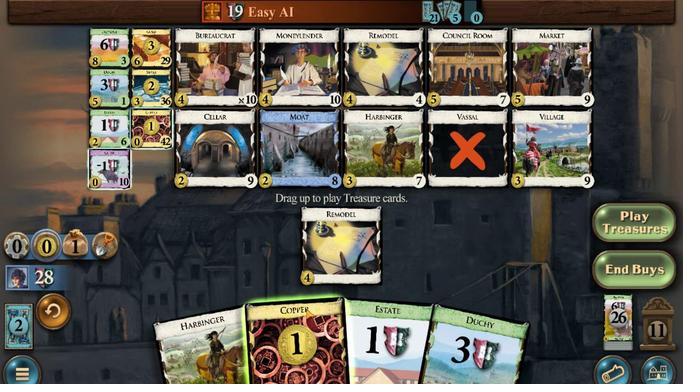 
Action: Mouse moved to (182, 333)
Screenshot: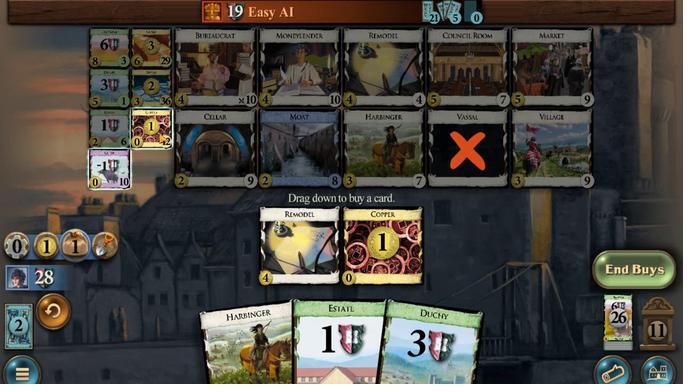 
Action: Mouse pressed left at (182, 333)
Screenshot: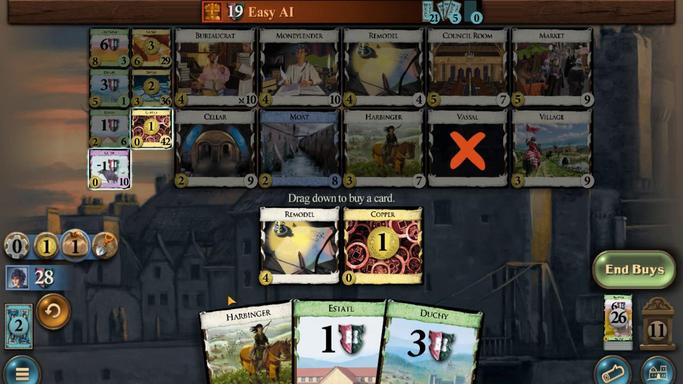 
Action: Mouse moved to (187, 283)
Screenshot: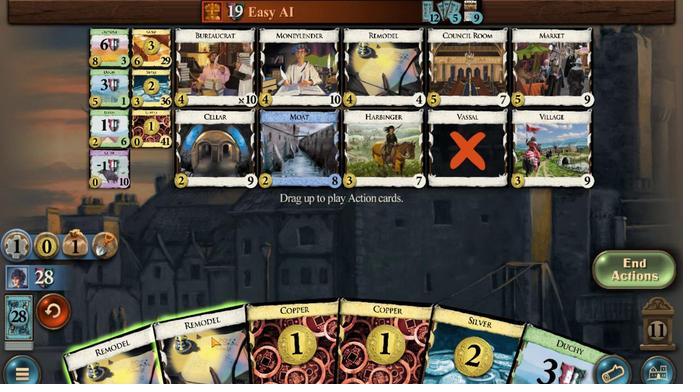 
Action: Mouse pressed left at (187, 283)
